 Task: Look for space in Pueblo, United States from 7th July, 2023 to 14th July, 2023 for 1 adult in price range Rs.6000 to Rs.14000. Place can be shared room with 1  bedroom having 1 bed and 1 bathroom. Property type can be house, flat, guest house, hotel. Booking option can be shelf check-in. Required host language is English.
Action: Mouse moved to (483, 94)
Screenshot: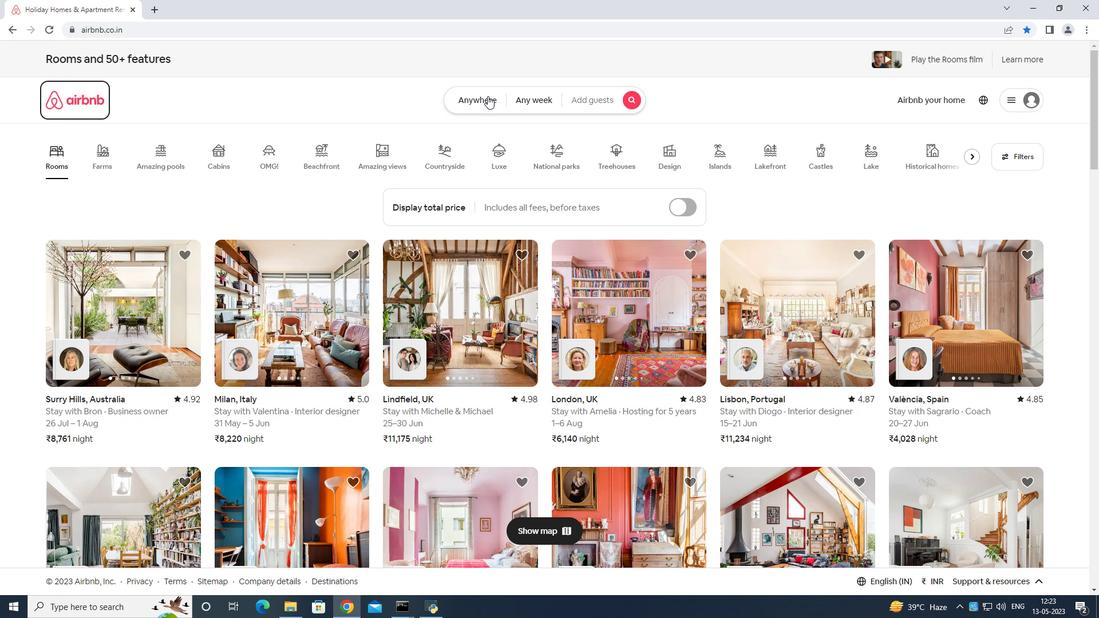 
Action: Mouse pressed left at (483, 94)
Screenshot: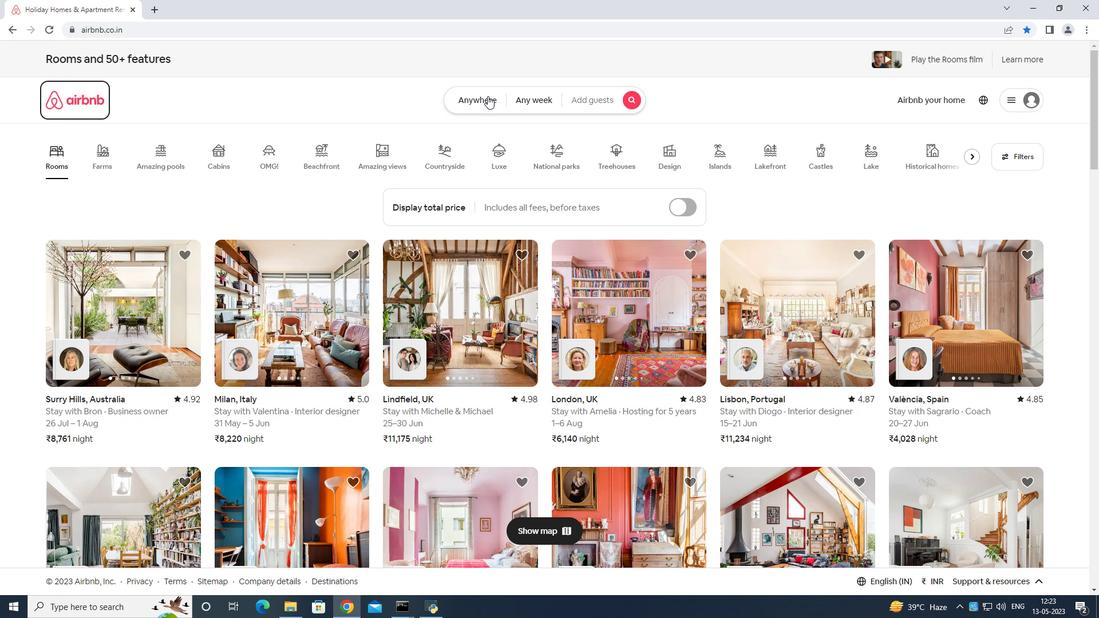 
Action: Mouse moved to (442, 139)
Screenshot: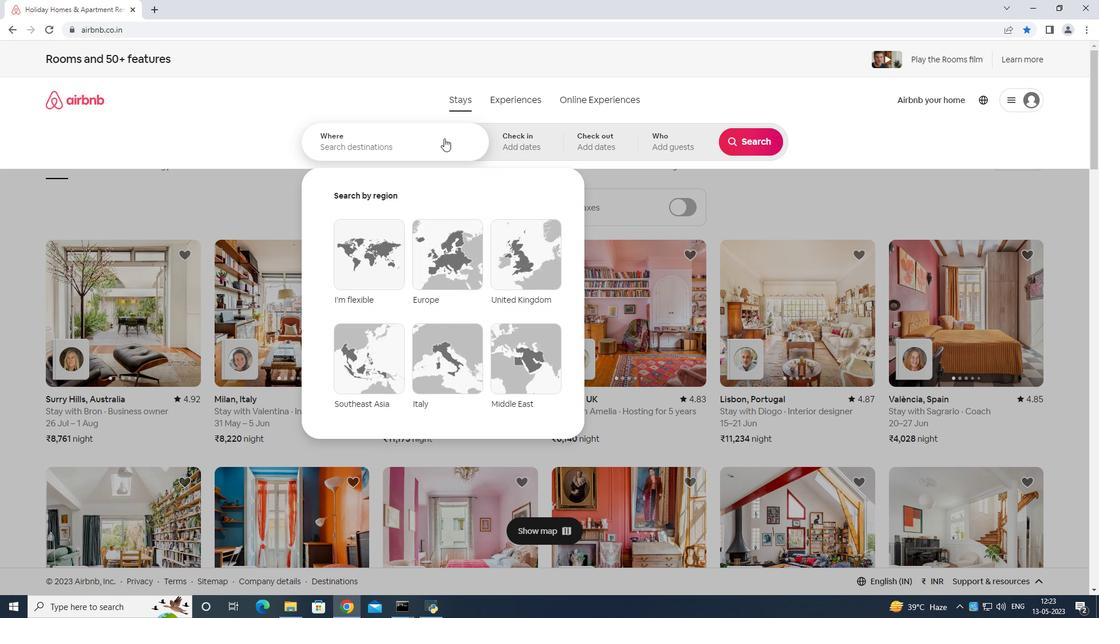 
Action: Mouse pressed left at (442, 139)
Screenshot: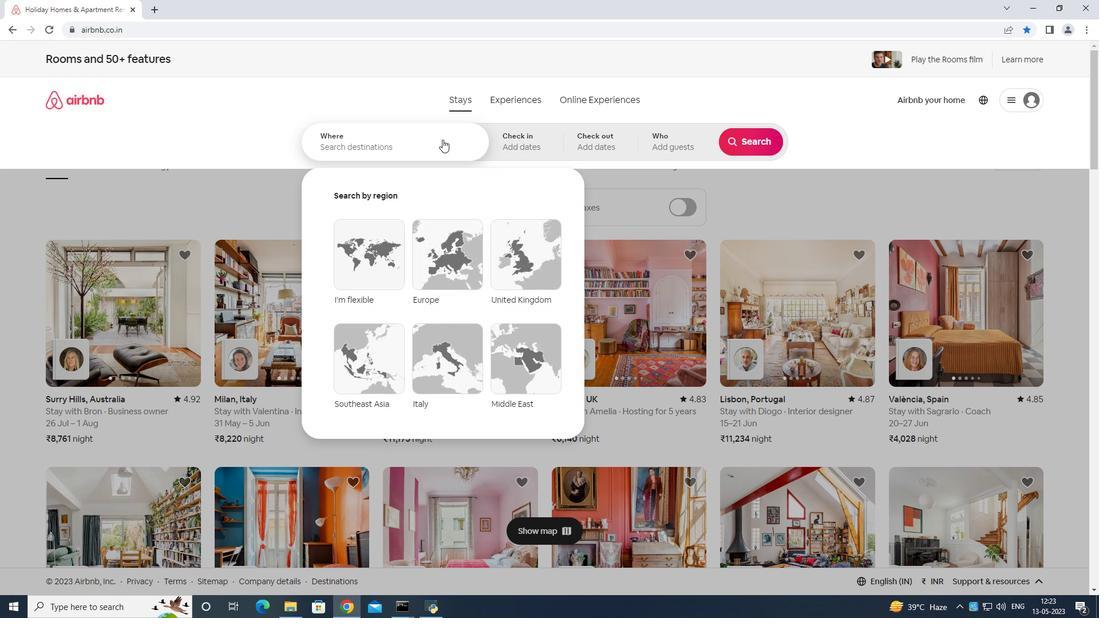 
Action: Mouse moved to (461, 150)
Screenshot: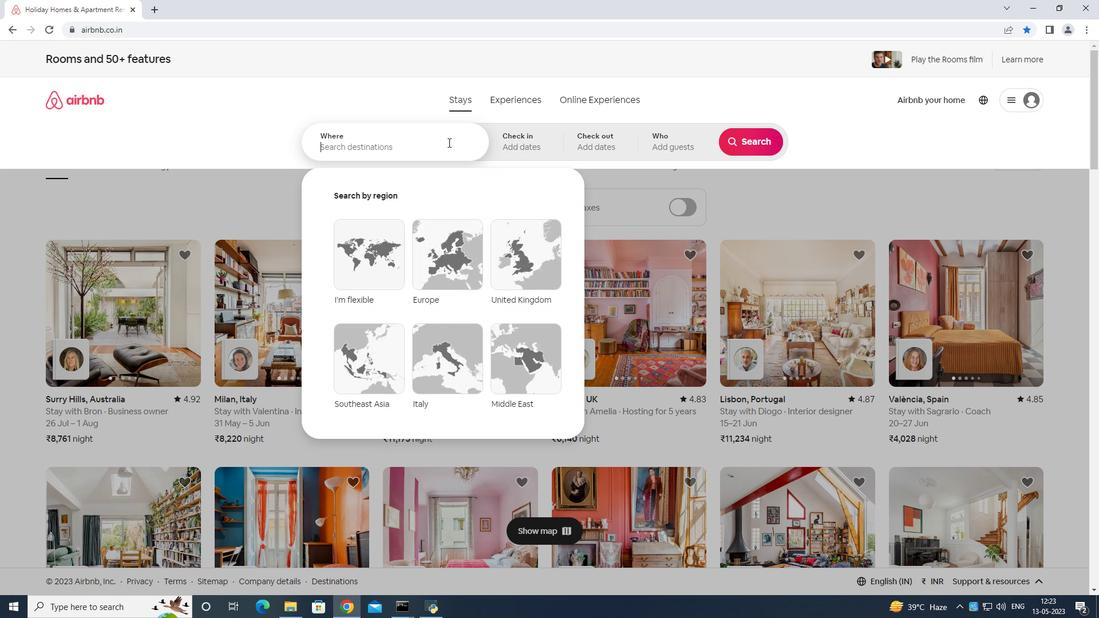 
Action: Key pressed p<Key.shift>ueblo<Key.space>united<Key.space>stated<Key.backspace>s<Key.enter>
Screenshot: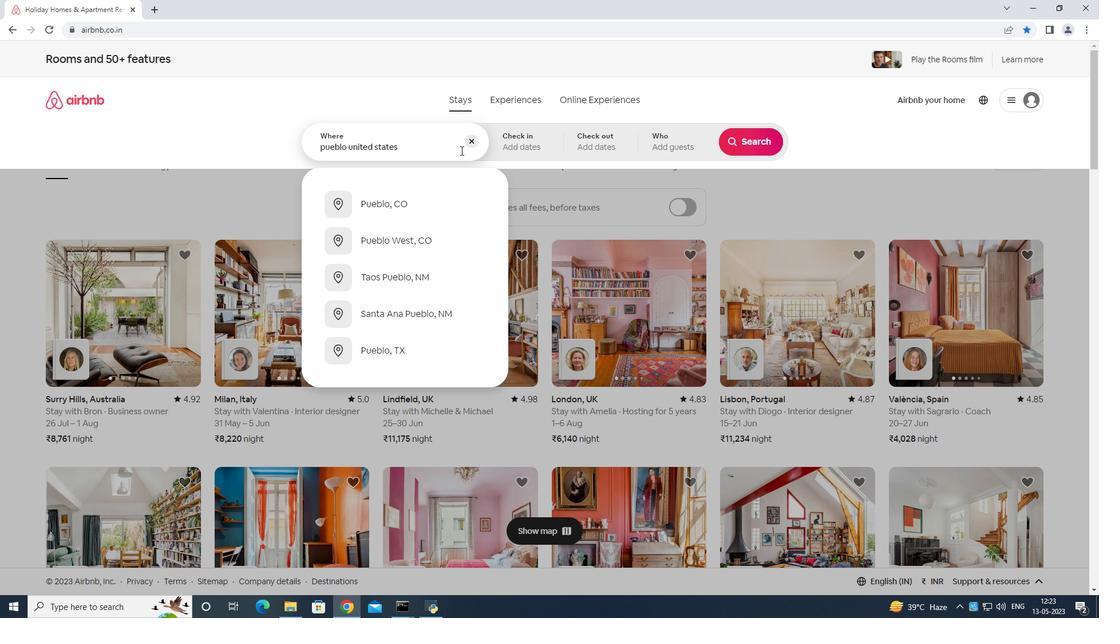 
Action: Mouse moved to (750, 234)
Screenshot: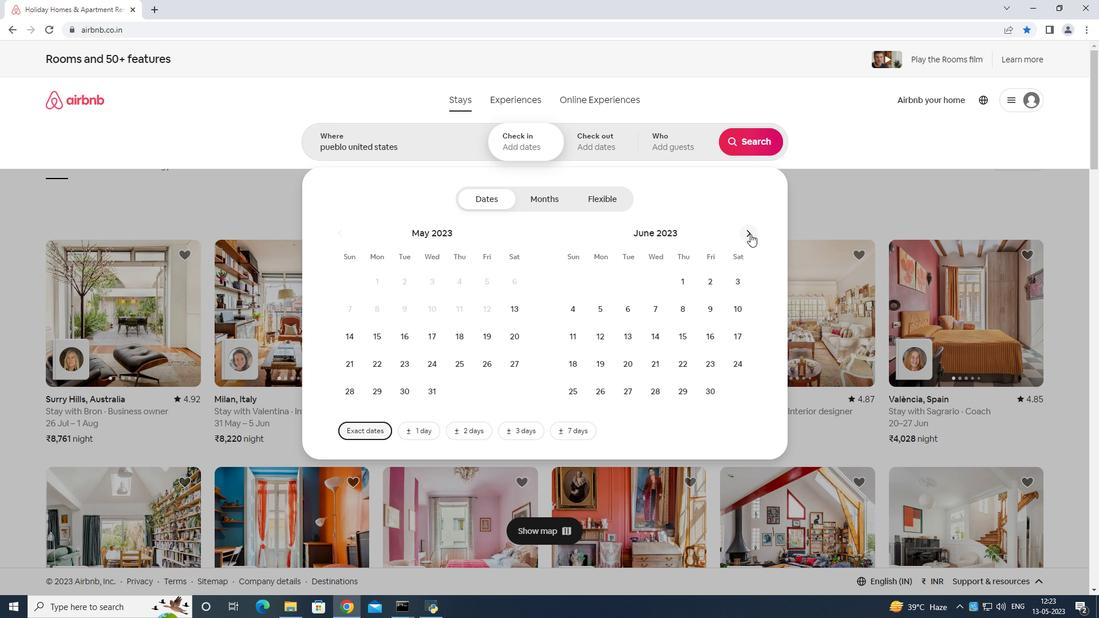 
Action: Mouse pressed left at (750, 234)
Screenshot: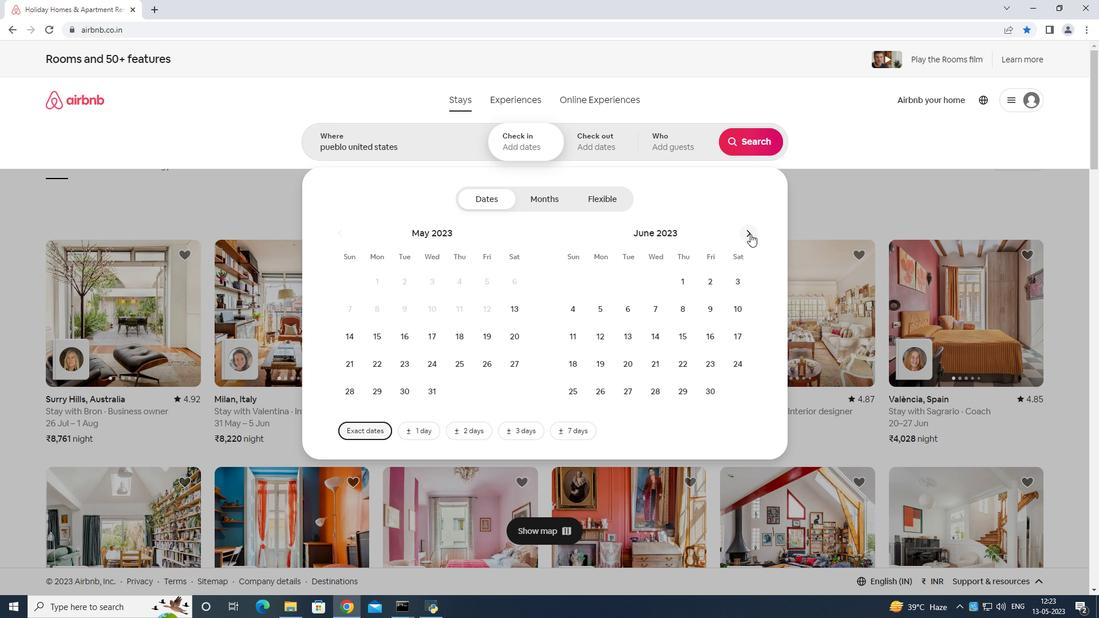 
Action: Mouse moved to (707, 309)
Screenshot: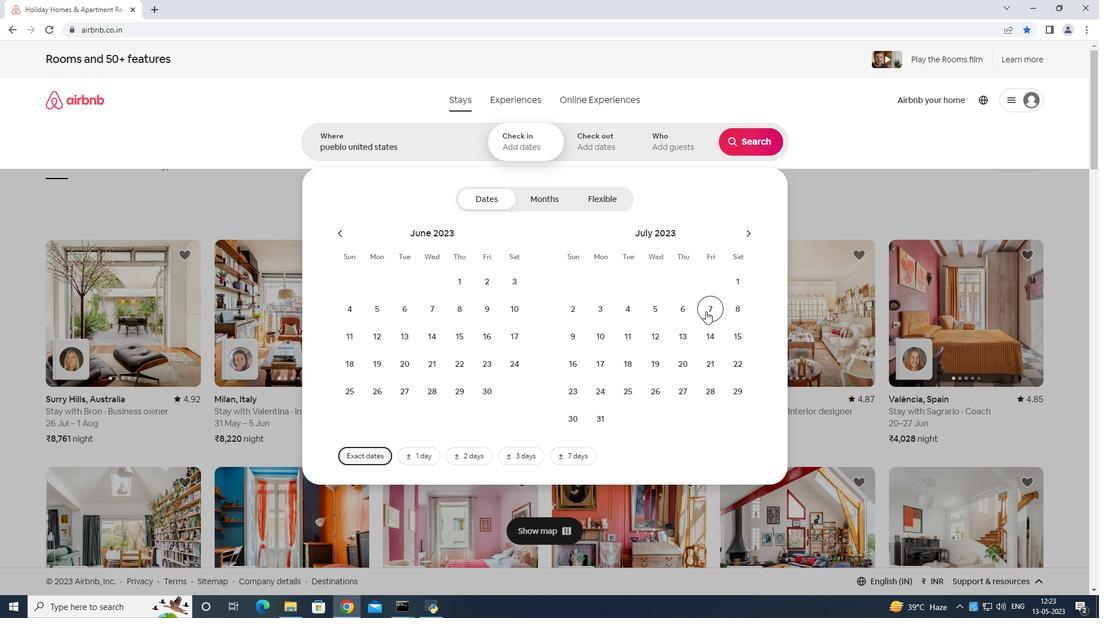
Action: Mouse pressed left at (707, 309)
Screenshot: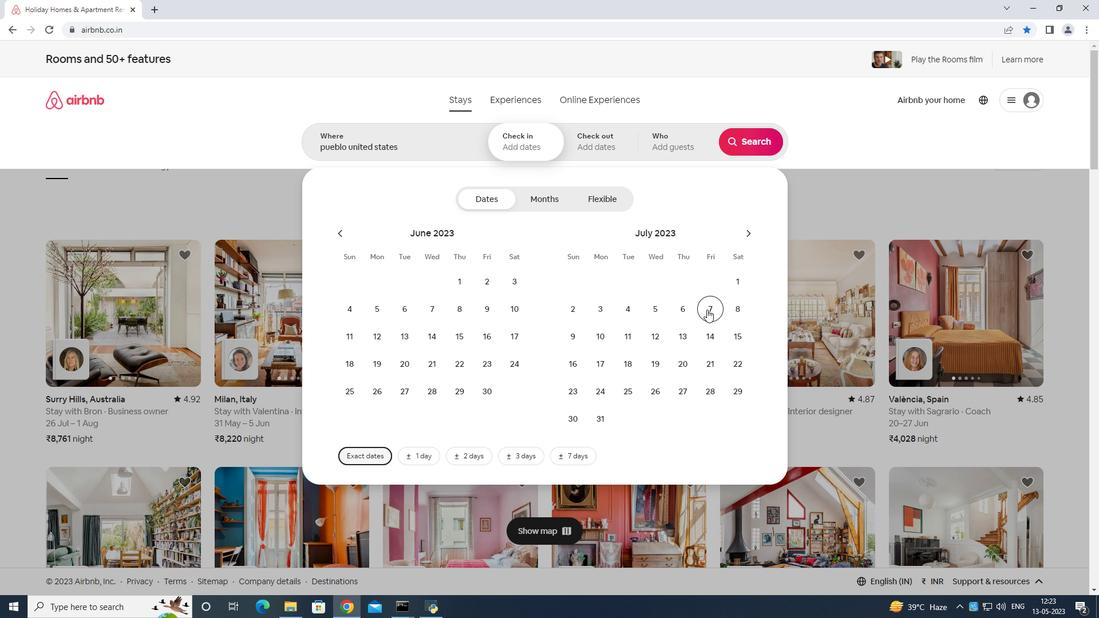 
Action: Mouse moved to (711, 335)
Screenshot: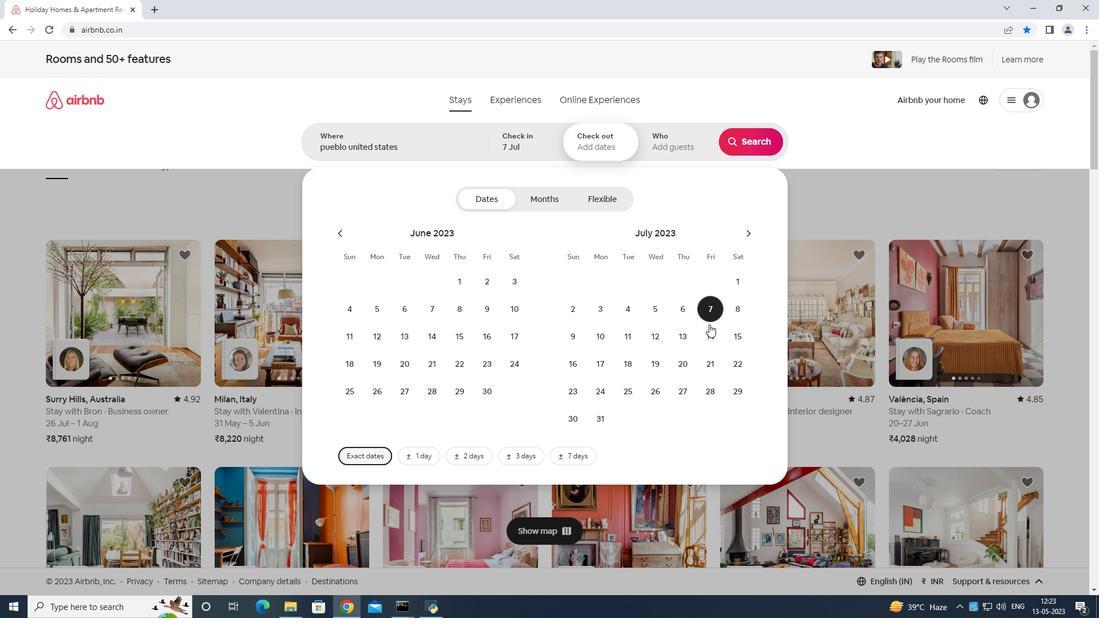 
Action: Mouse pressed left at (711, 335)
Screenshot: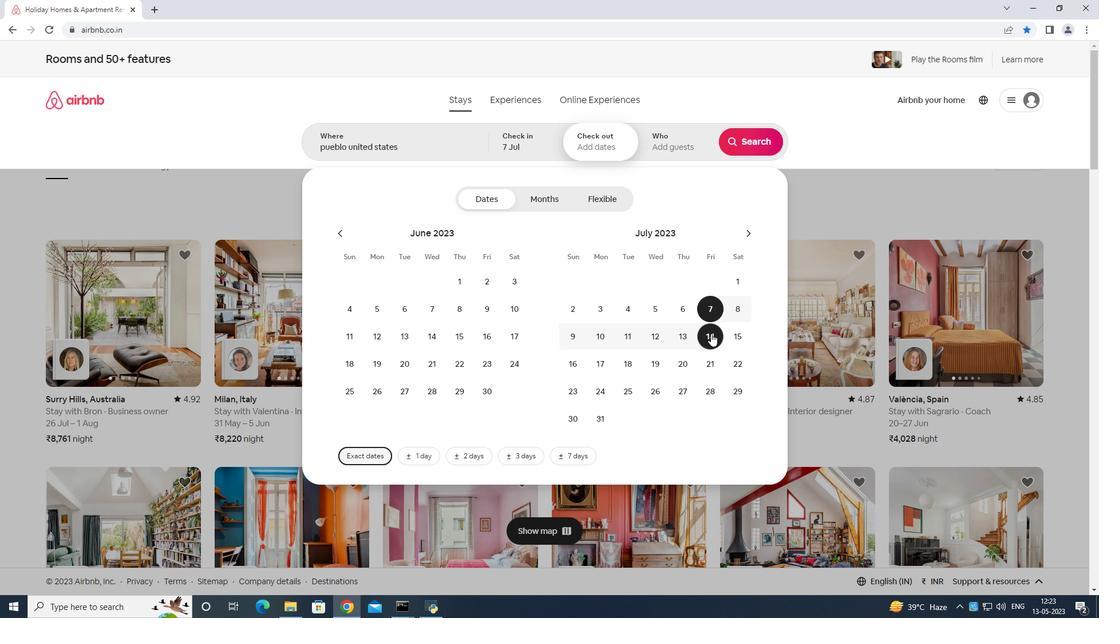 
Action: Mouse moved to (678, 139)
Screenshot: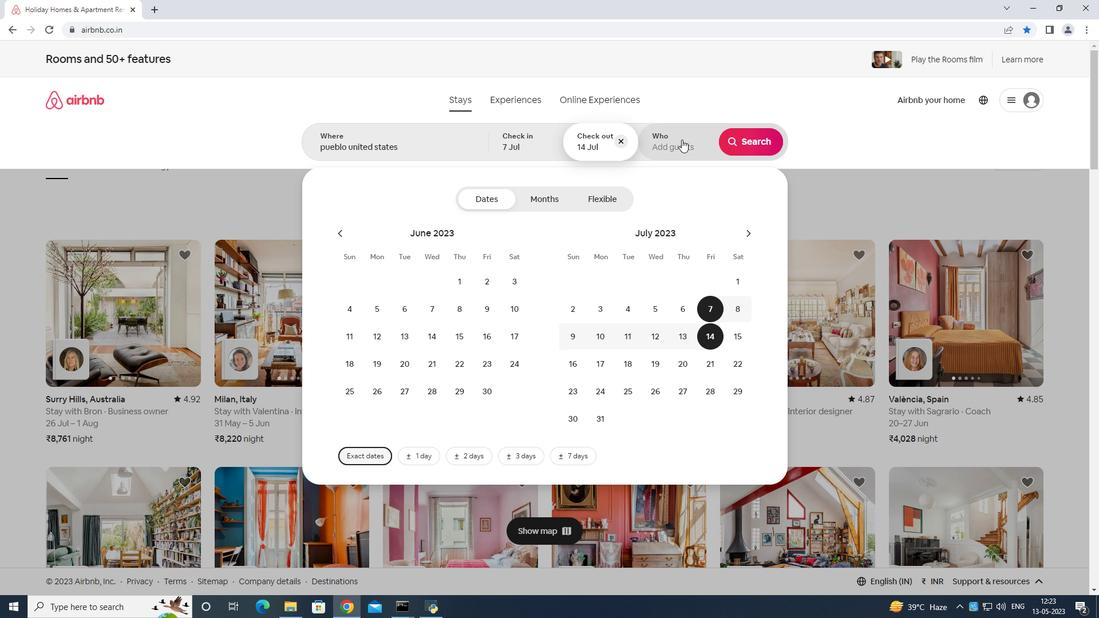 
Action: Mouse pressed left at (678, 139)
Screenshot: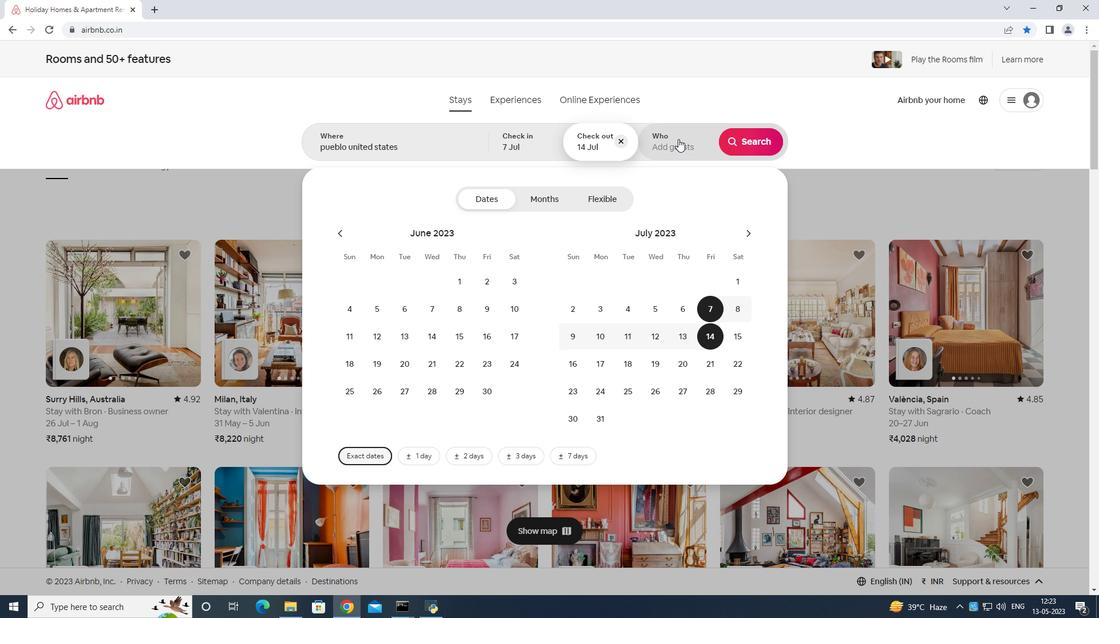 
Action: Mouse moved to (750, 199)
Screenshot: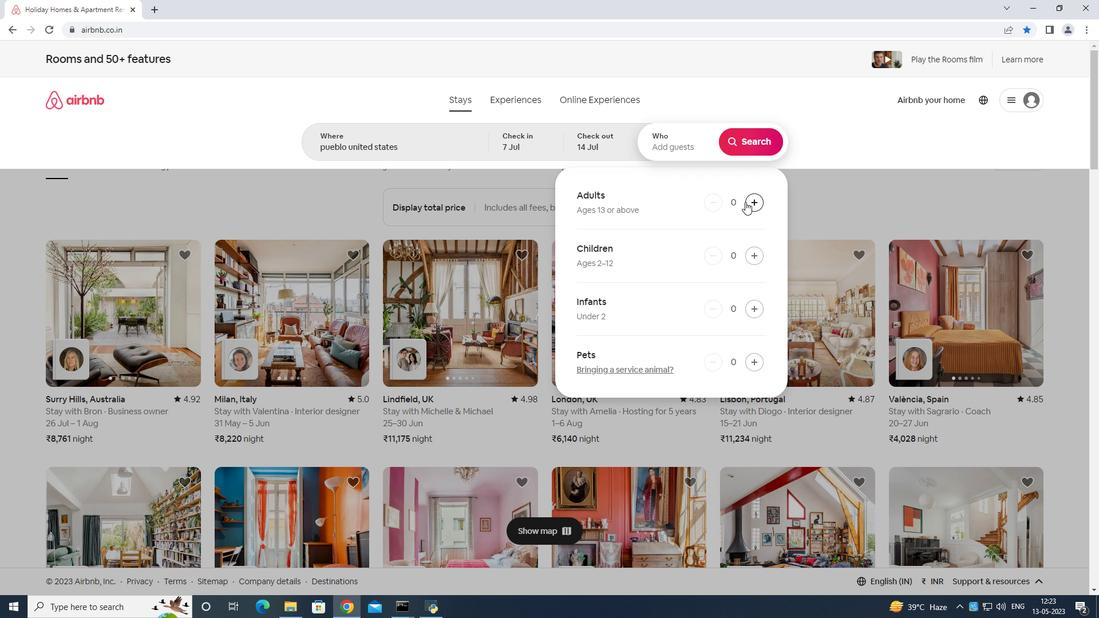 
Action: Mouse pressed left at (750, 199)
Screenshot: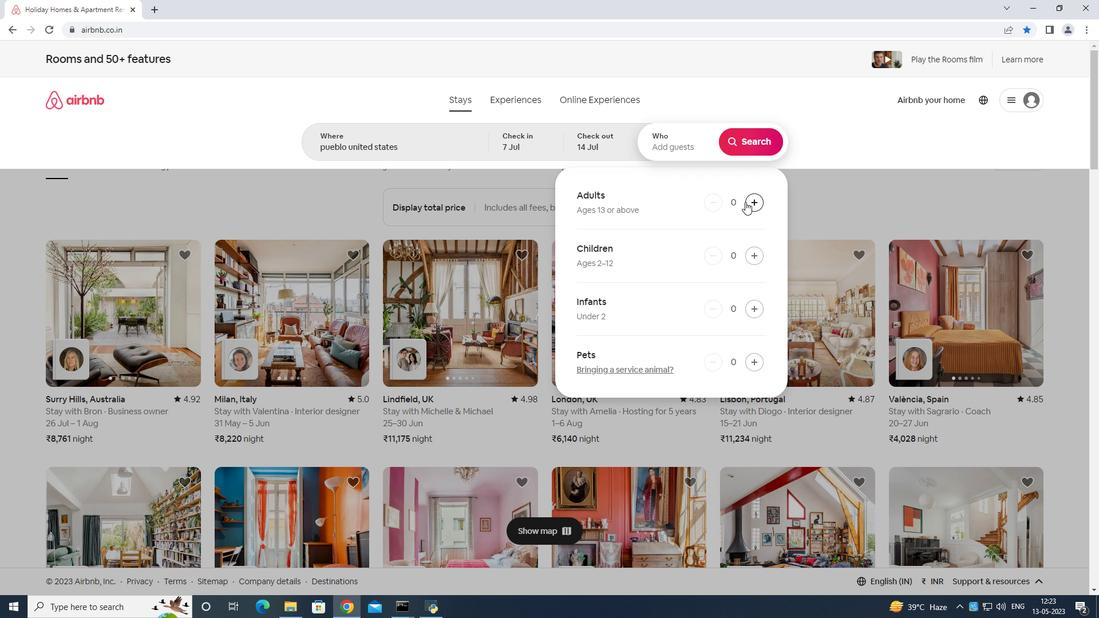
Action: Mouse moved to (735, 136)
Screenshot: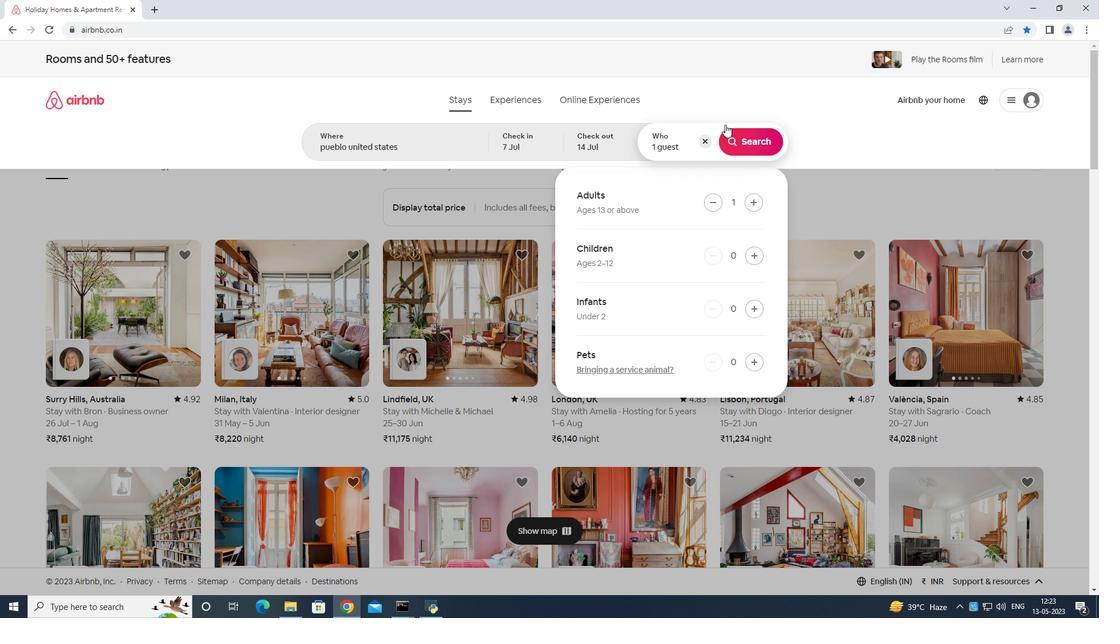 
Action: Mouse pressed left at (735, 136)
Screenshot: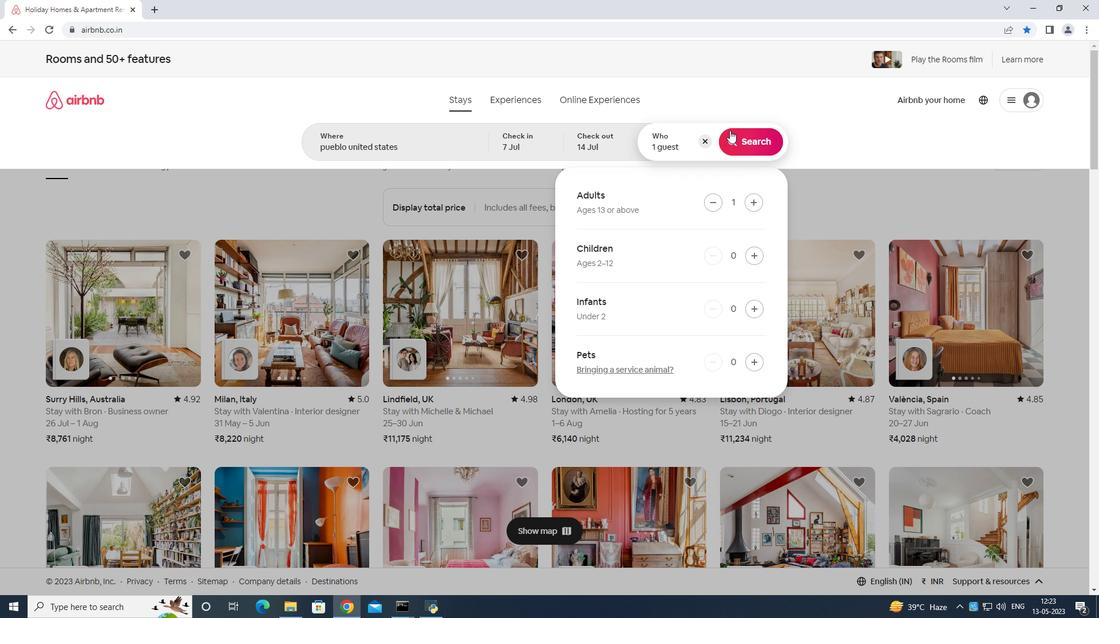 
Action: Mouse moved to (1034, 107)
Screenshot: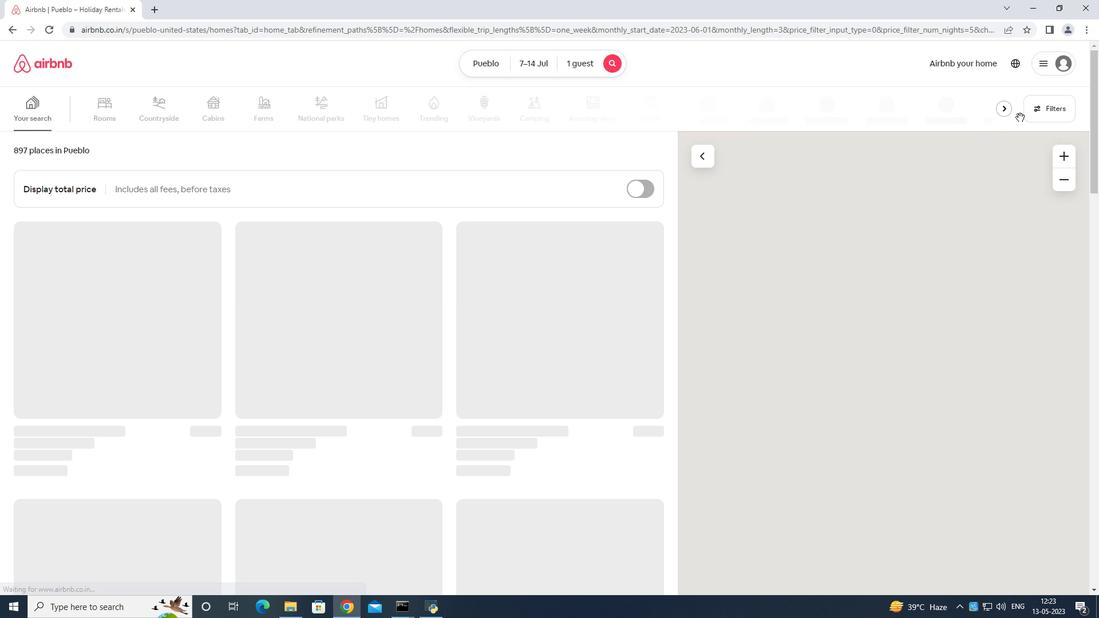 
Action: Mouse pressed left at (1034, 107)
Screenshot: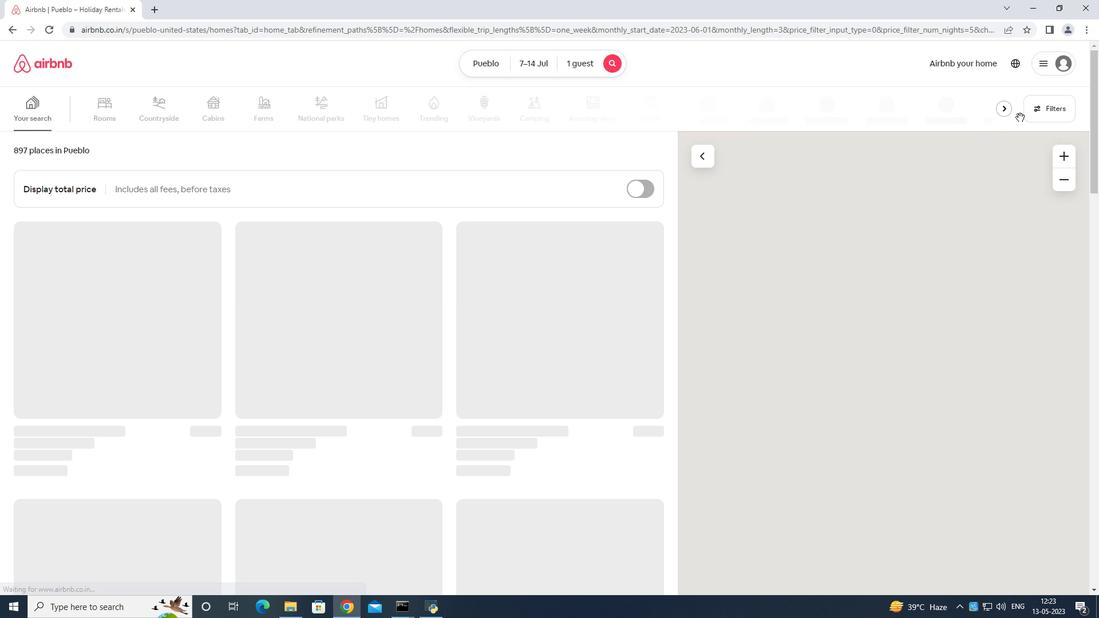 
Action: Mouse moved to (497, 376)
Screenshot: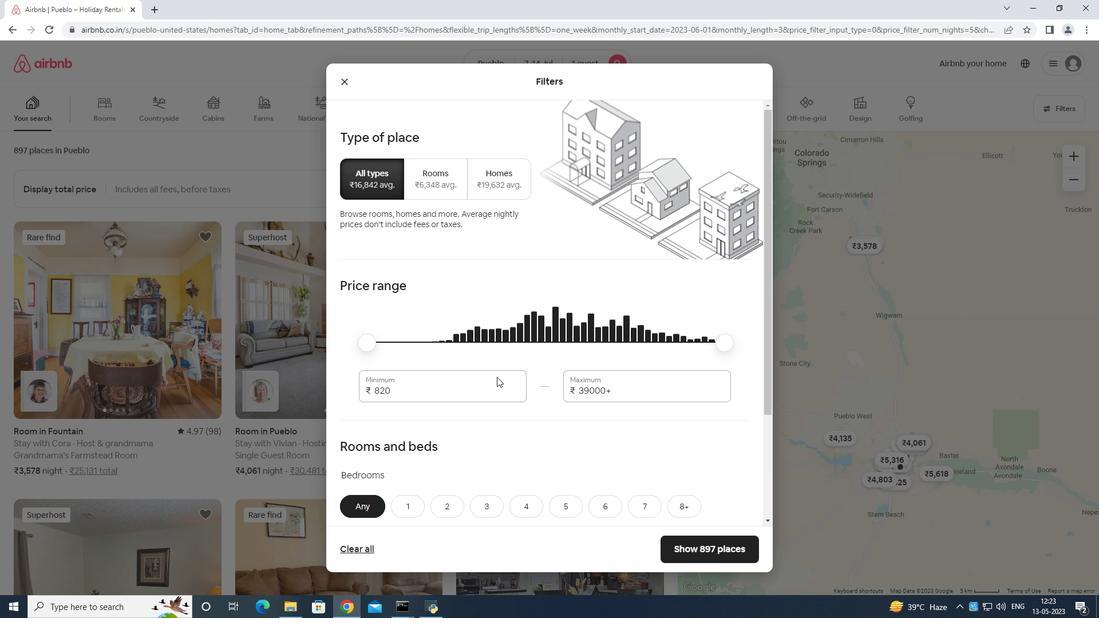 
Action: Mouse pressed left at (497, 376)
Screenshot: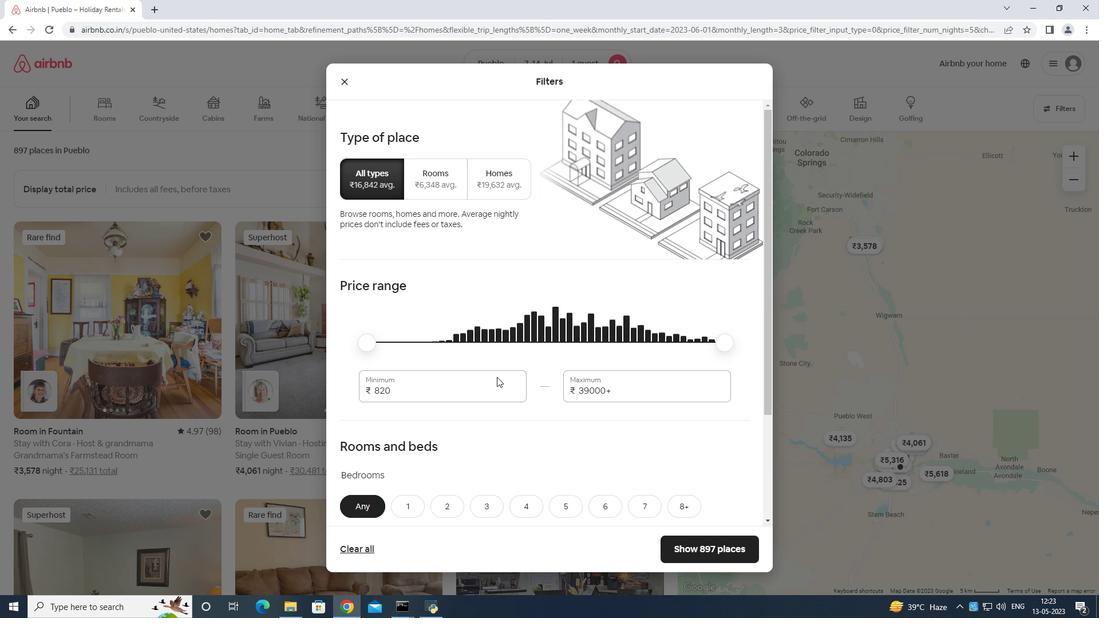 
Action: Mouse moved to (498, 344)
Screenshot: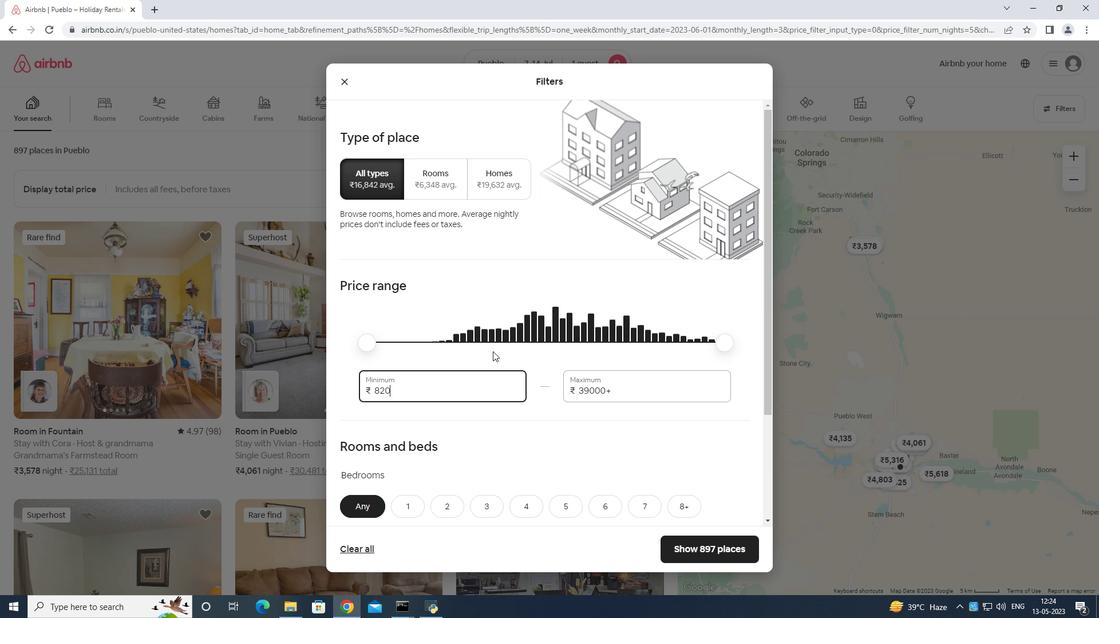 
Action: Key pressed <Key.backspace>
Screenshot: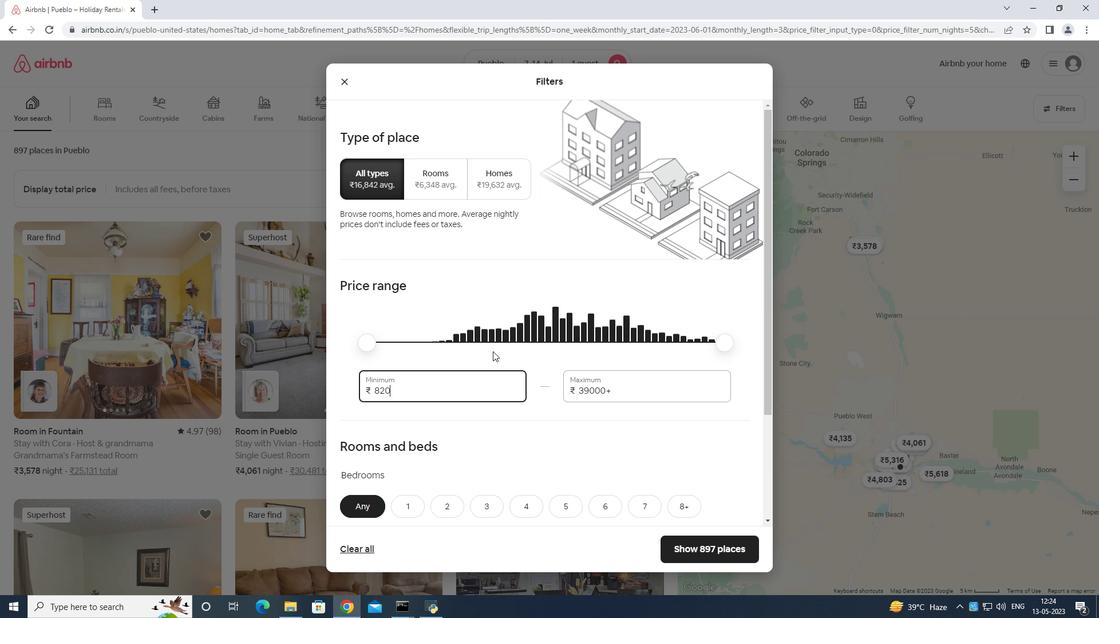 
Action: Mouse moved to (508, 346)
Screenshot: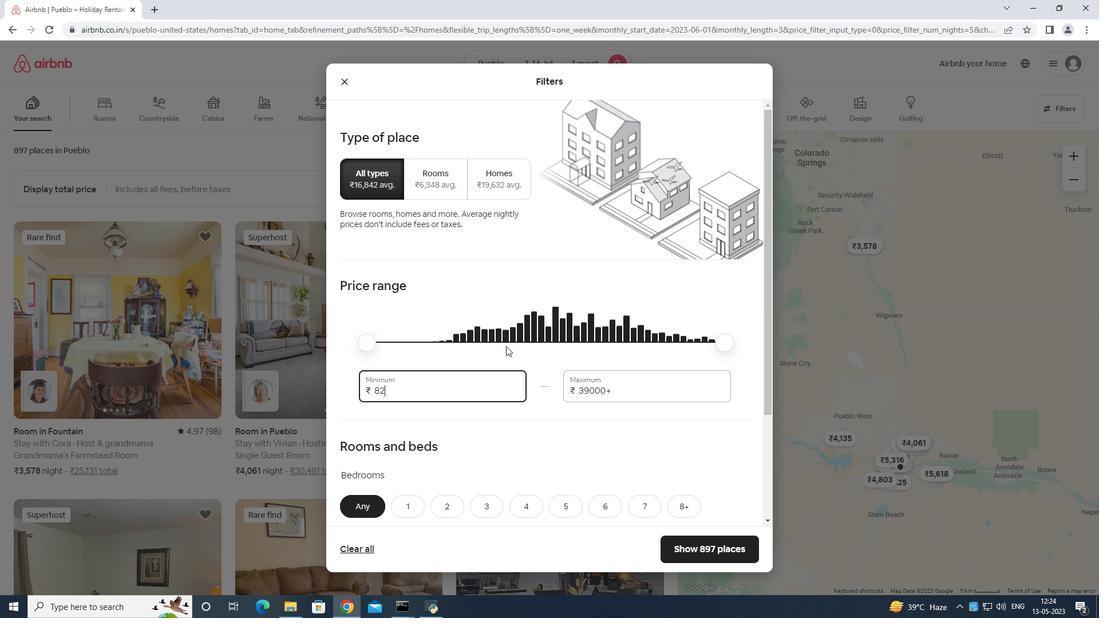 
Action: Key pressed <Key.backspace>
Screenshot: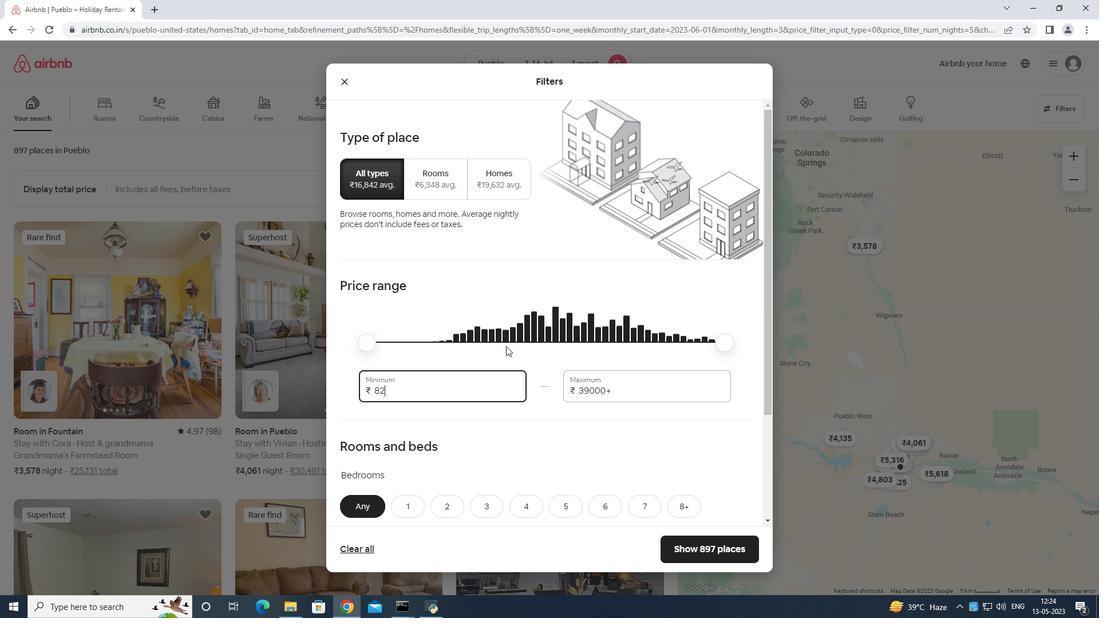 
Action: Mouse moved to (509, 346)
Screenshot: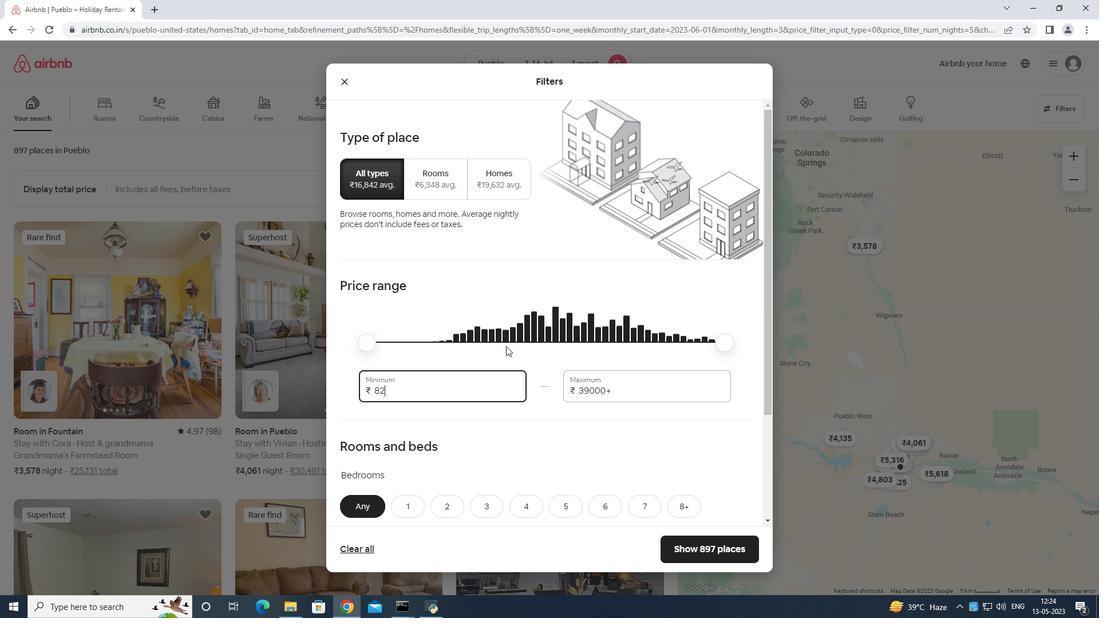
Action: Key pressed <Key.backspace>
Screenshot: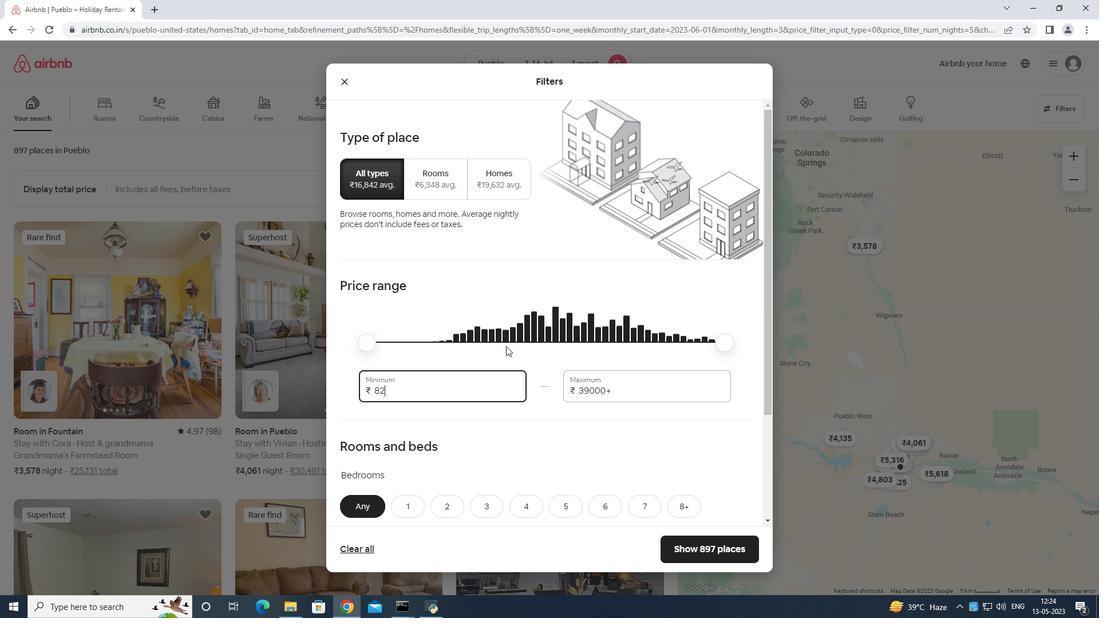 
Action: Mouse moved to (510, 345)
Screenshot: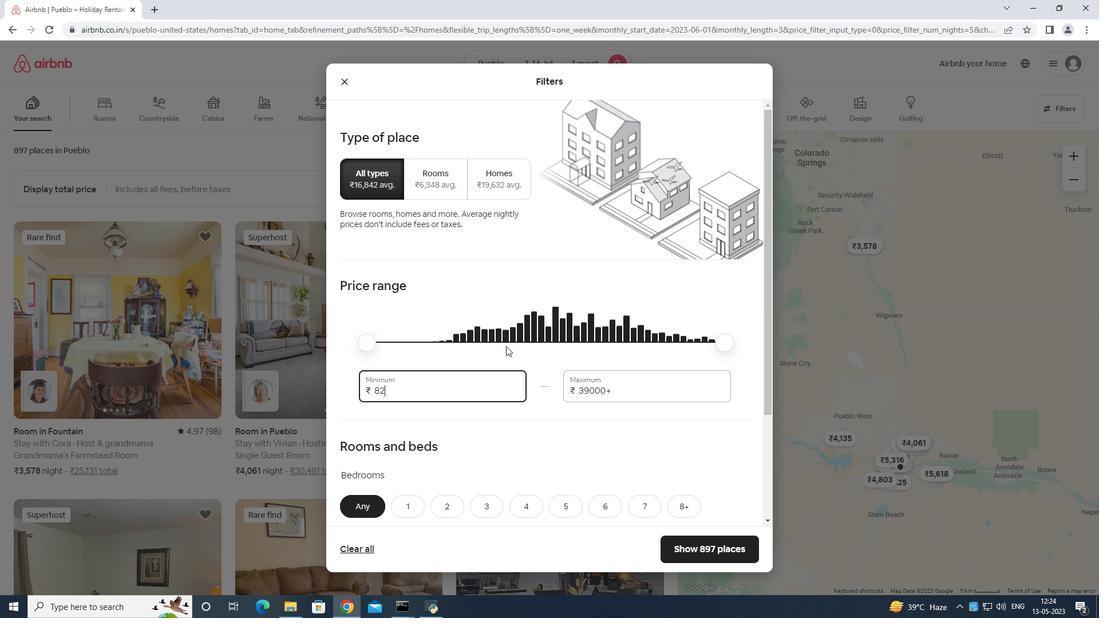 
Action: Key pressed <Key.backspace><Key.backspace>
Screenshot: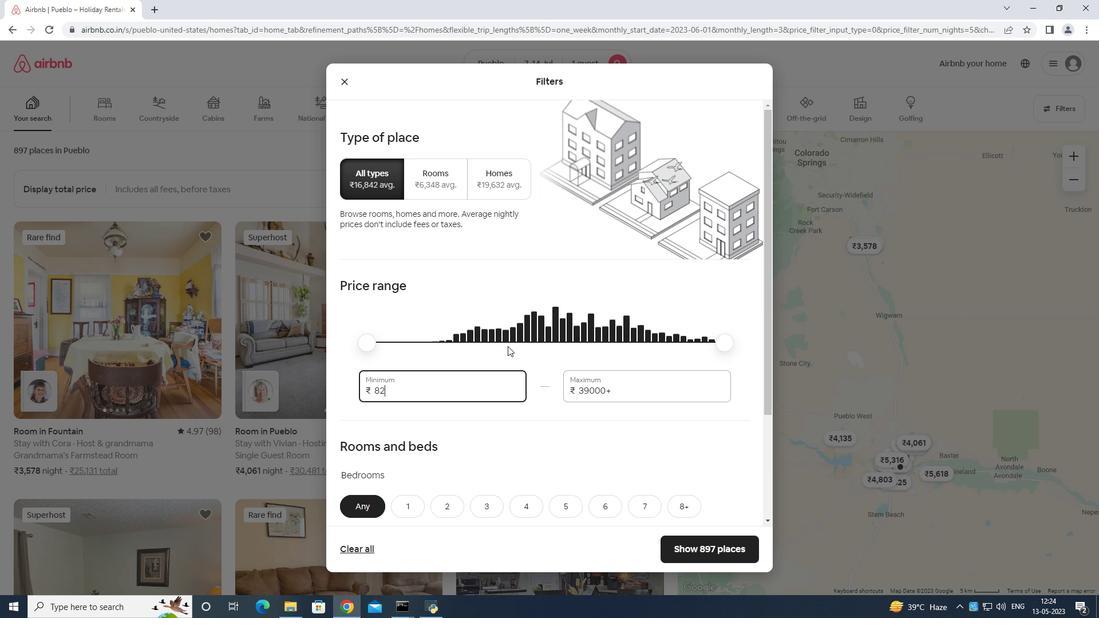 
Action: Mouse moved to (510, 345)
Screenshot: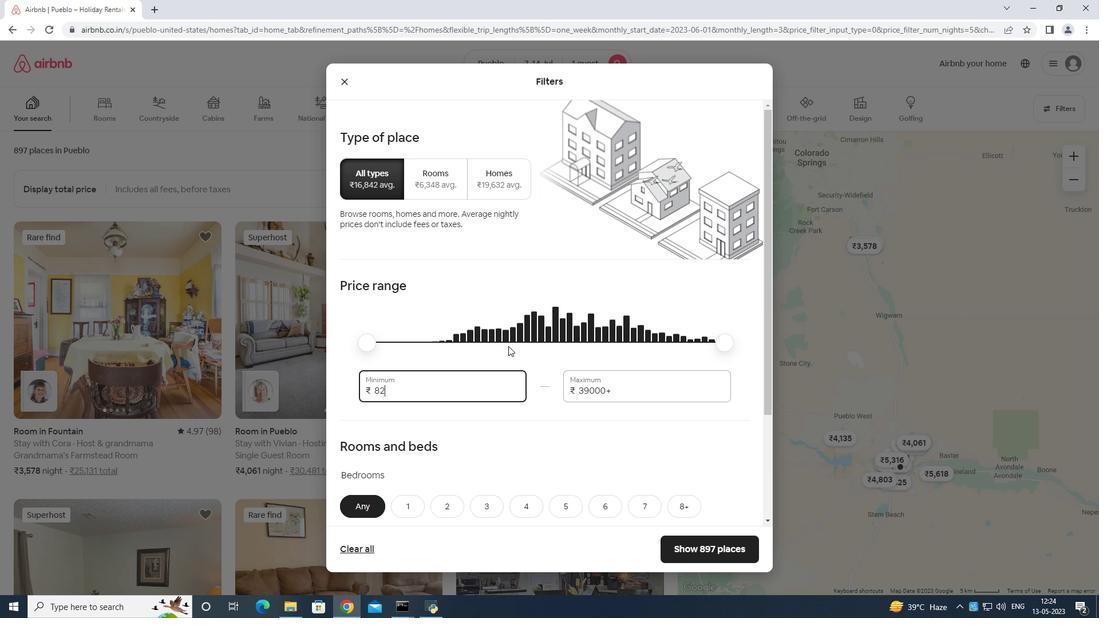 
Action: Key pressed <Key.backspace>
Screenshot: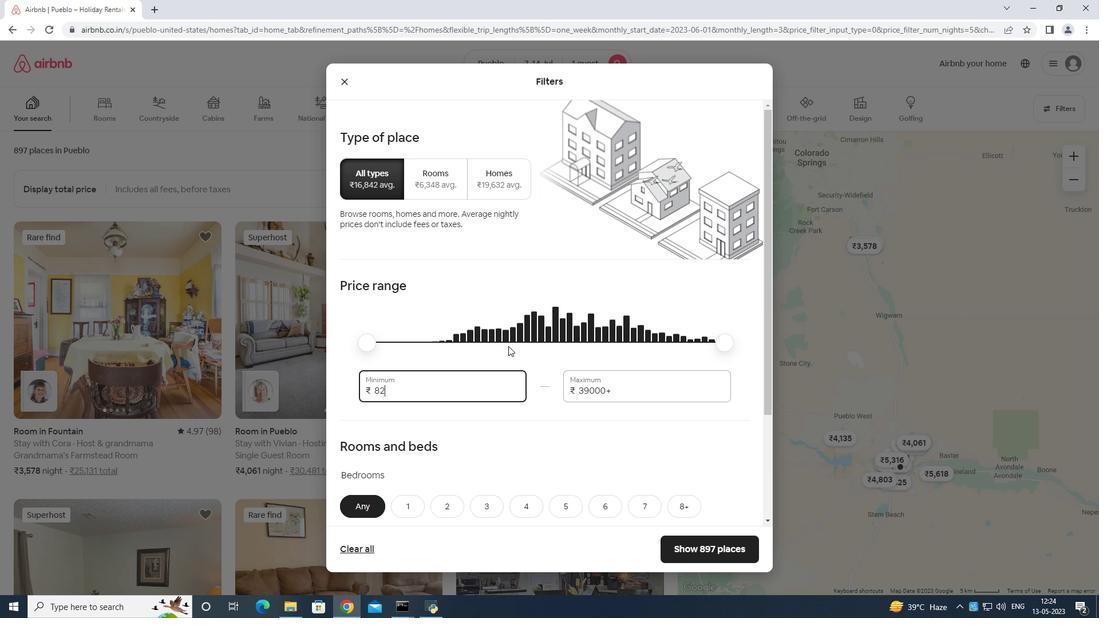 
Action: Mouse moved to (525, 347)
Screenshot: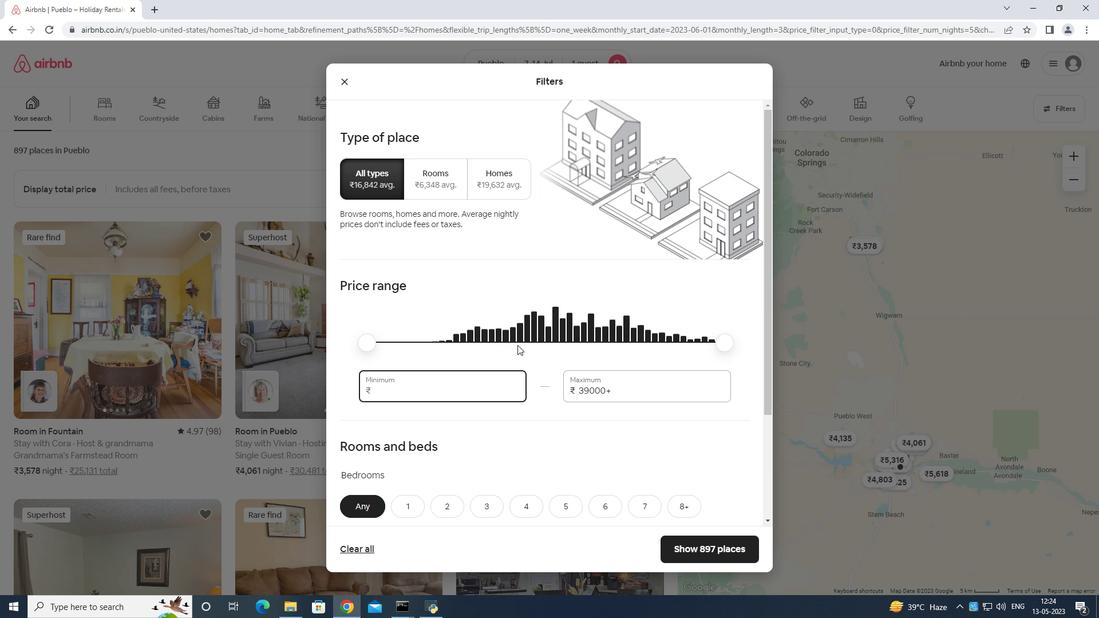 
Action: Key pressed 6
Screenshot: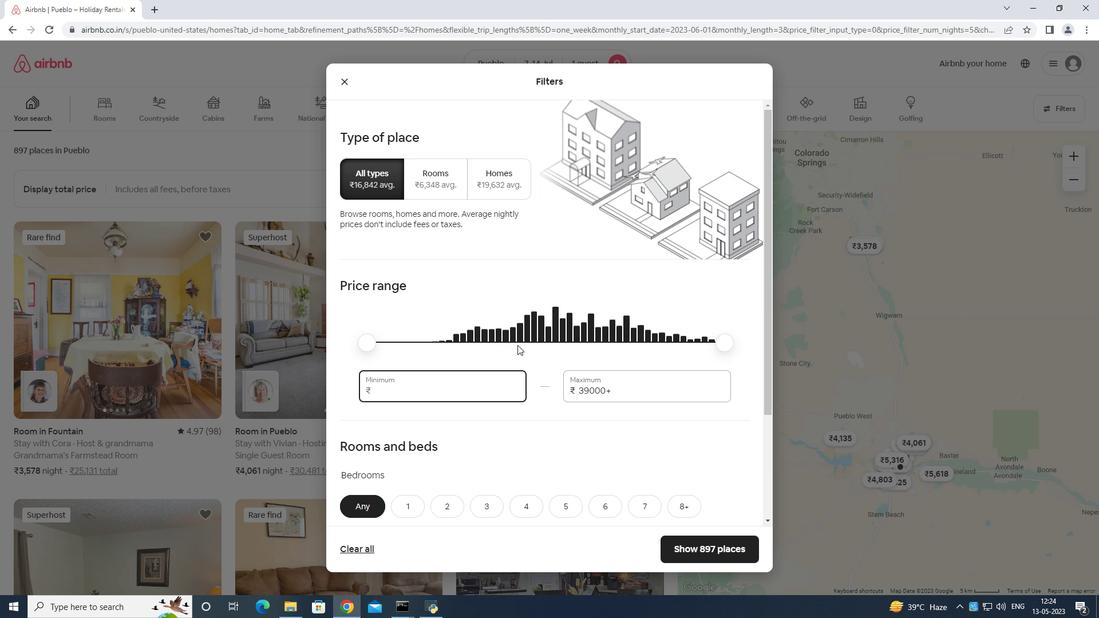 
Action: Mouse moved to (530, 352)
Screenshot: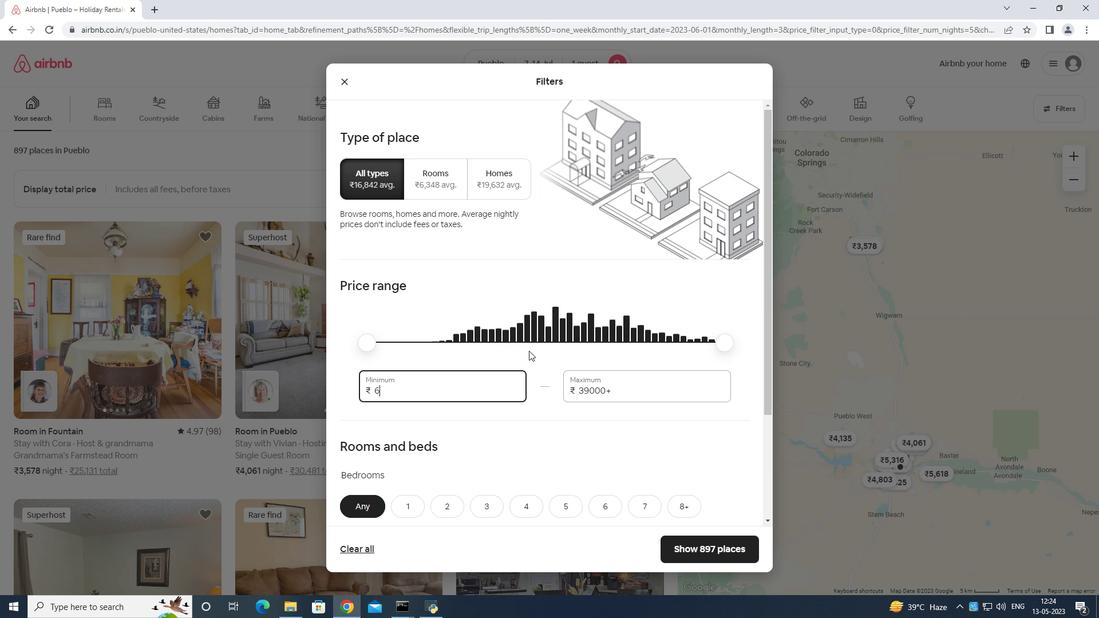 
Action: Key pressed 00
Screenshot: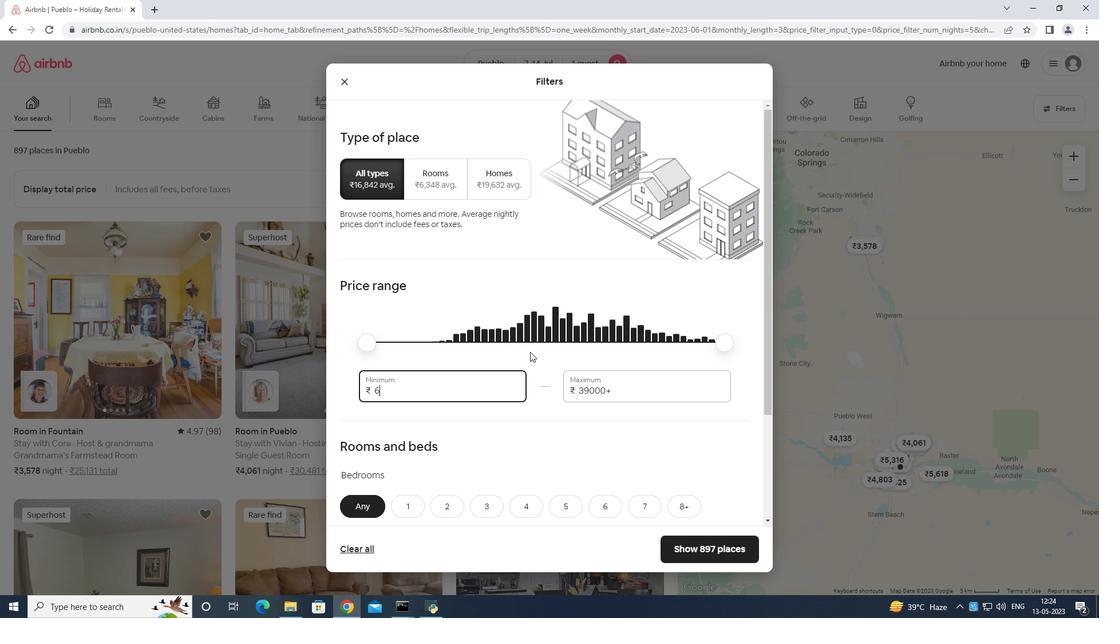 
Action: Mouse moved to (530, 354)
Screenshot: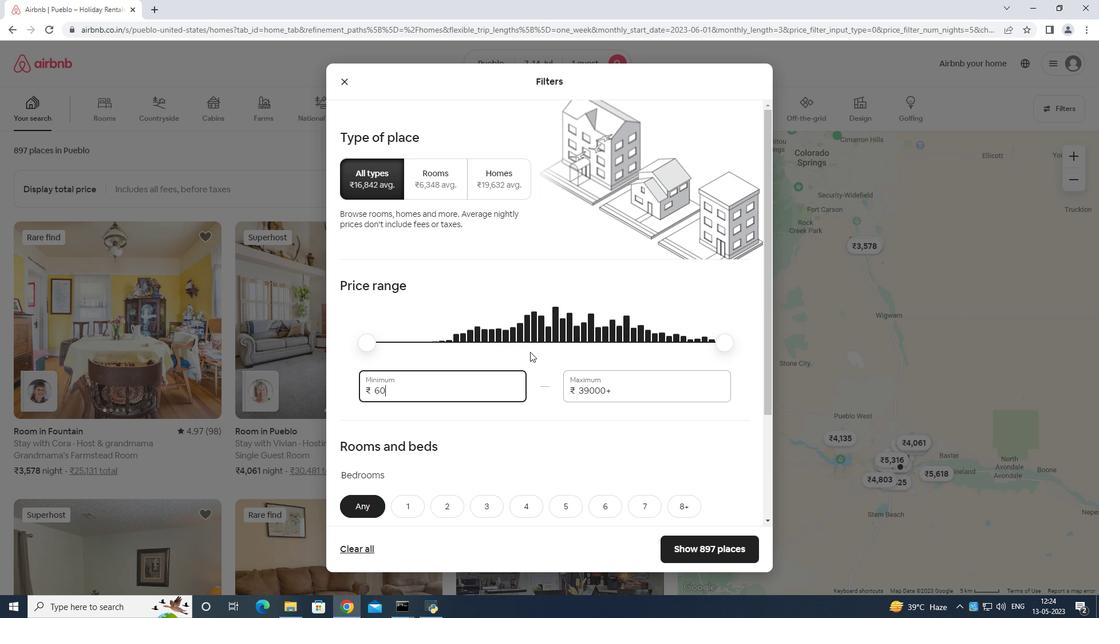 
Action: Key pressed 0
Screenshot: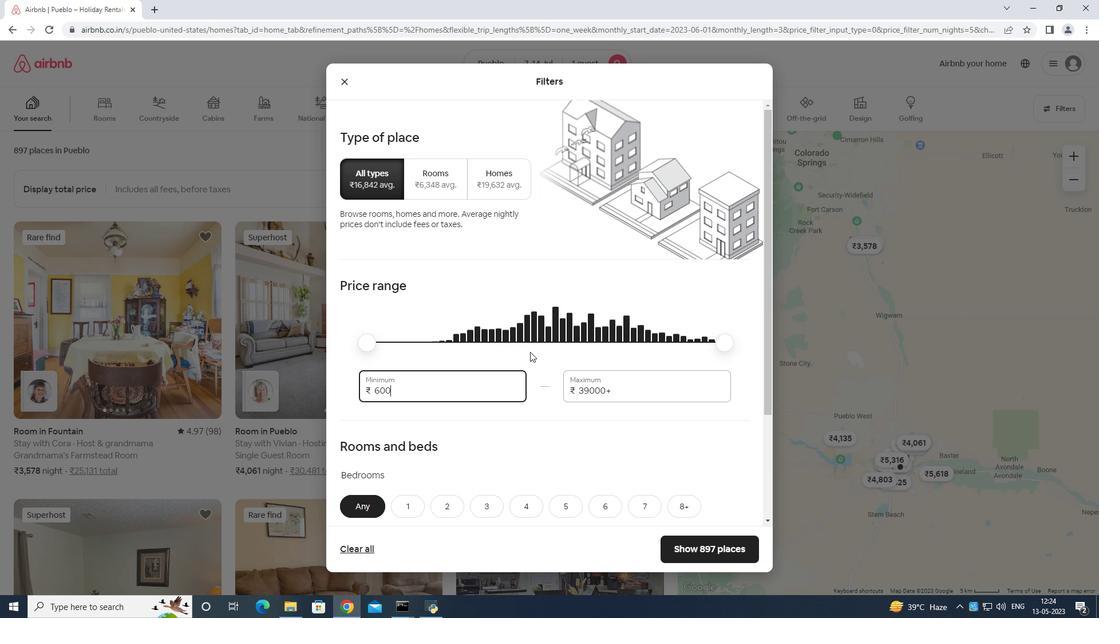 
Action: Mouse moved to (658, 375)
Screenshot: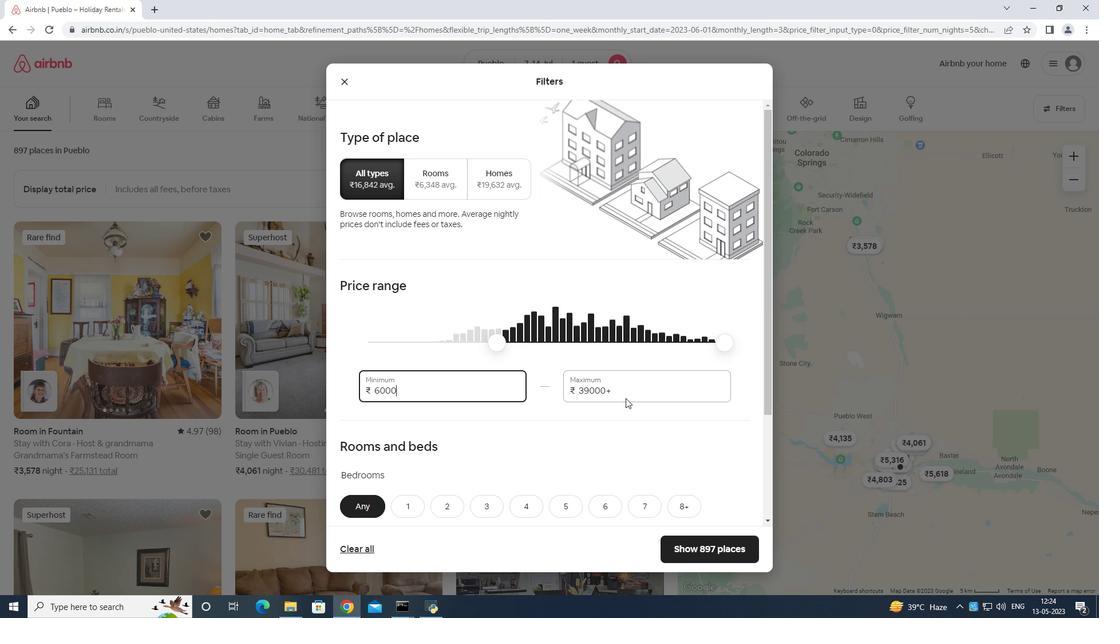 
Action: Mouse pressed left at (658, 375)
Screenshot: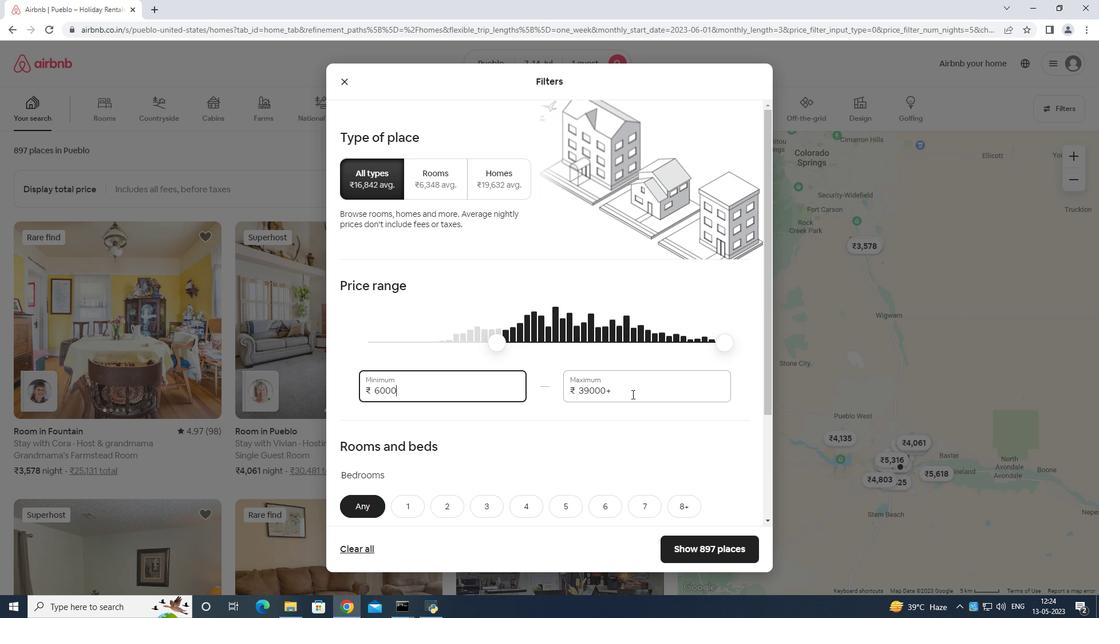 
Action: Mouse moved to (658, 371)
Screenshot: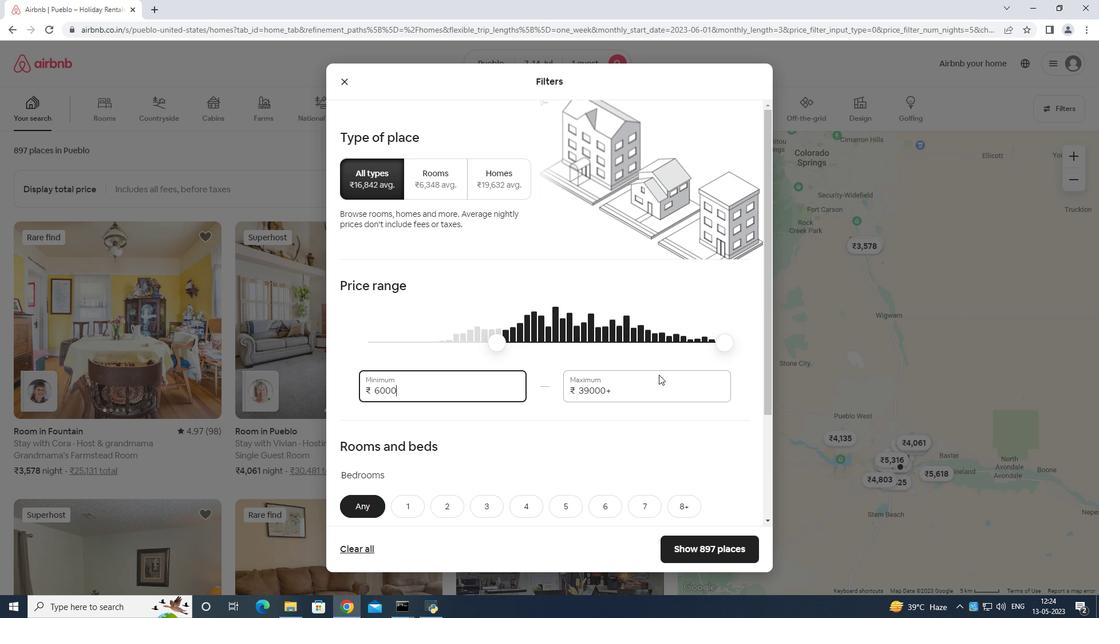 
Action: Key pressed <Key.backspace><Key.backspace><Key.backspace><Key.backspace><Key.backspace><Key.backspace><Key.backspace><Key.backspace><Key.backspace><Key.backspace><Key.backspace>
Screenshot: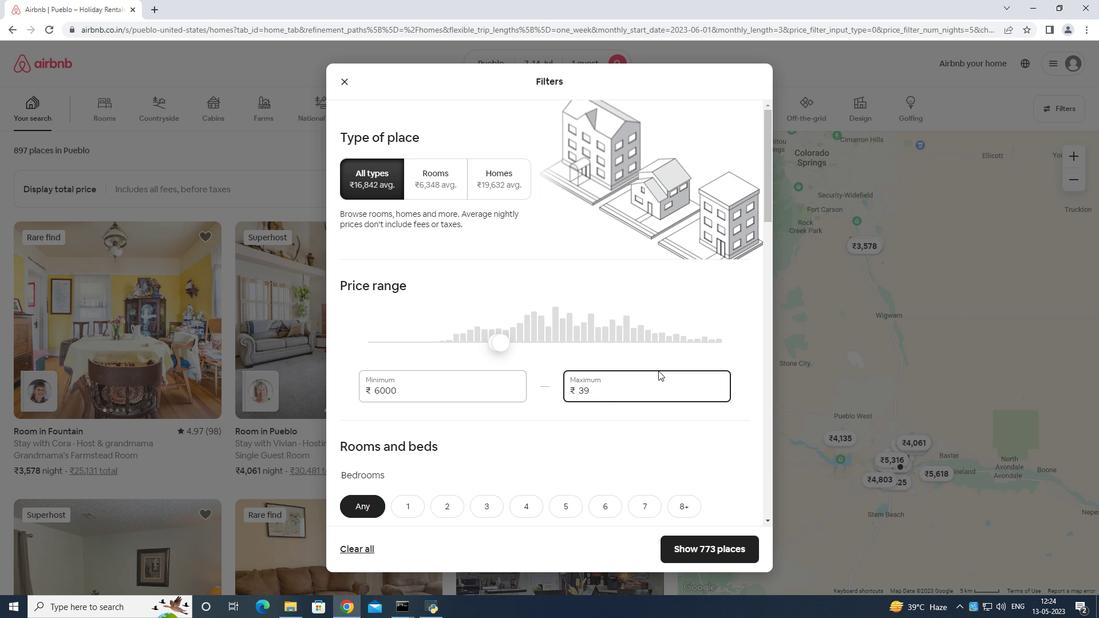 
Action: Mouse moved to (658, 370)
Screenshot: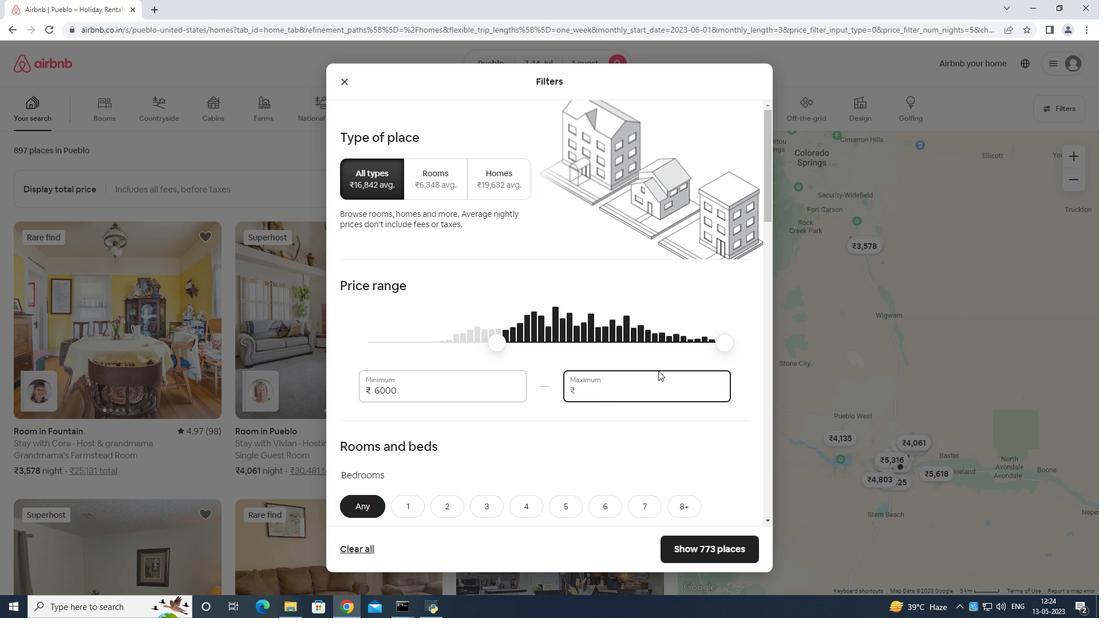 
Action: Key pressed 140
Screenshot: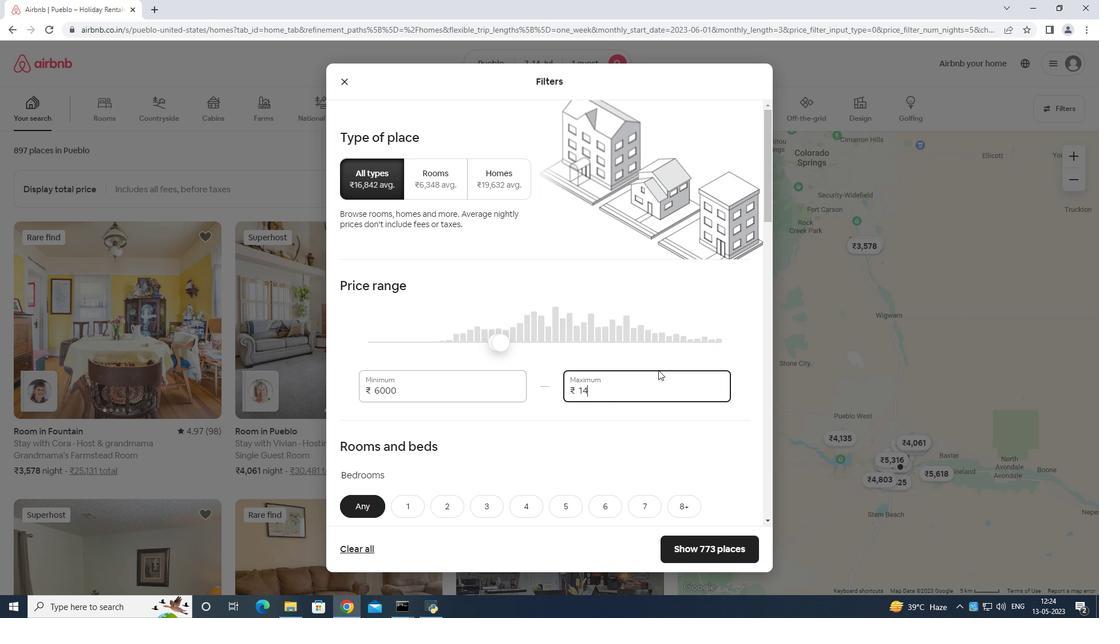 
Action: Mouse moved to (658, 370)
Screenshot: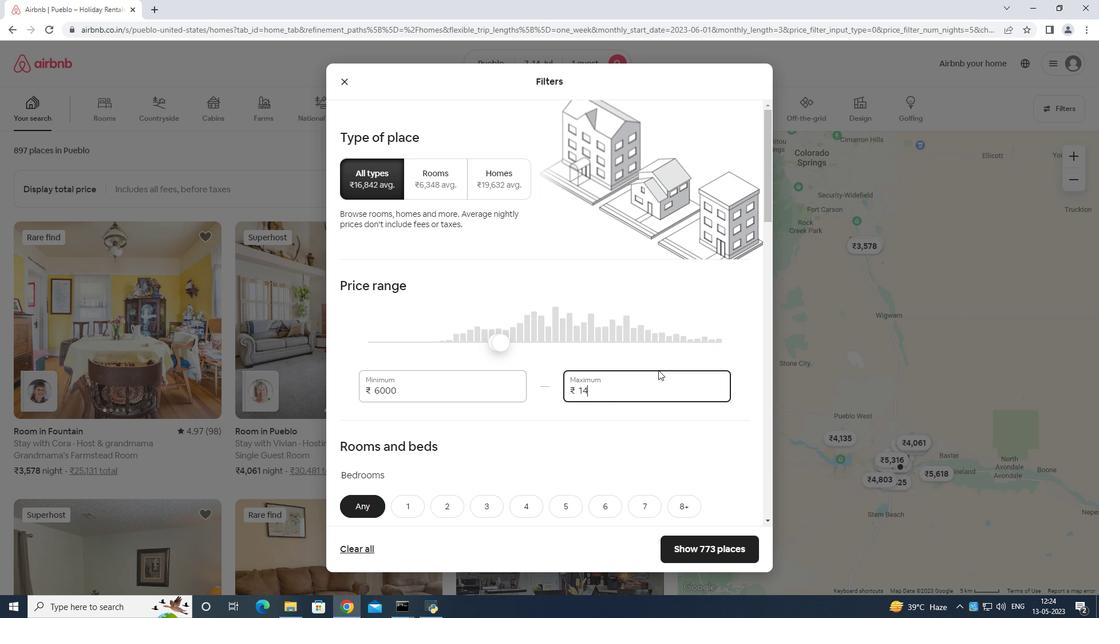 
Action: Key pressed 00
Screenshot: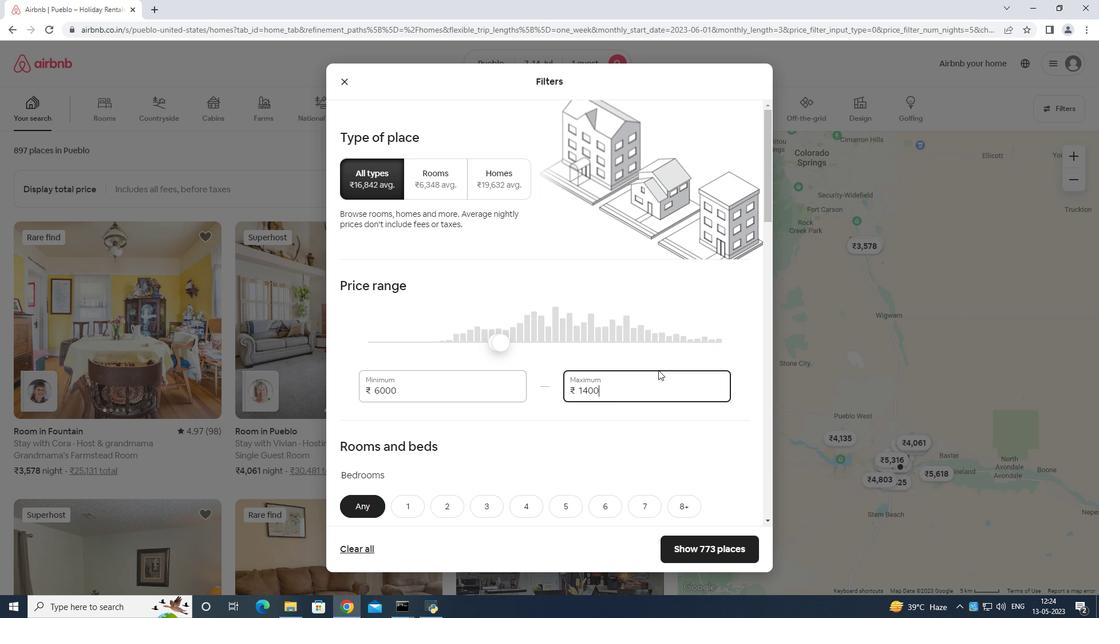 
Action: Mouse moved to (667, 367)
Screenshot: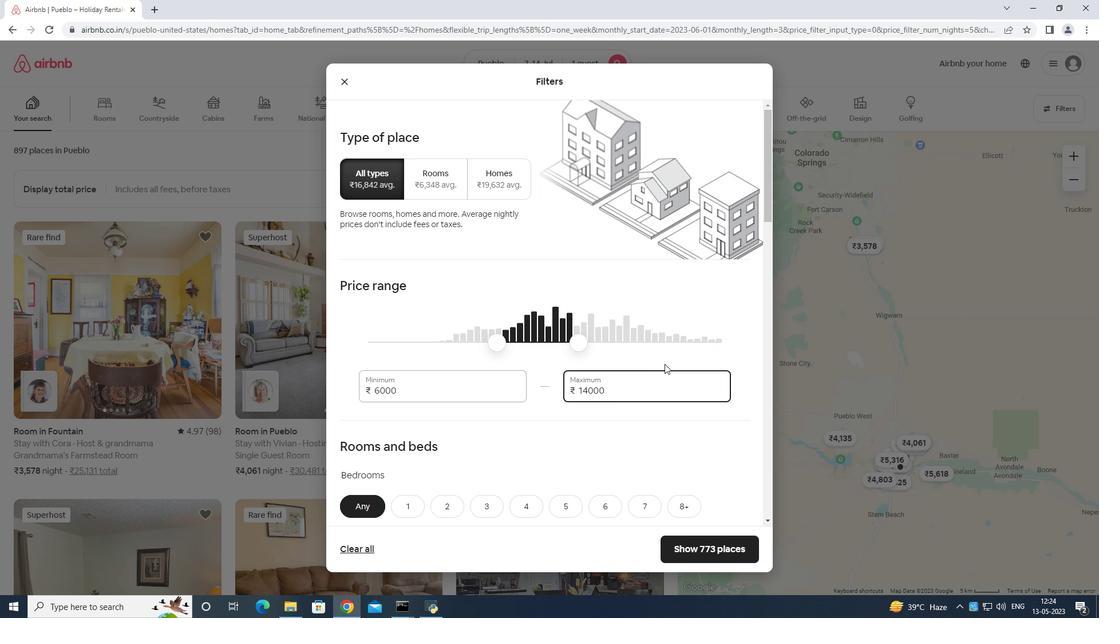 
Action: Mouse scrolled (667, 366) with delta (0, 0)
Screenshot: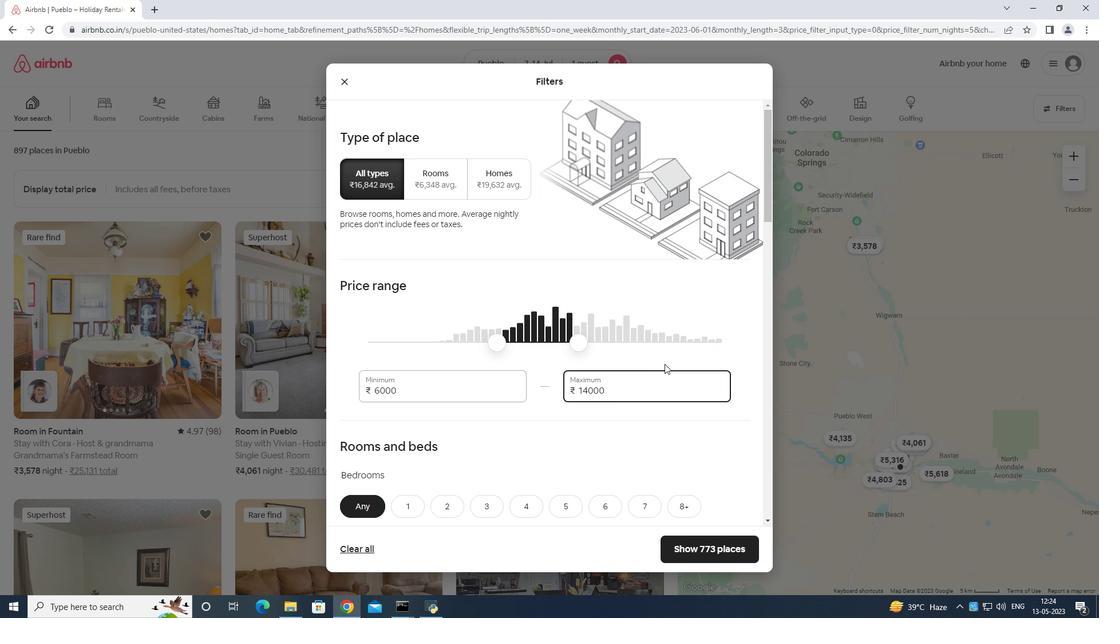 
Action: Mouse moved to (669, 370)
Screenshot: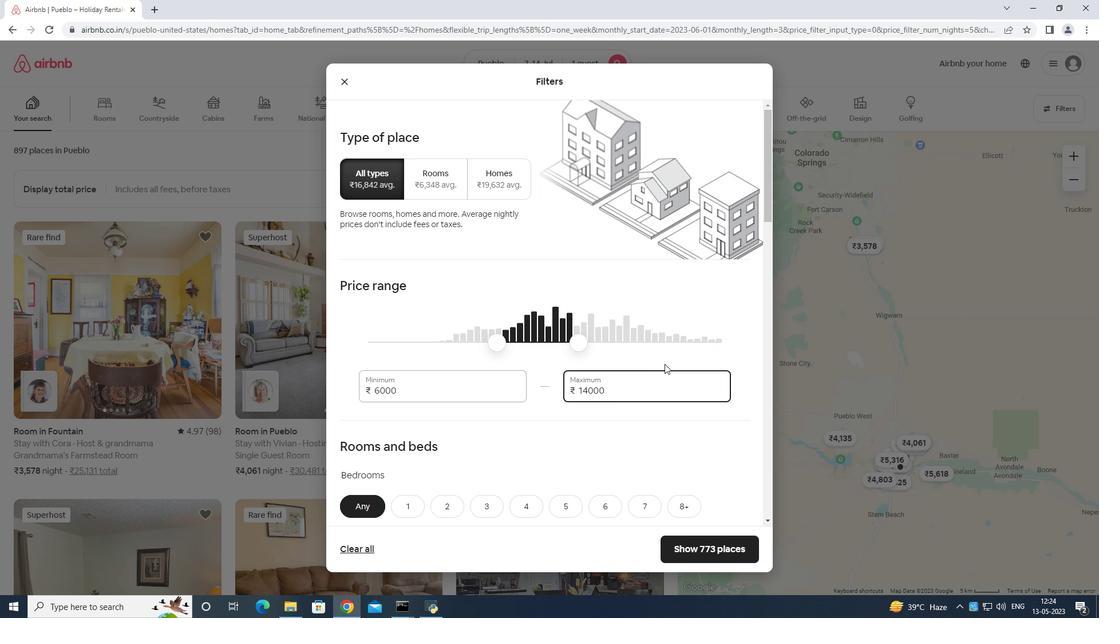 
Action: Mouse scrolled (669, 369) with delta (0, 0)
Screenshot: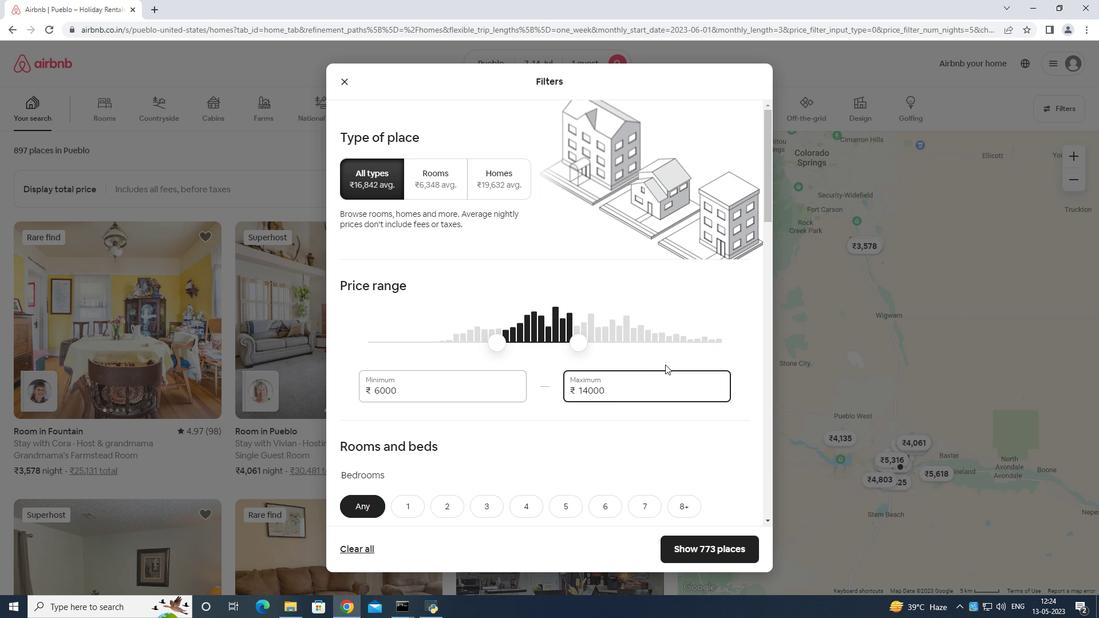 
Action: Mouse scrolled (669, 369) with delta (0, 0)
Screenshot: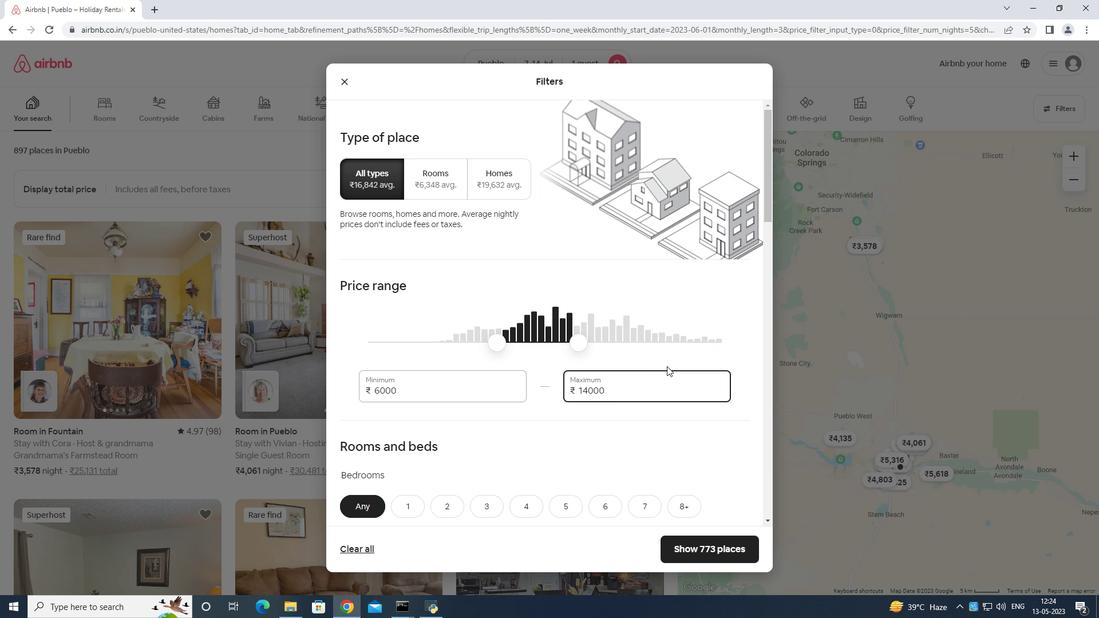 
Action: Mouse moved to (412, 333)
Screenshot: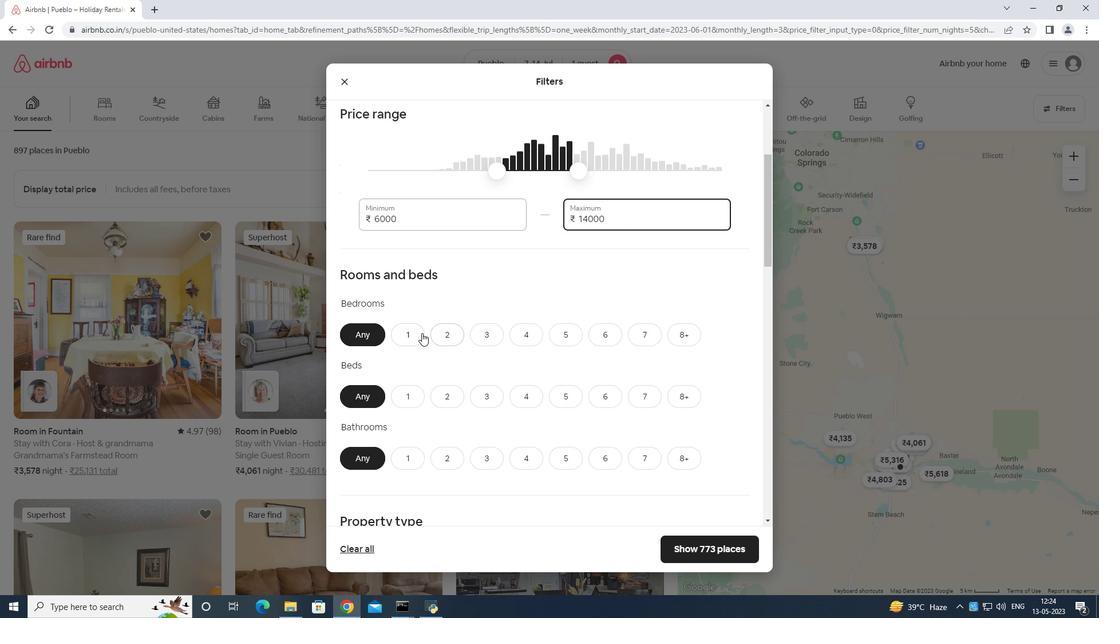 
Action: Mouse pressed left at (412, 333)
Screenshot: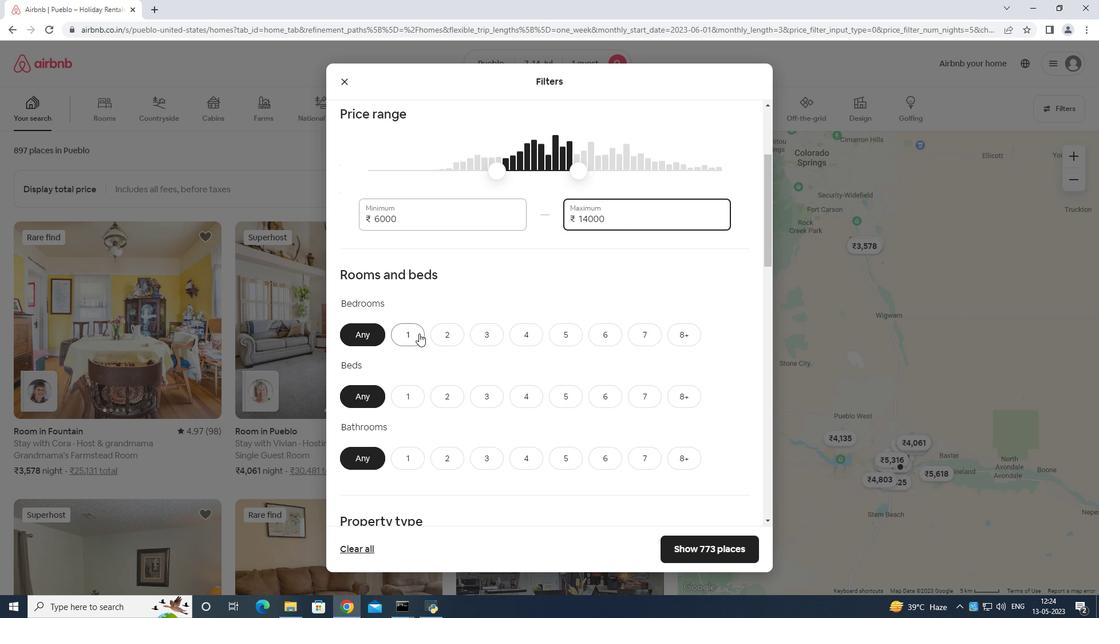 
Action: Mouse moved to (412, 390)
Screenshot: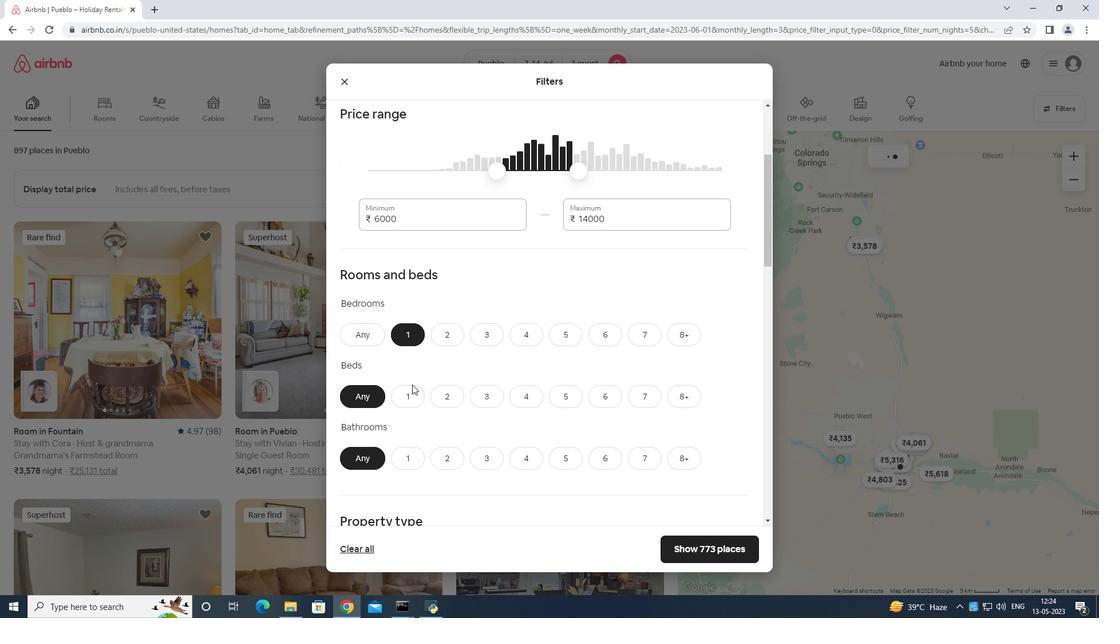
Action: Mouse pressed left at (412, 390)
Screenshot: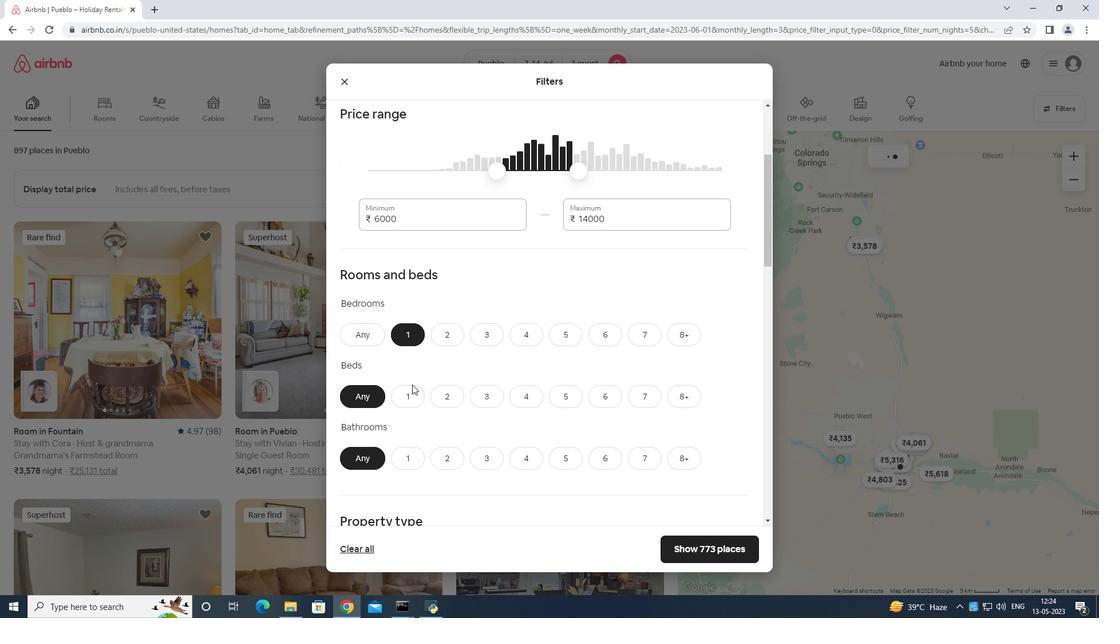 
Action: Mouse moved to (400, 453)
Screenshot: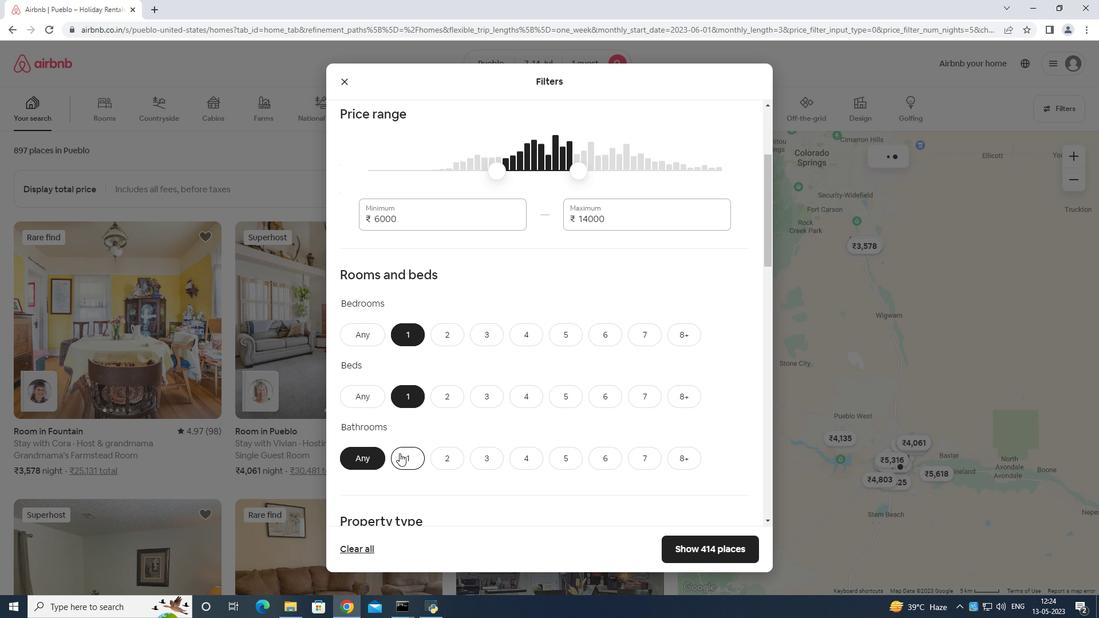 
Action: Mouse pressed left at (400, 453)
Screenshot: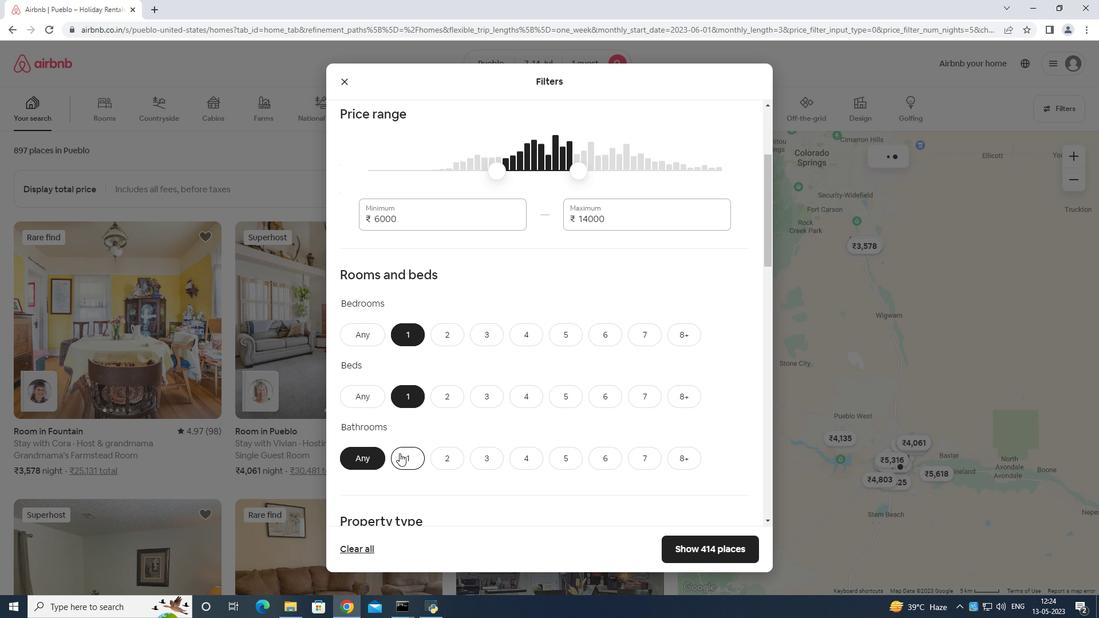 
Action: Mouse moved to (579, 343)
Screenshot: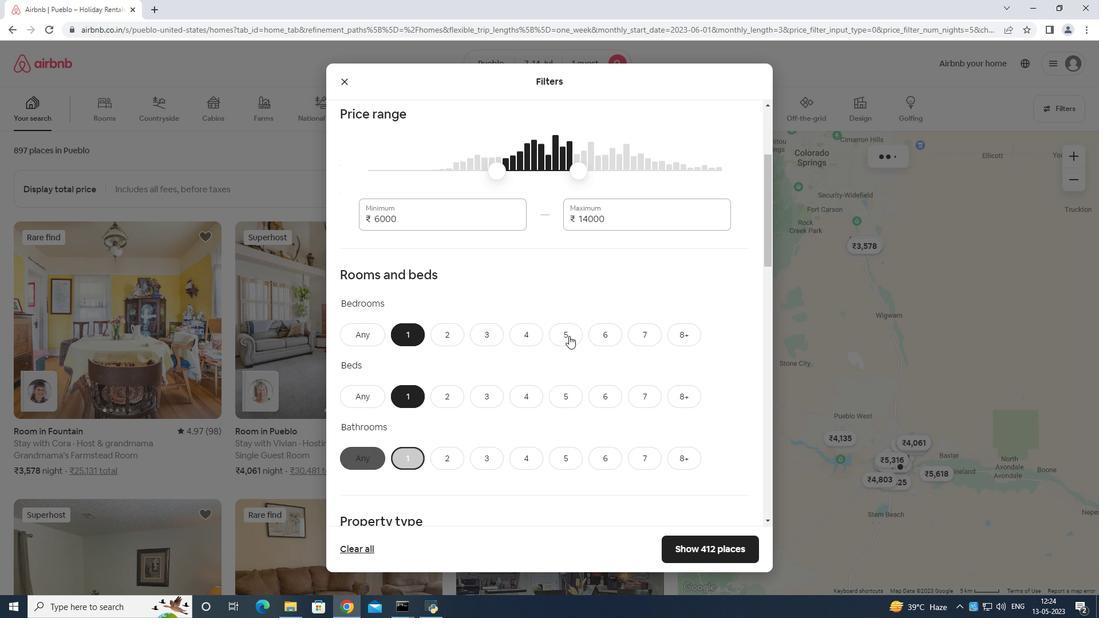 
Action: Mouse scrolled (579, 342) with delta (0, 0)
Screenshot: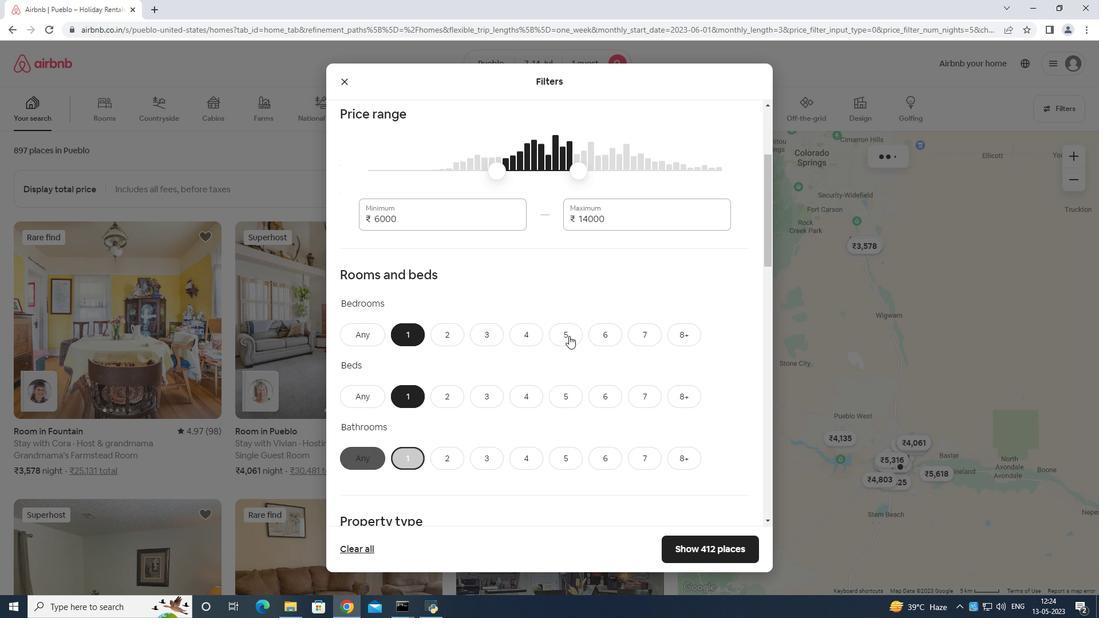 
Action: Mouse moved to (588, 345)
Screenshot: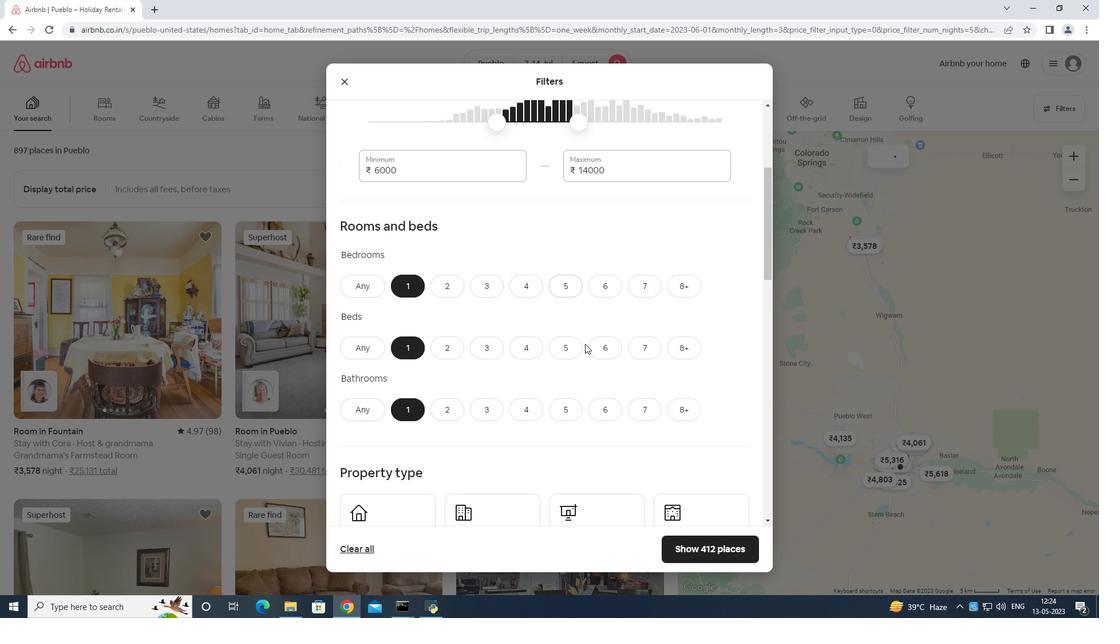 
Action: Mouse scrolled (588, 345) with delta (0, 0)
Screenshot: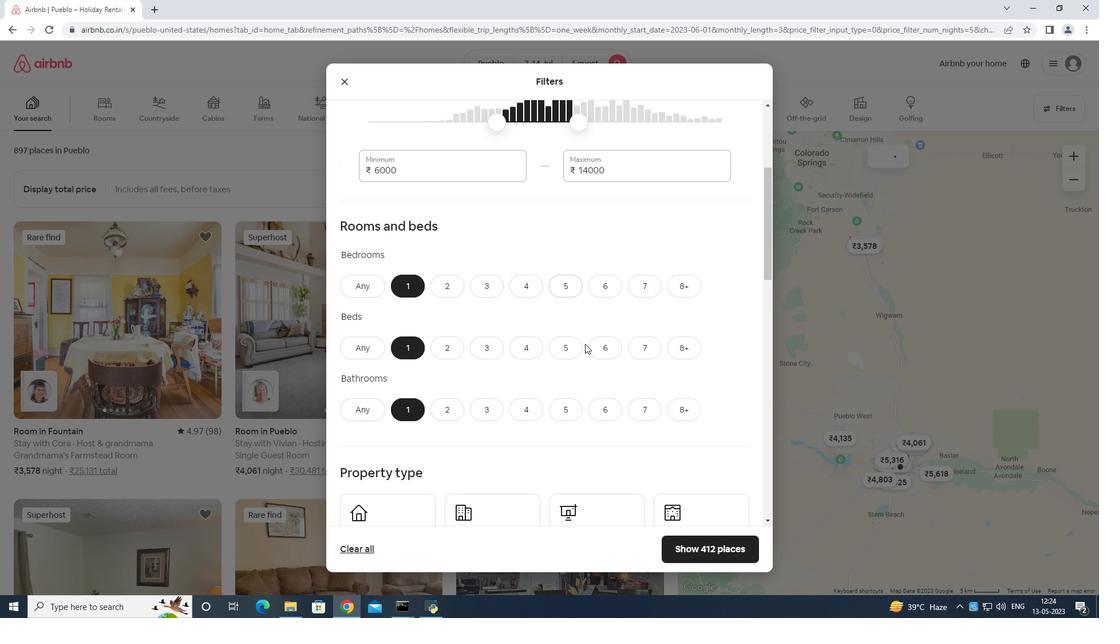 
Action: Mouse moved to (593, 344)
Screenshot: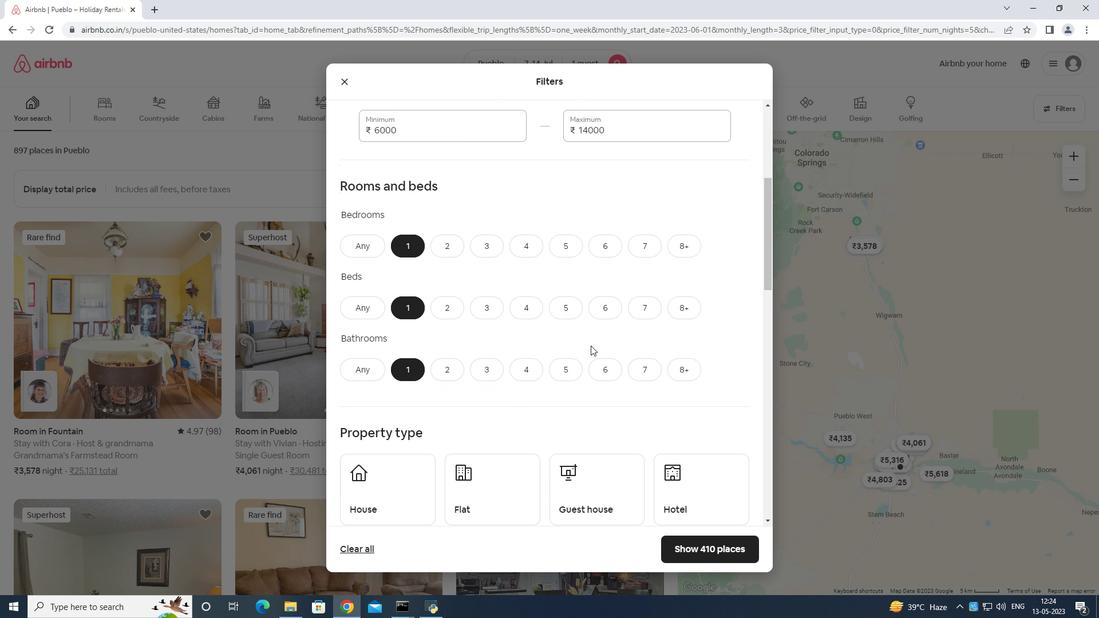 
Action: Mouse scrolled (593, 344) with delta (0, 0)
Screenshot: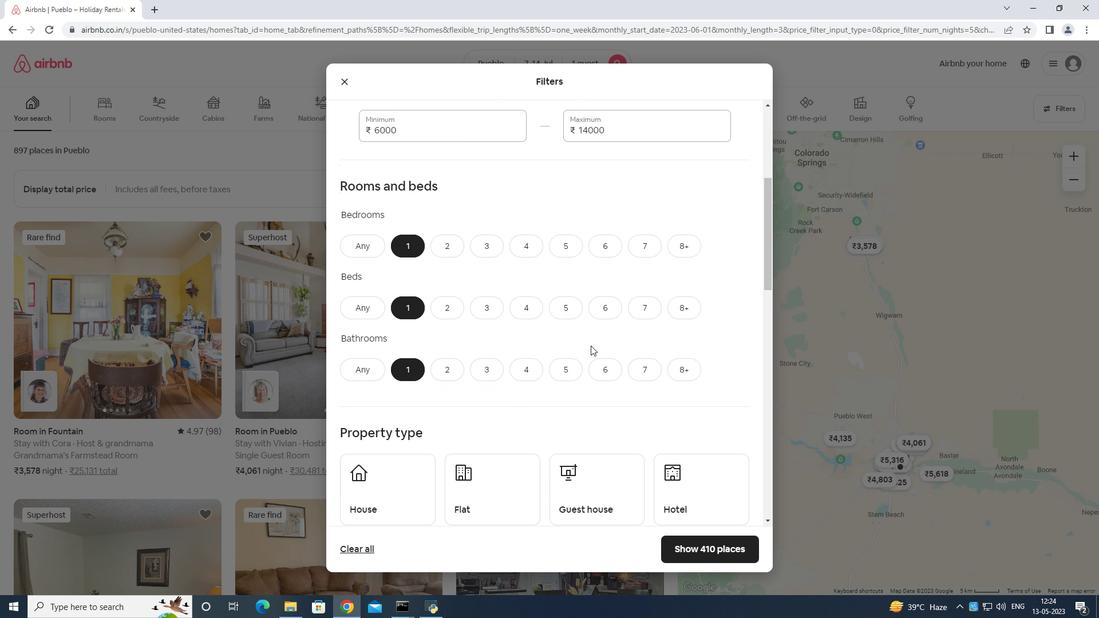 
Action: Mouse moved to (598, 339)
Screenshot: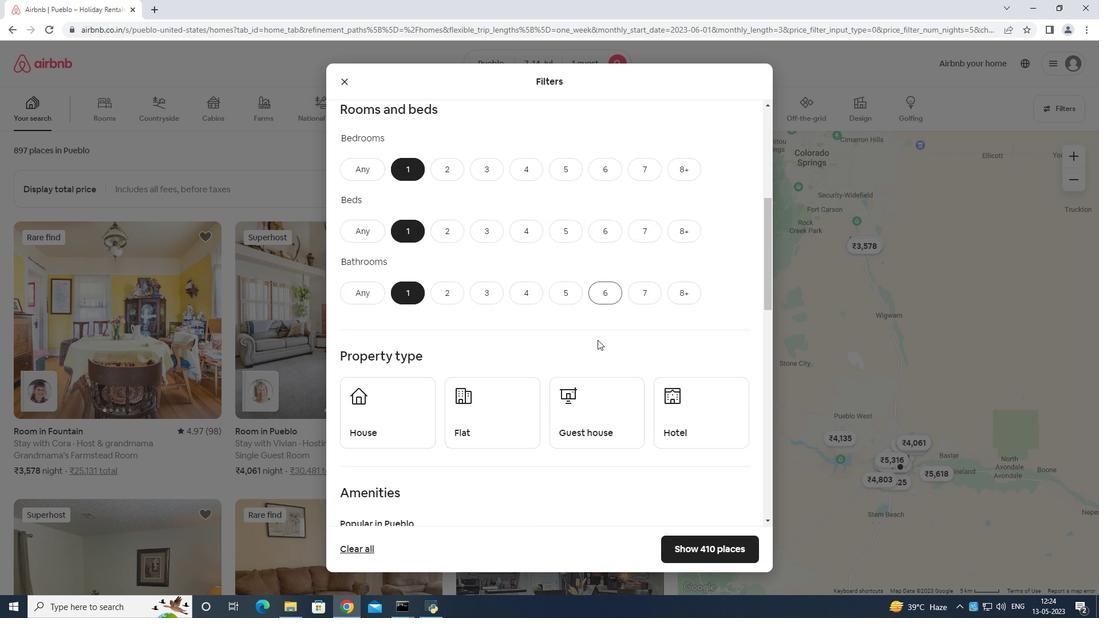 
Action: Mouse scrolled (598, 338) with delta (0, 0)
Screenshot: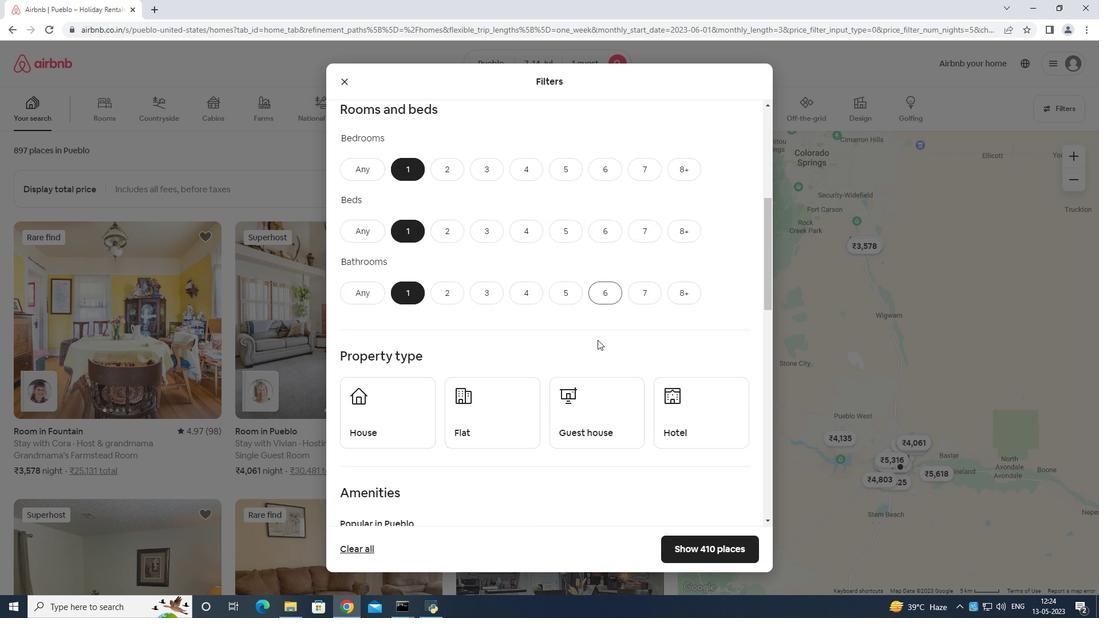 
Action: Mouse moved to (600, 336)
Screenshot: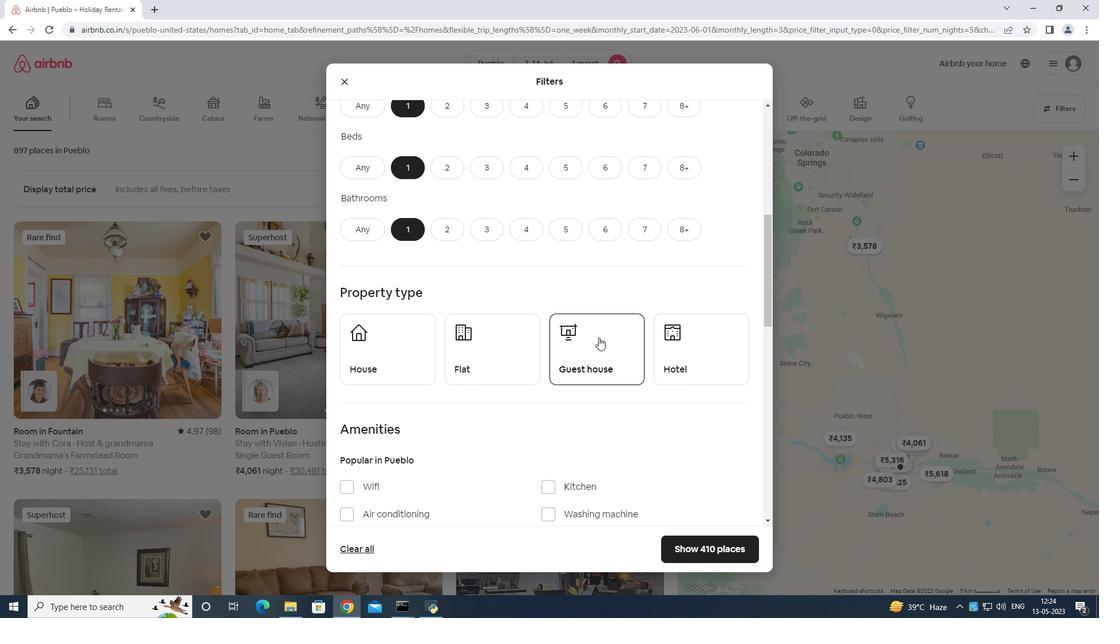 
Action: Mouse scrolled (600, 335) with delta (0, 0)
Screenshot: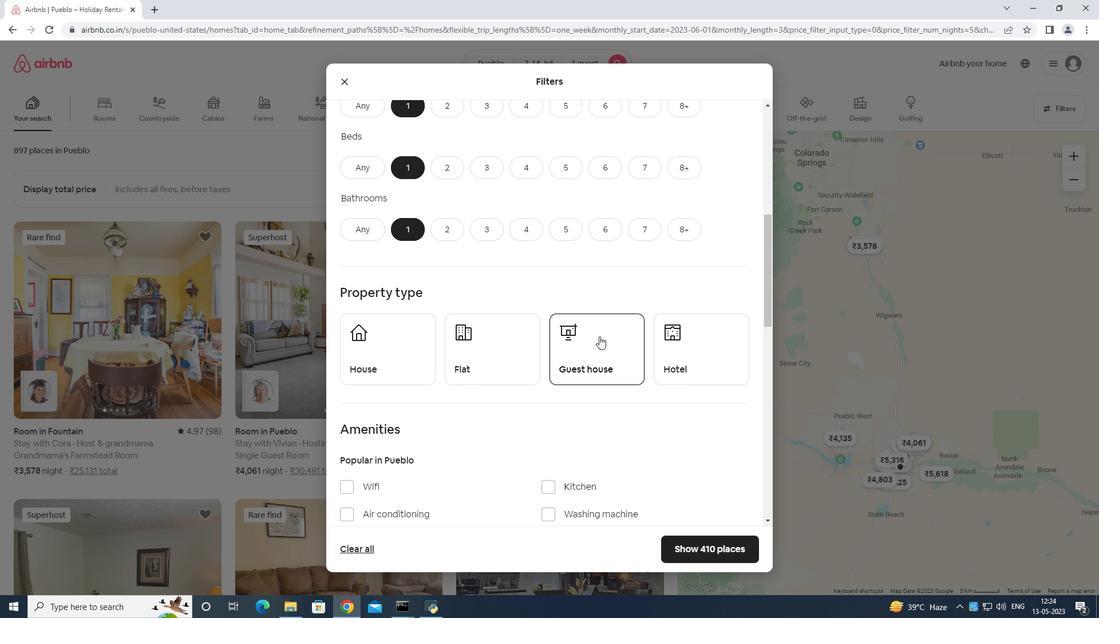 
Action: Mouse moved to (388, 281)
Screenshot: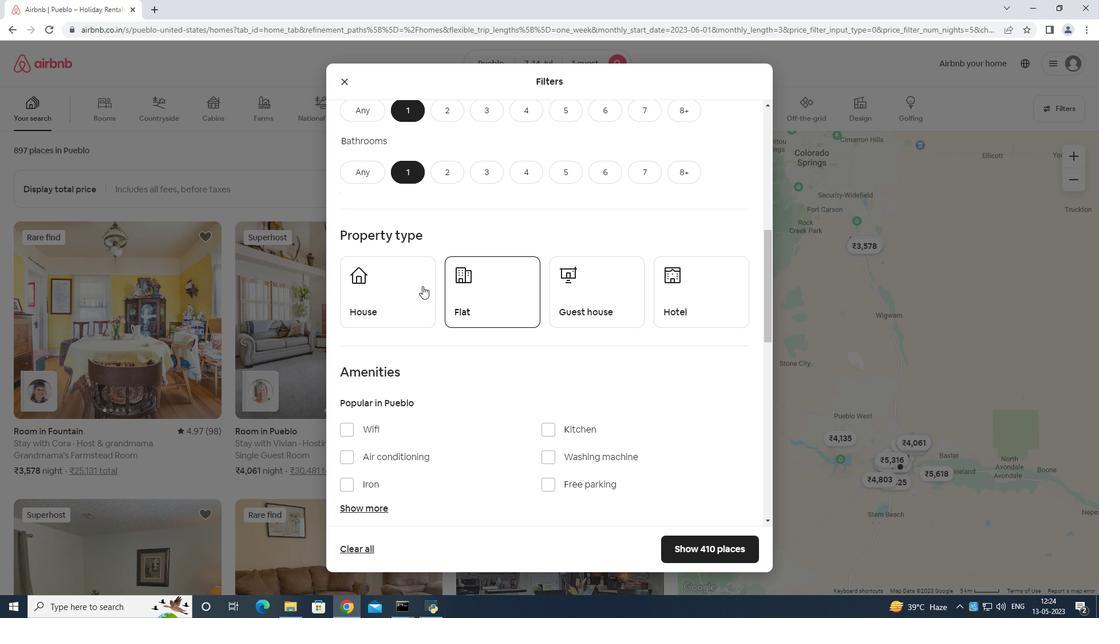 
Action: Mouse pressed left at (388, 281)
Screenshot: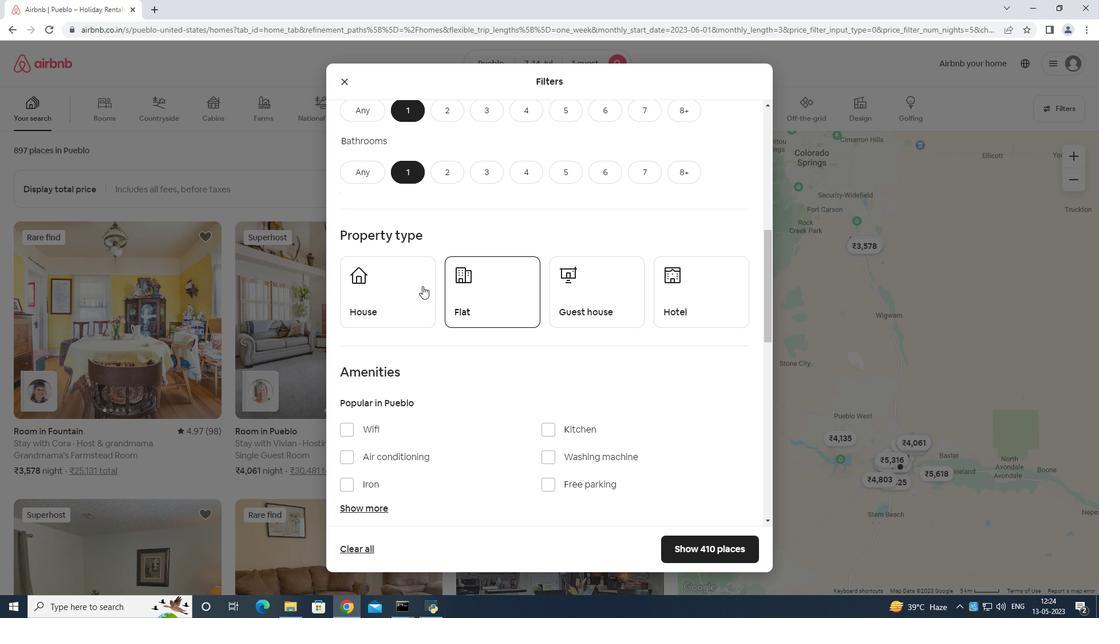 
Action: Mouse moved to (504, 296)
Screenshot: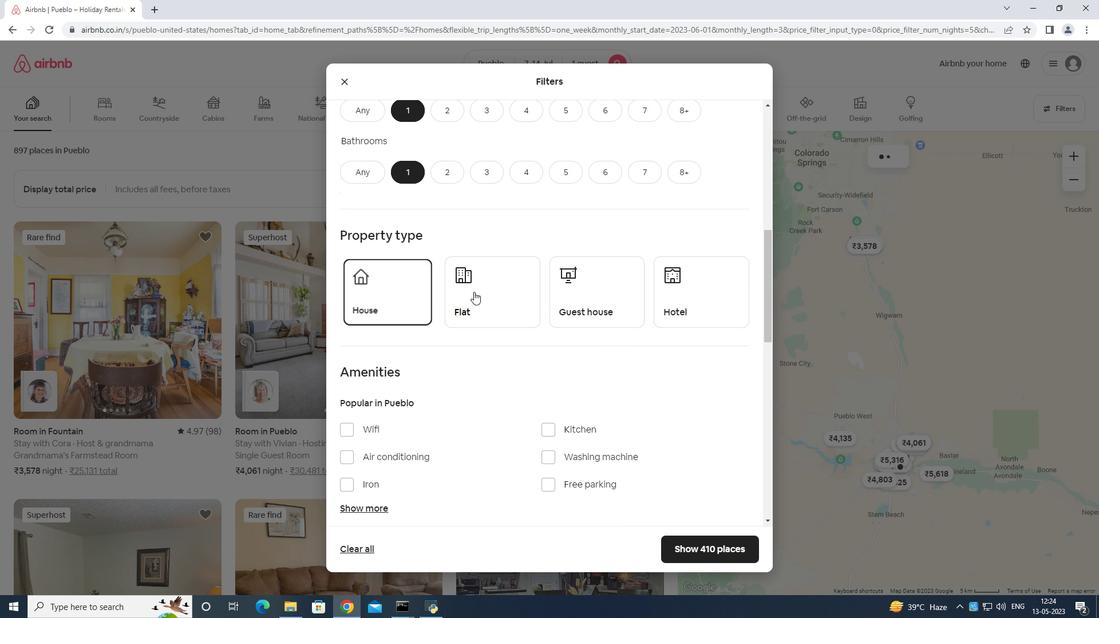 
Action: Mouse pressed left at (504, 296)
Screenshot: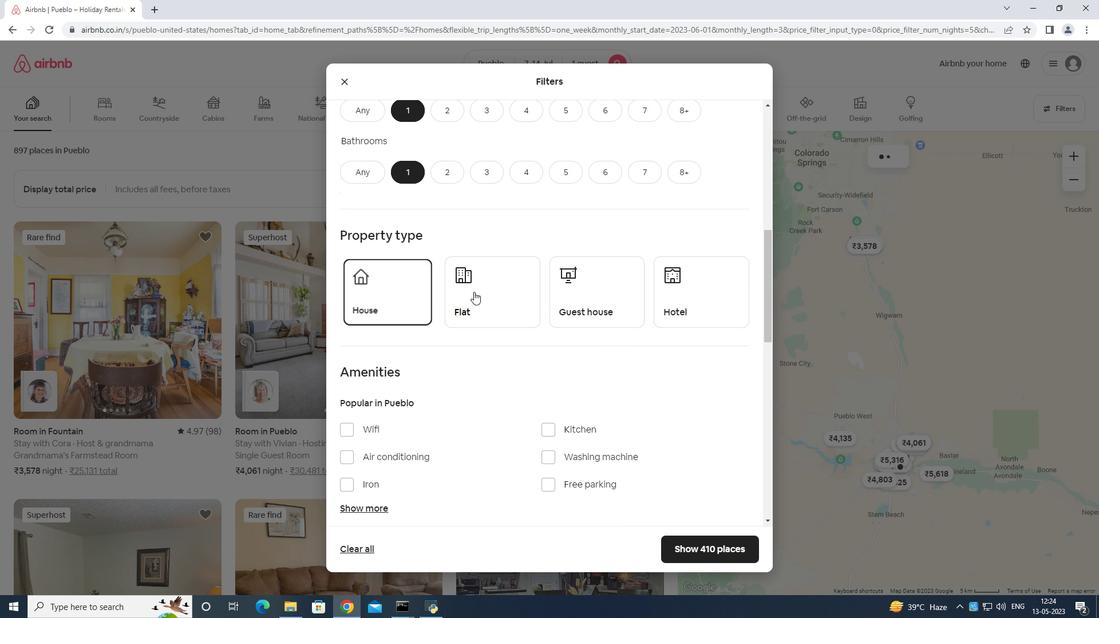 
Action: Mouse moved to (587, 300)
Screenshot: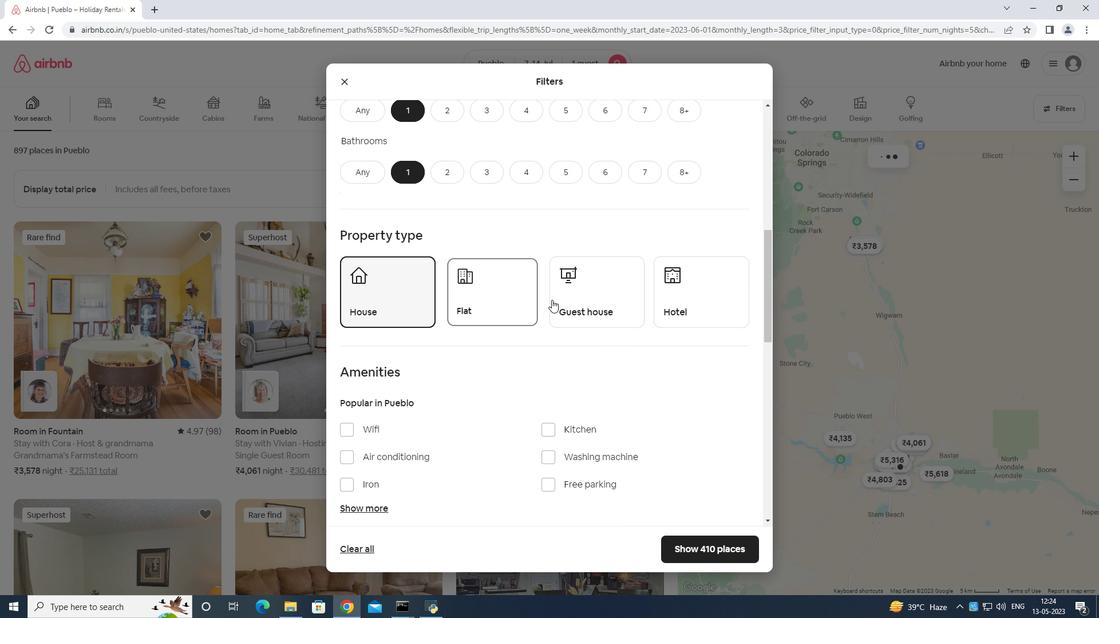 
Action: Mouse pressed left at (587, 300)
Screenshot: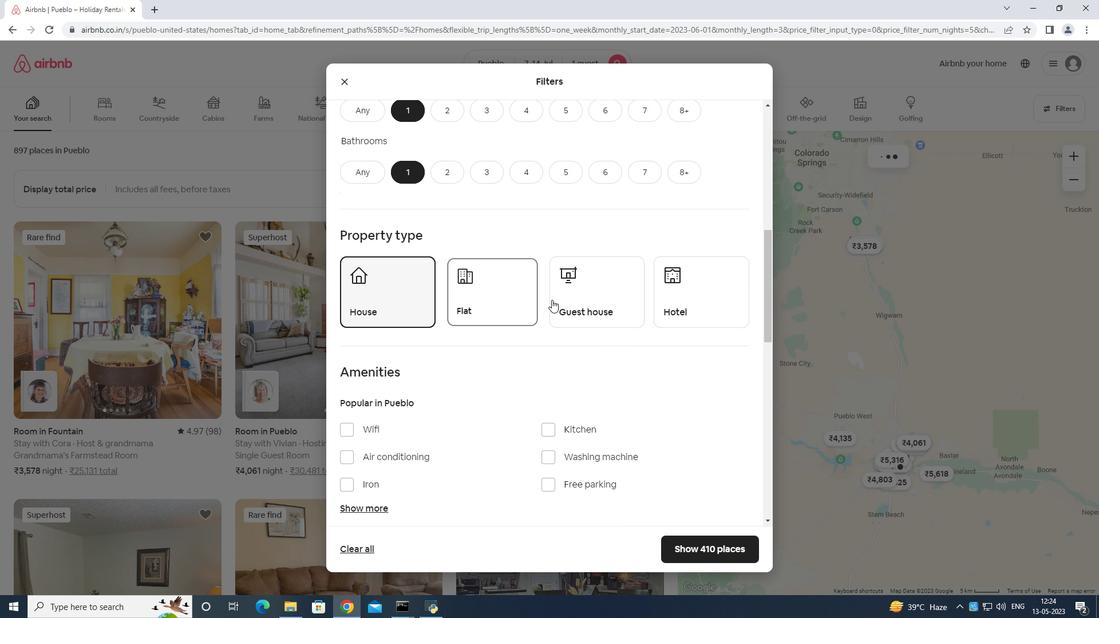 
Action: Mouse moved to (680, 292)
Screenshot: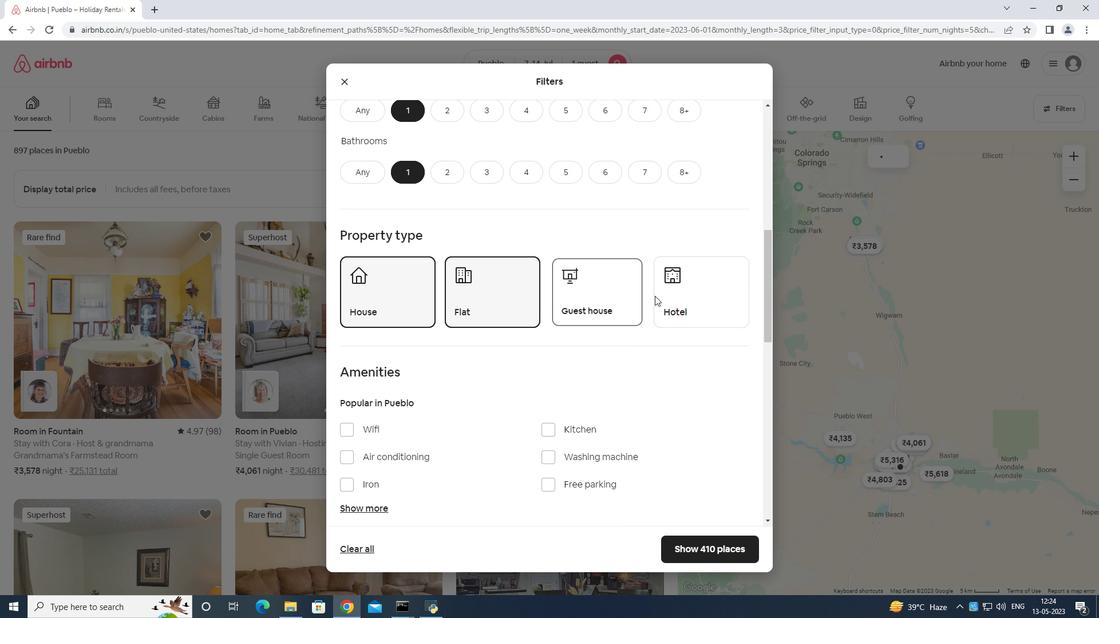 
Action: Mouse pressed left at (680, 292)
Screenshot: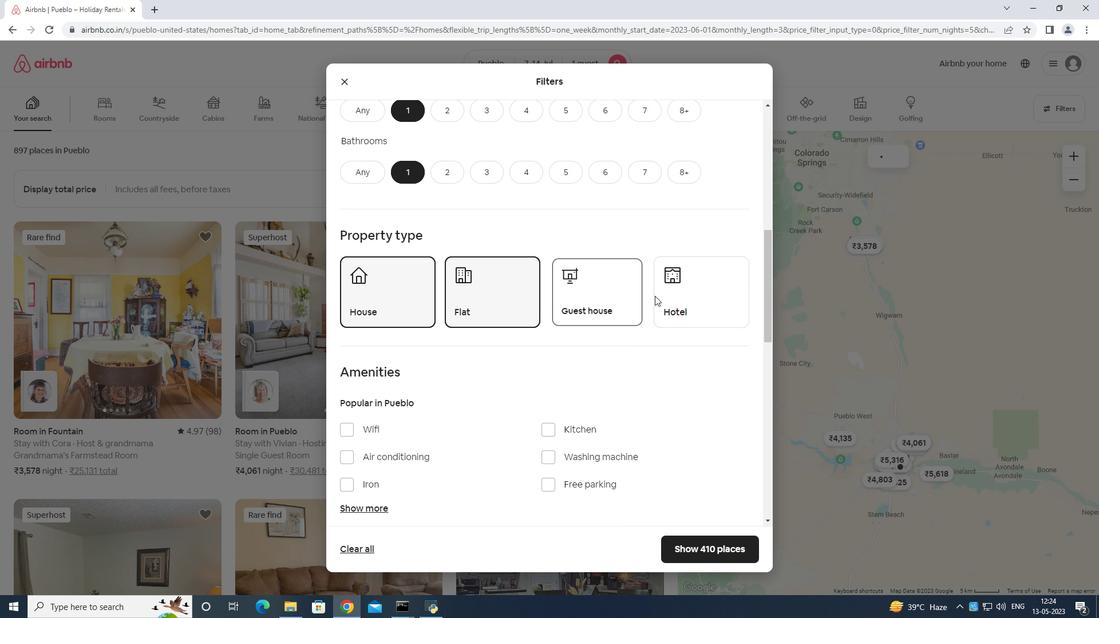 
Action: Mouse moved to (732, 265)
Screenshot: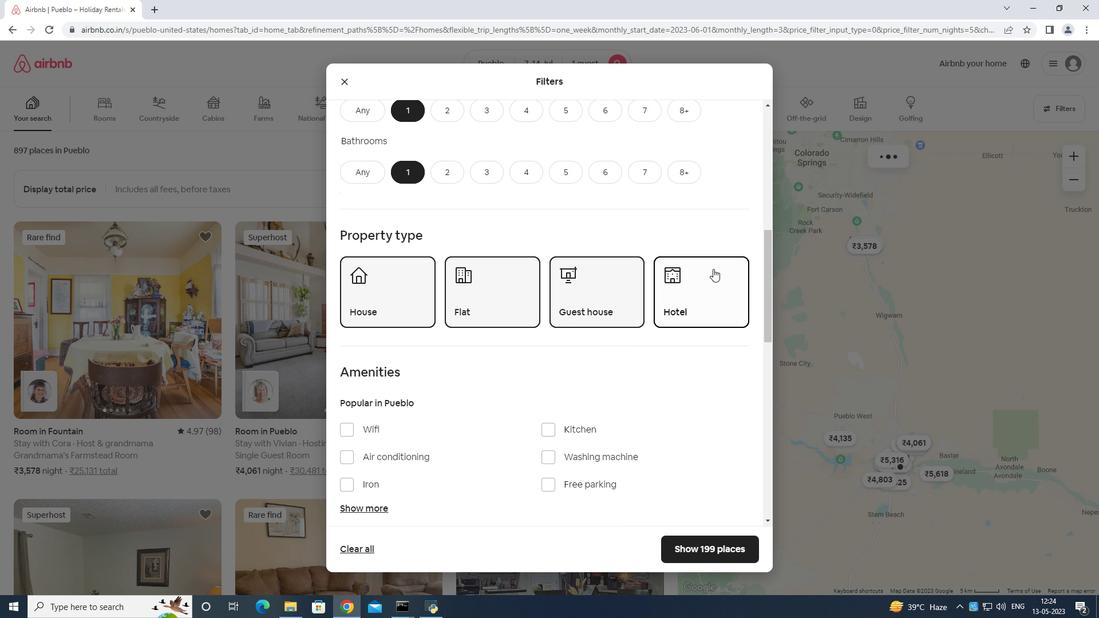 
Action: Mouse scrolled (732, 265) with delta (0, 0)
Screenshot: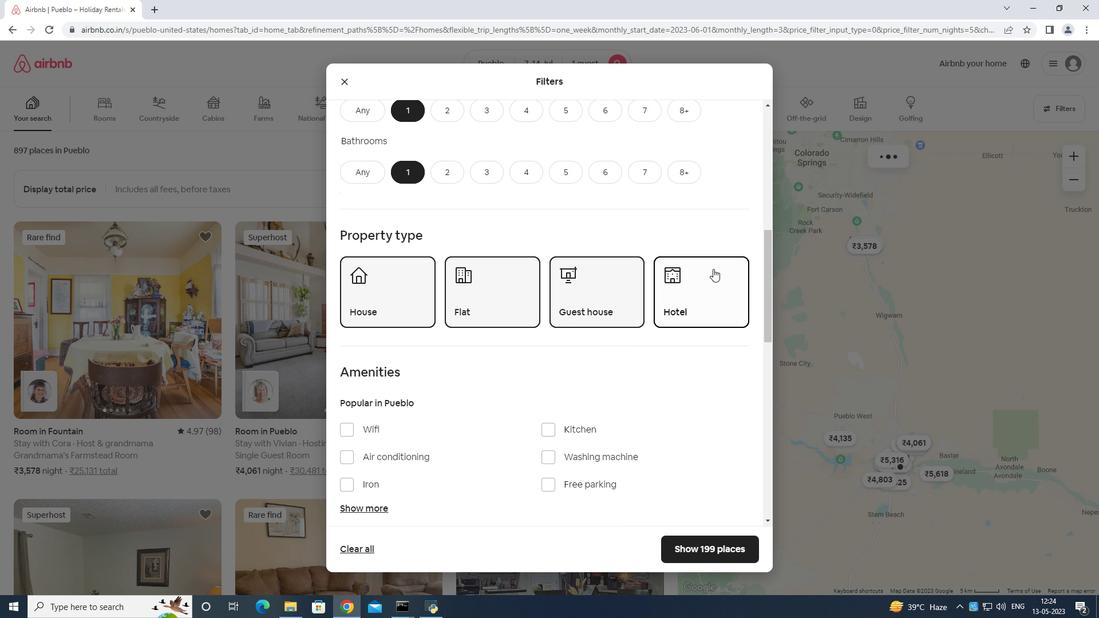 
Action: Mouse moved to (731, 276)
Screenshot: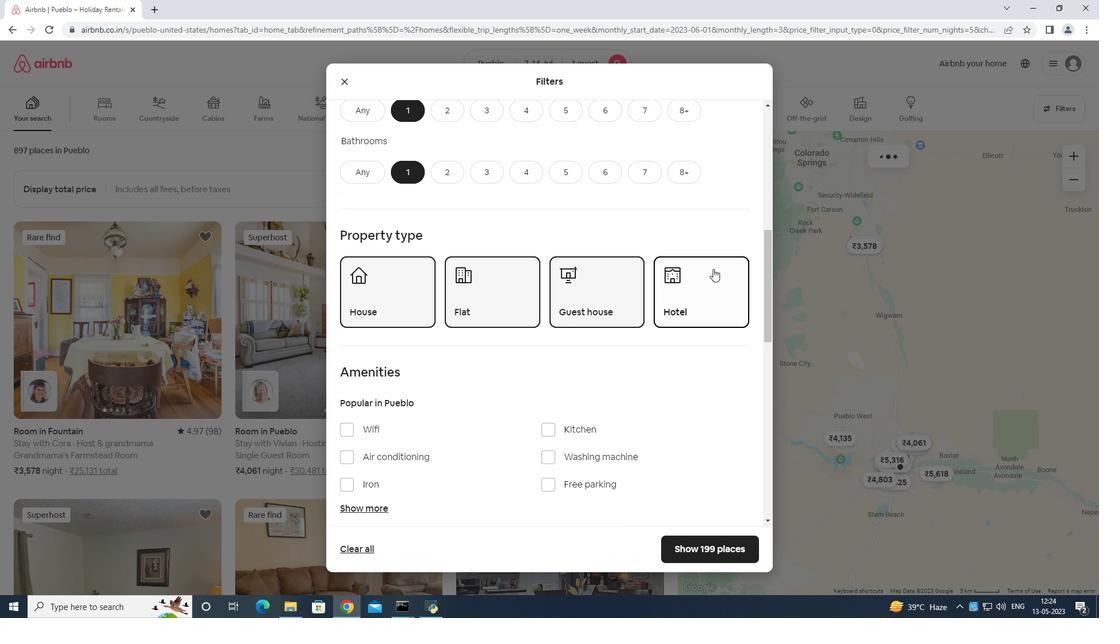 
Action: Mouse scrolled (731, 275) with delta (0, 0)
Screenshot: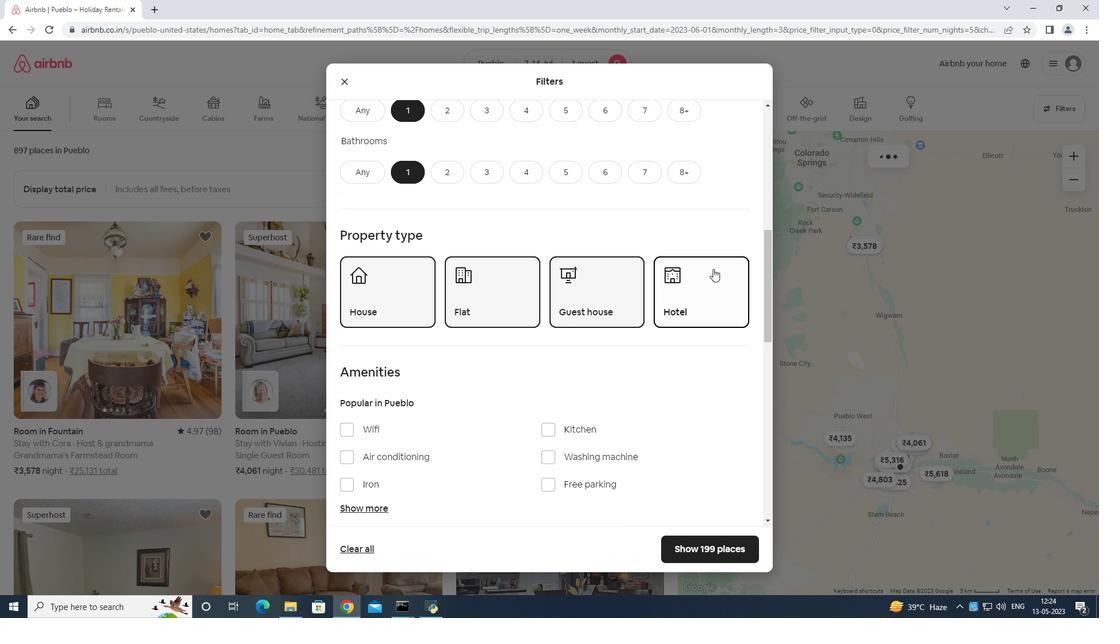 
Action: Mouse moved to (731, 277)
Screenshot: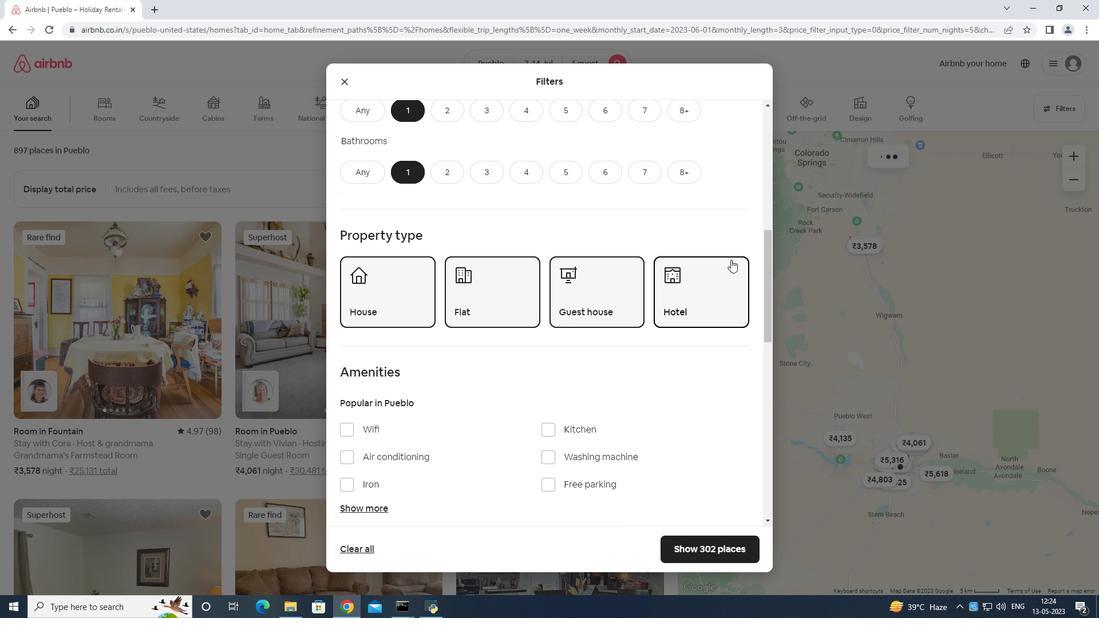 
Action: Mouse scrolled (731, 277) with delta (0, 0)
Screenshot: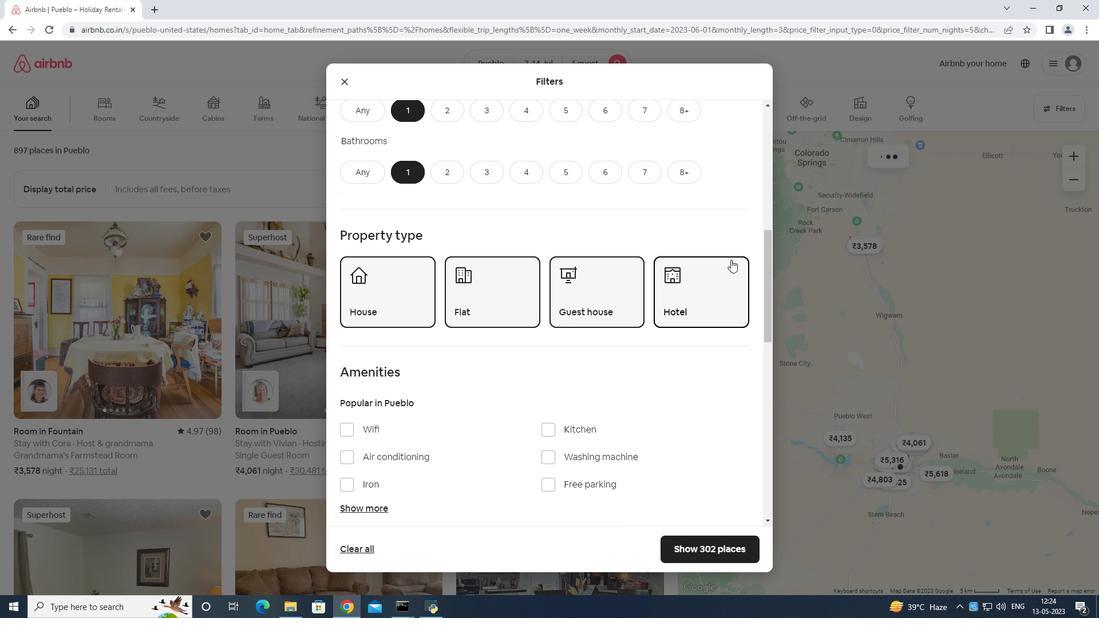 
Action: Mouse moved to (730, 277)
Screenshot: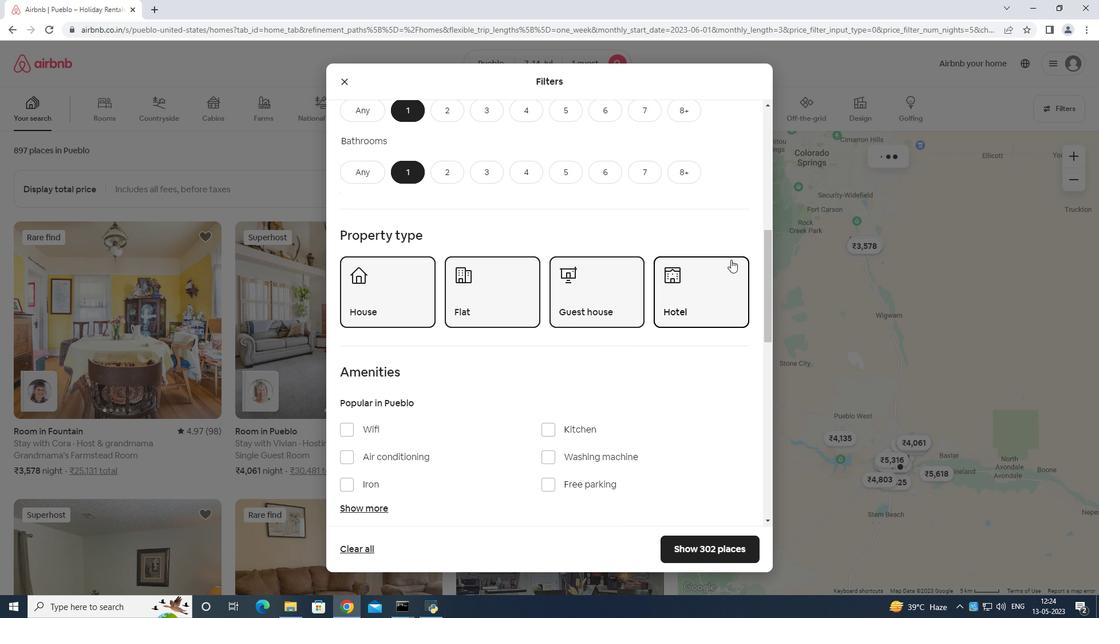 
Action: Mouse scrolled (730, 277) with delta (0, 0)
Screenshot: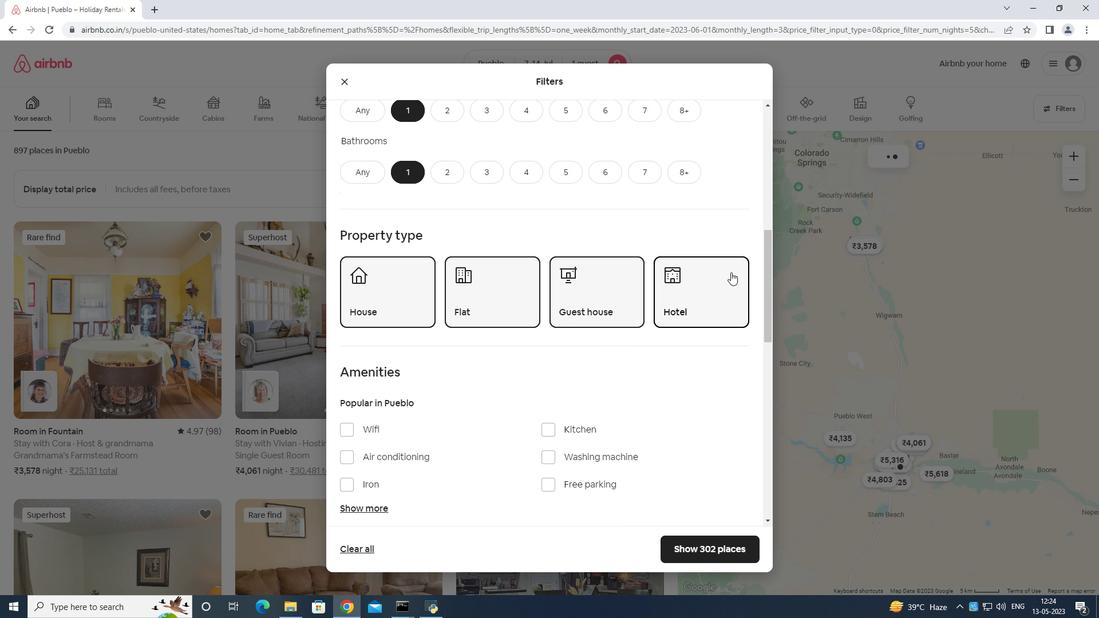 
Action: Mouse moved to (729, 281)
Screenshot: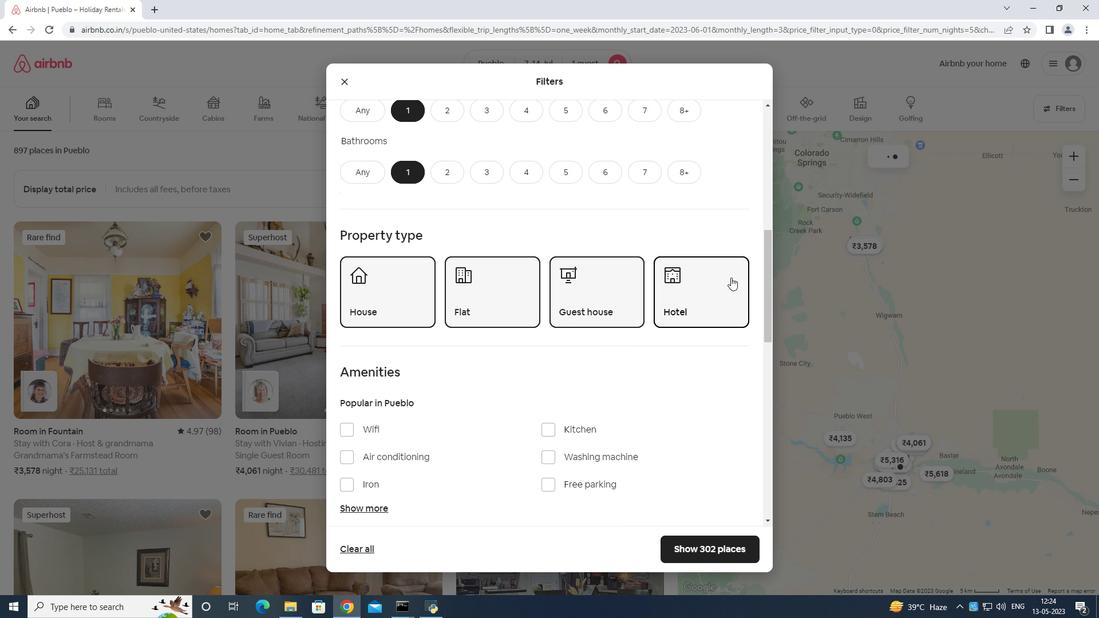 
Action: Mouse scrolled (729, 281) with delta (0, 0)
Screenshot: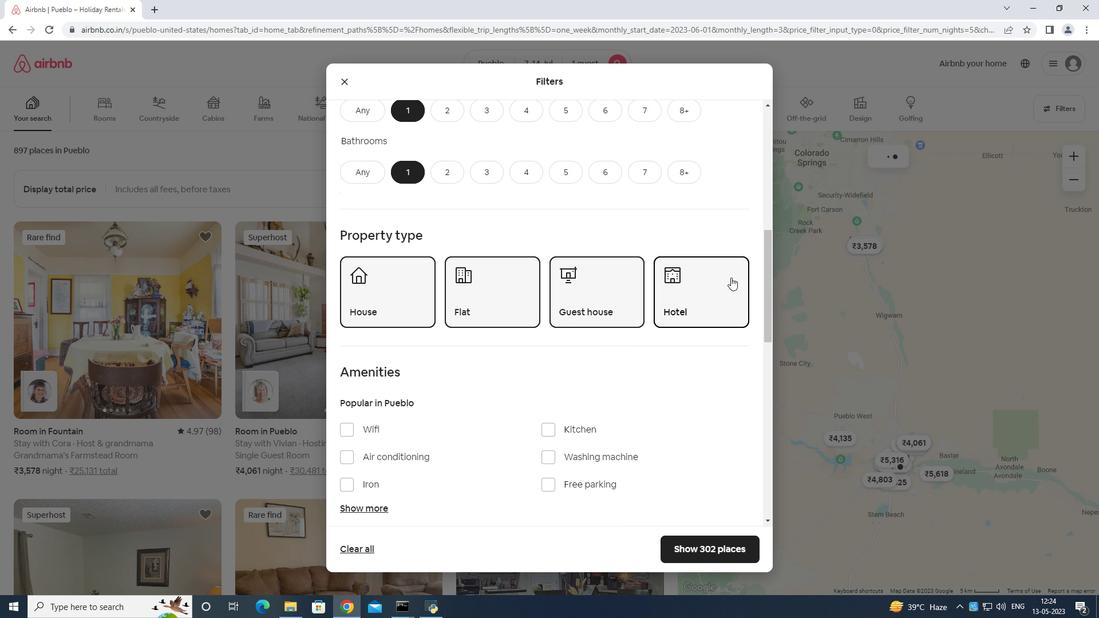 
Action: Mouse moved to (731, 341)
Screenshot: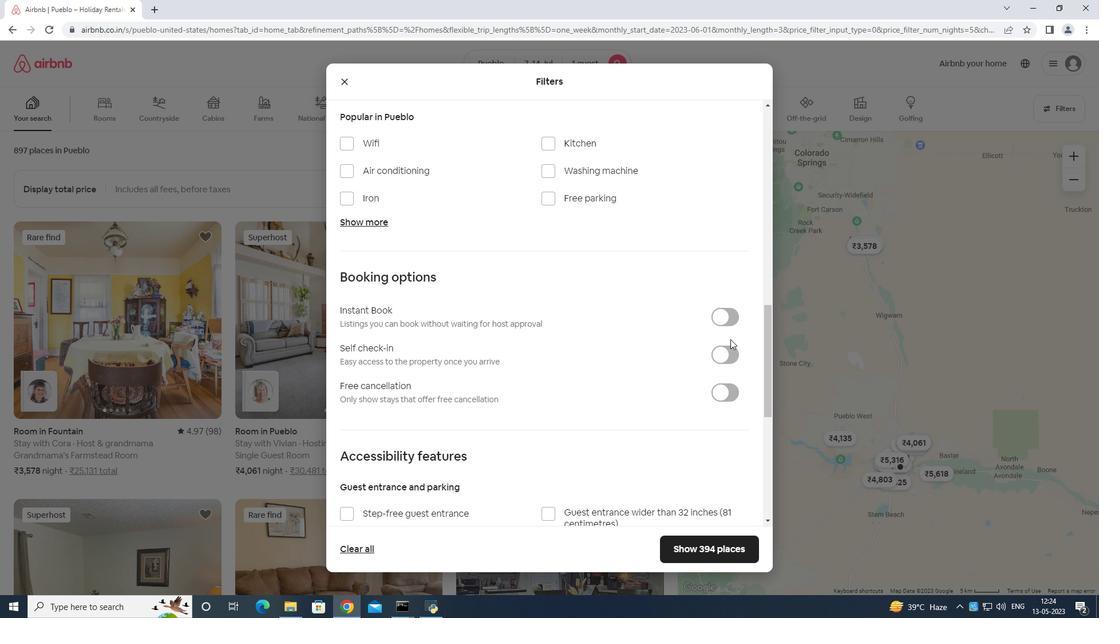
Action: Mouse pressed left at (731, 341)
Screenshot: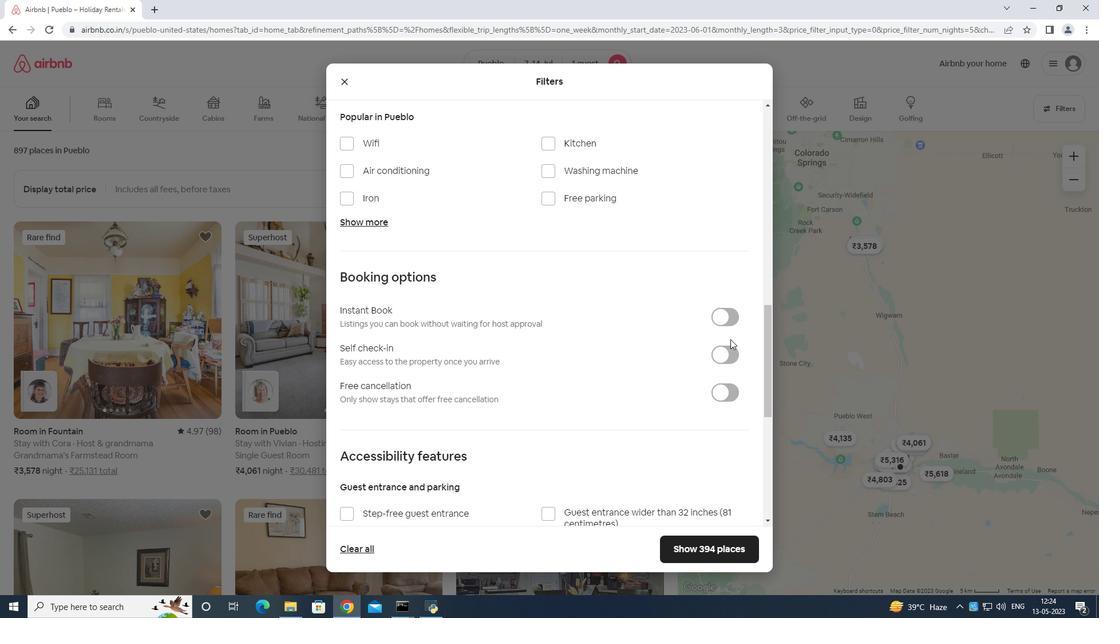 
Action: Mouse moved to (725, 348)
Screenshot: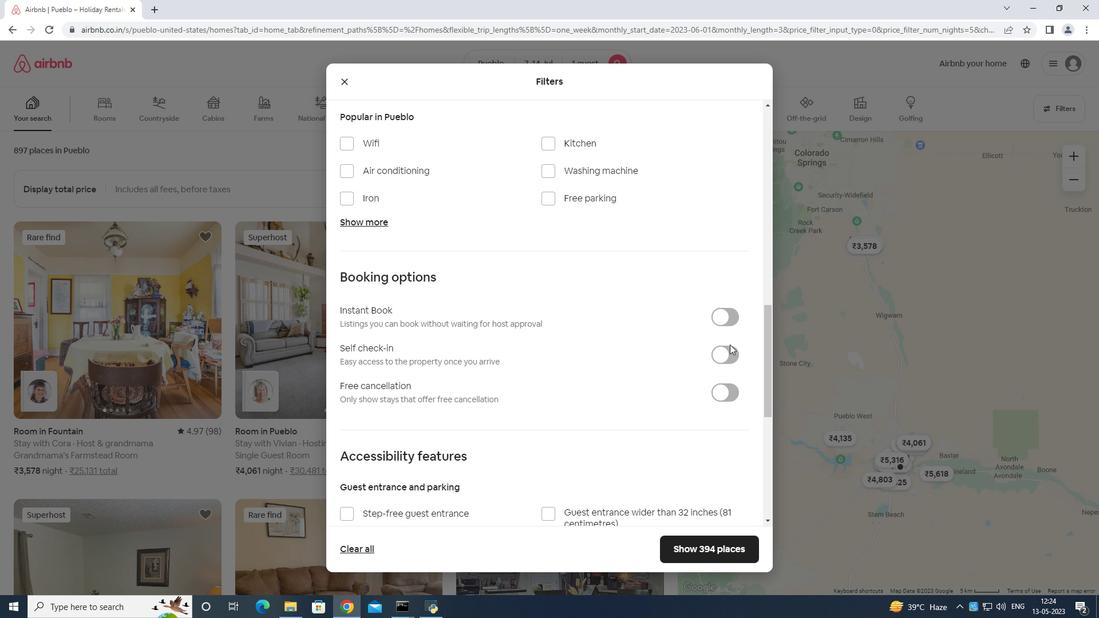 
Action: Mouse pressed left at (725, 348)
Screenshot: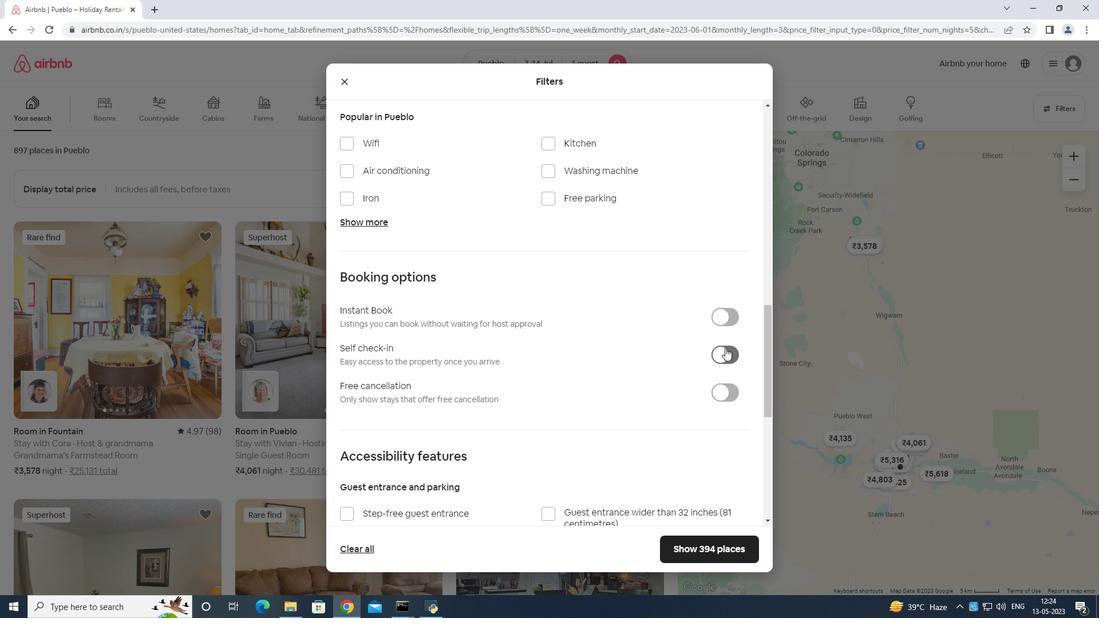 
Action: Mouse moved to (749, 303)
Screenshot: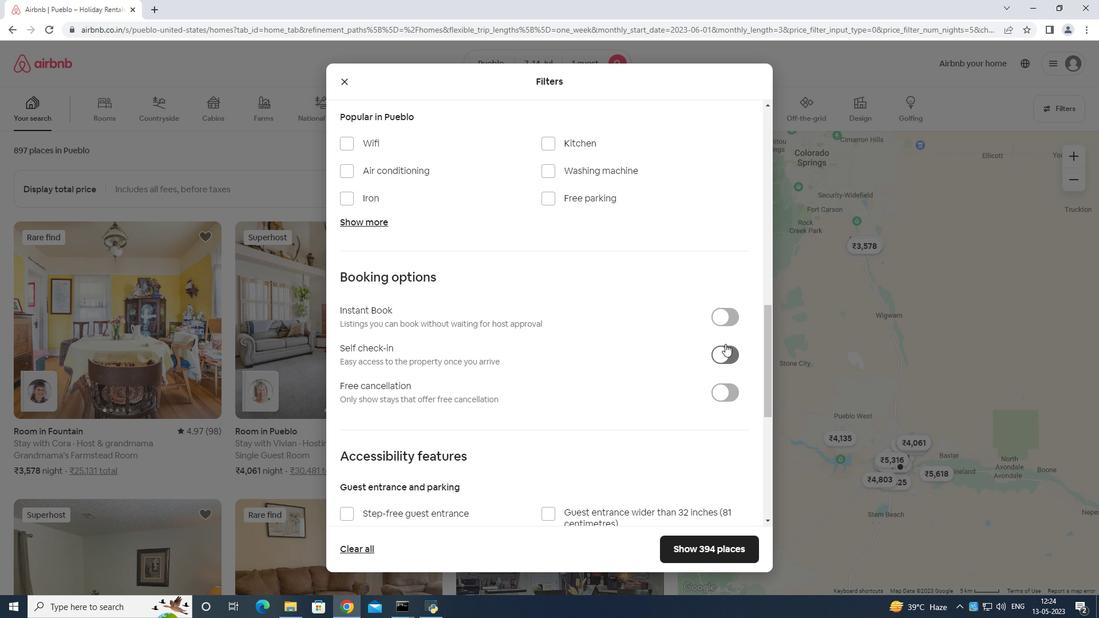 
Action: Mouse scrolled (749, 302) with delta (0, 0)
Screenshot: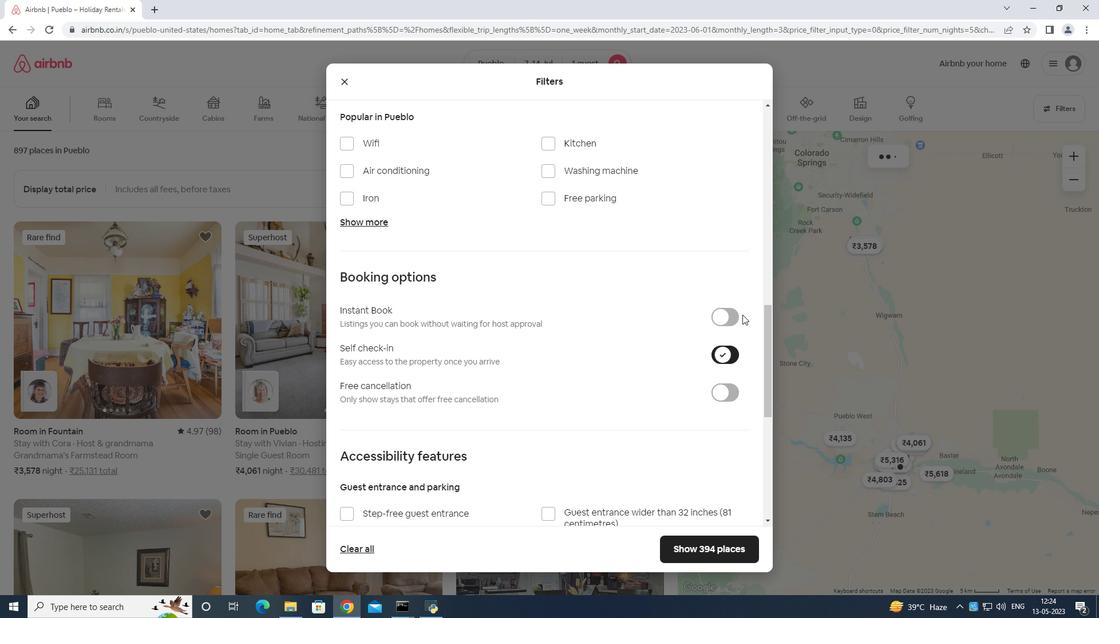 
Action: Mouse moved to (746, 305)
Screenshot: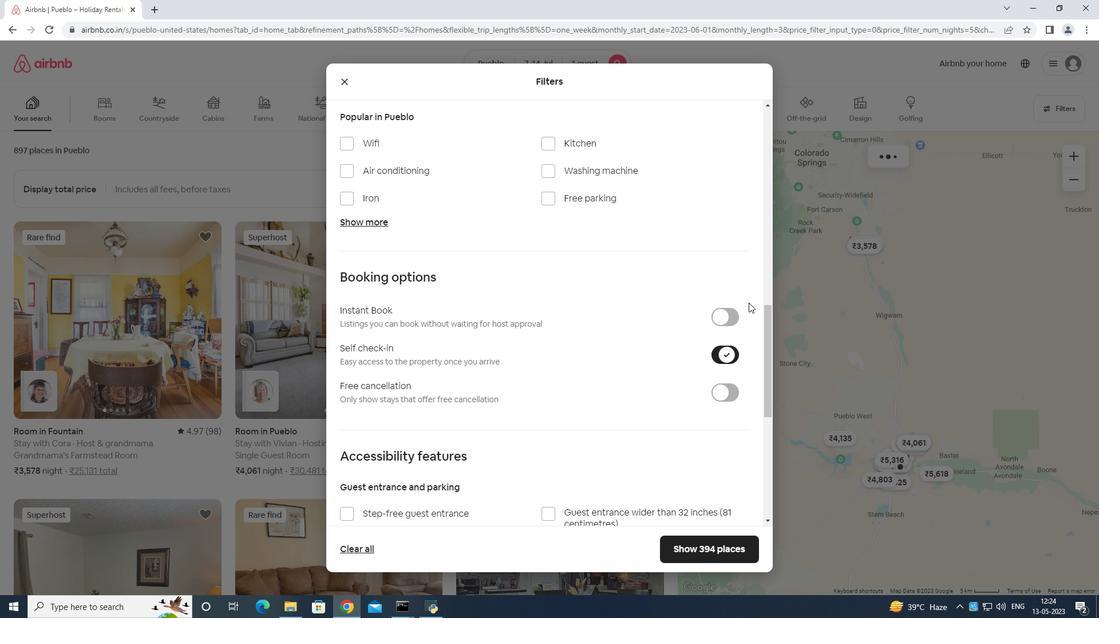 
Action: Mouse scrolled (746, 304) with delta (0, 0)
Screenshot: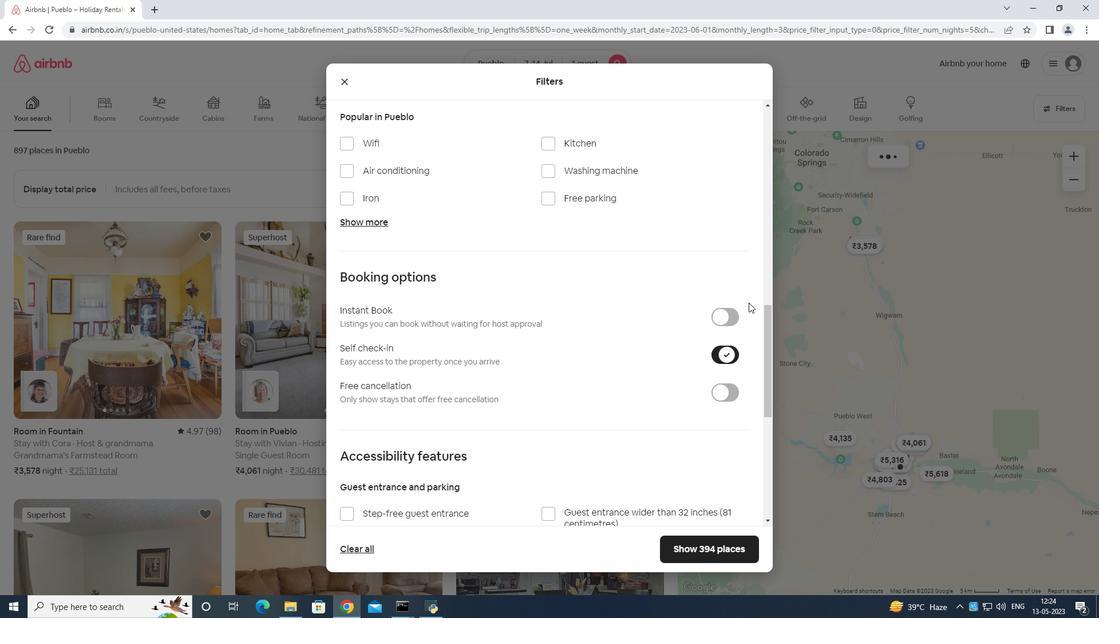 
Action: Mouse moved to (744, 307)
Screenshot: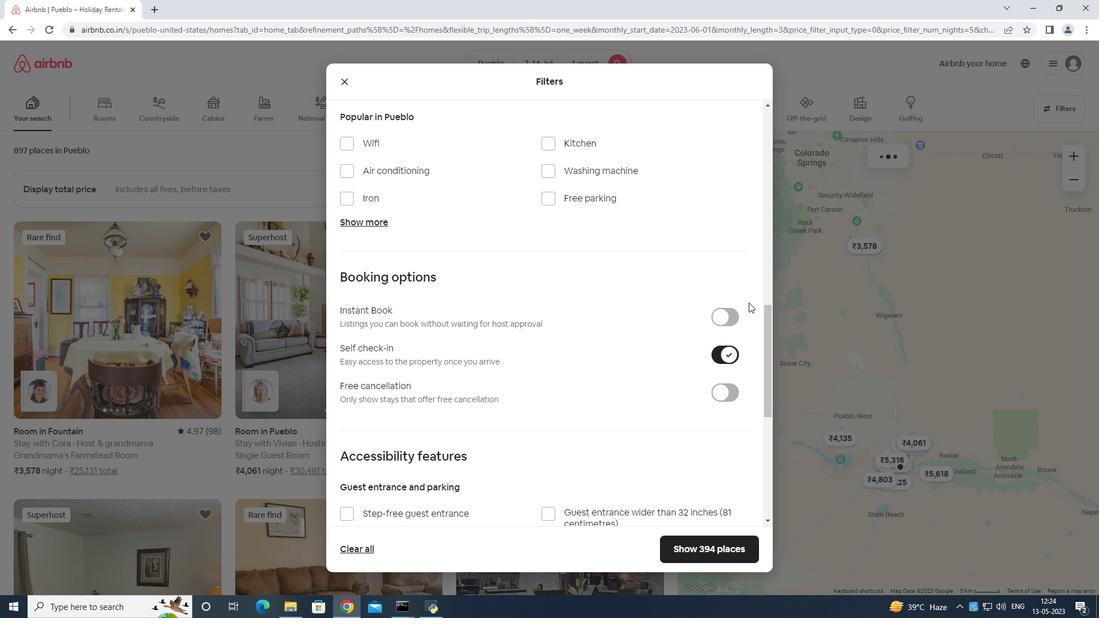 
Action: Mouse scrolled (744, 306) with delta (0, 0)
Screenshot: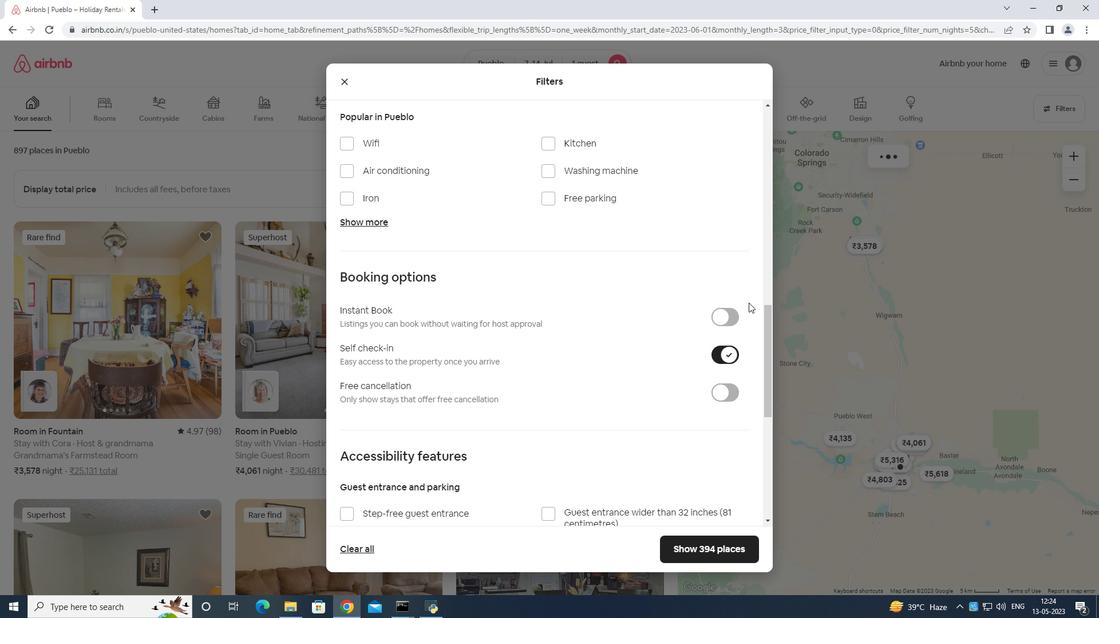 
Action: Mouse moved to (678, 277)
Screenshot: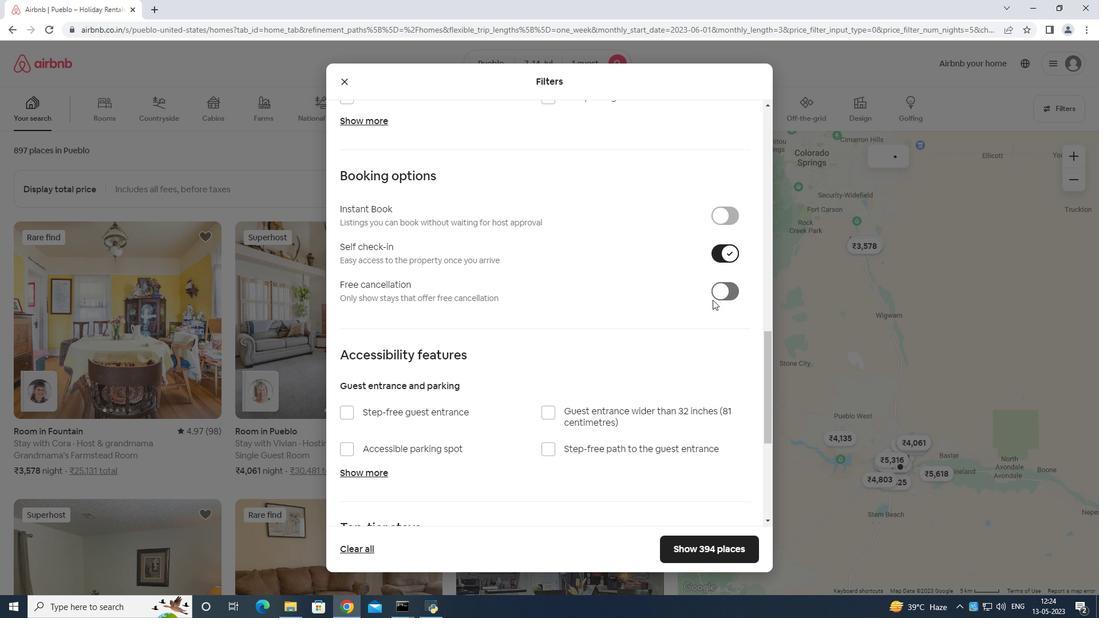 
Action: Mouse scrolled (678, 276) with delta (0, 0)
Screenshot: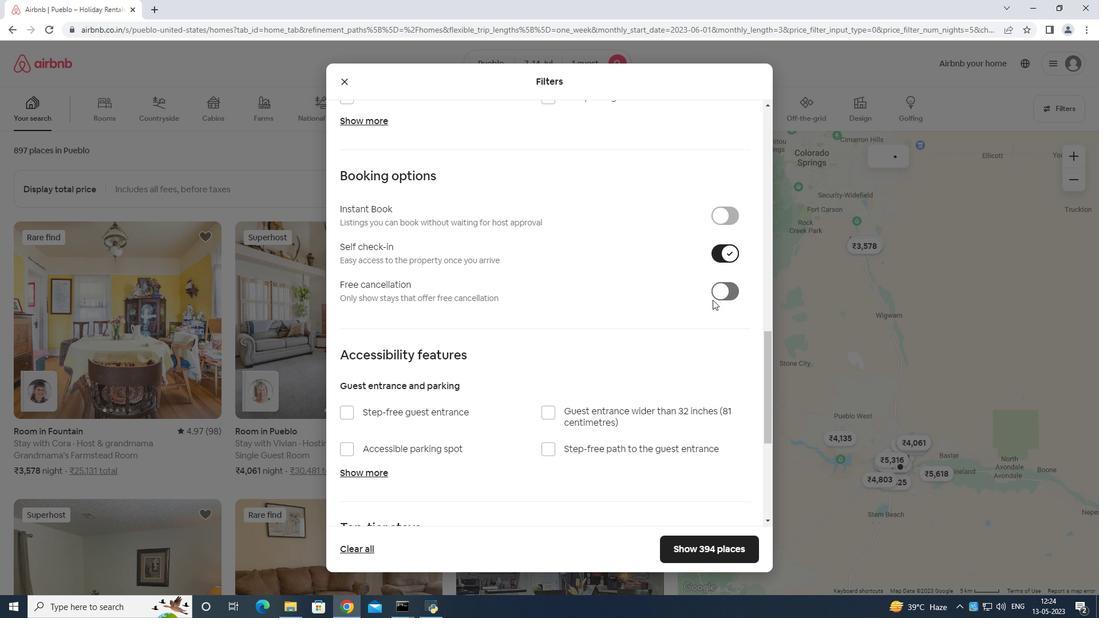 
Action: Mouse moved to (675, 281)
Screenshot: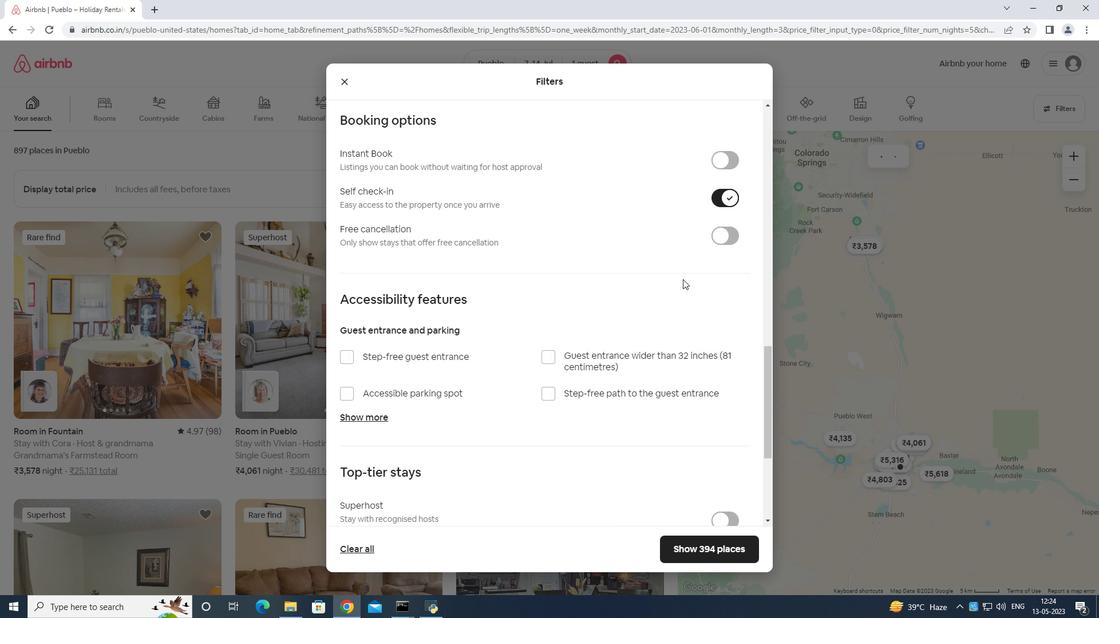 
Action: Mouse scrolled (675, 280) with delta (0, 0)
Screenshot: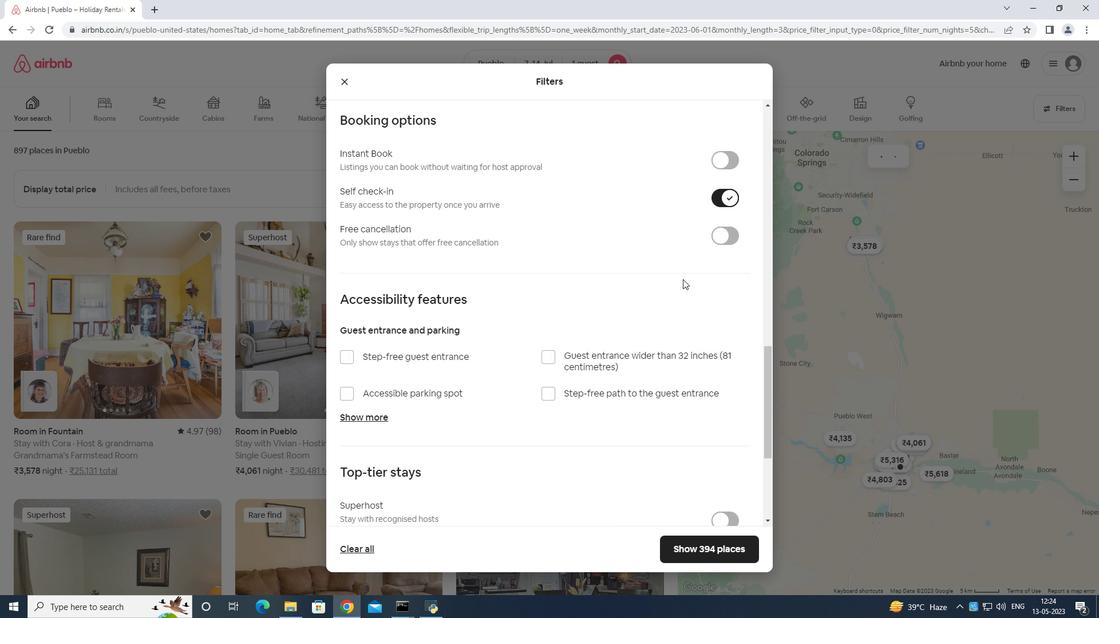 
Action: Mouse moved to (674, 282)
Screenshot: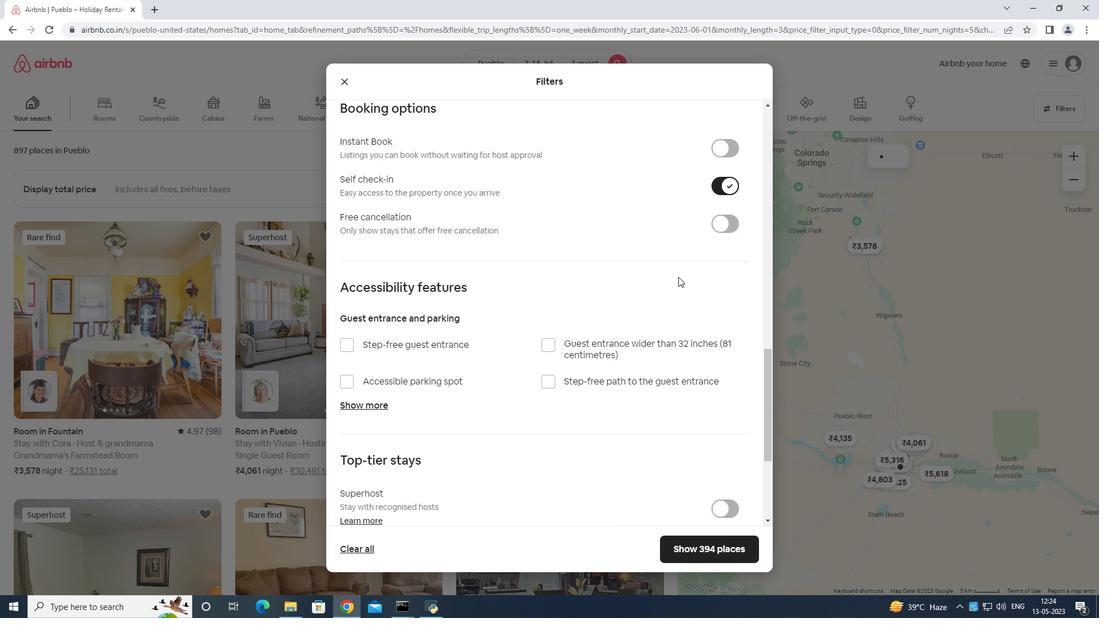 
Action: Mouse scrolled (674, 281) with delta (0, 0)
Screenshot: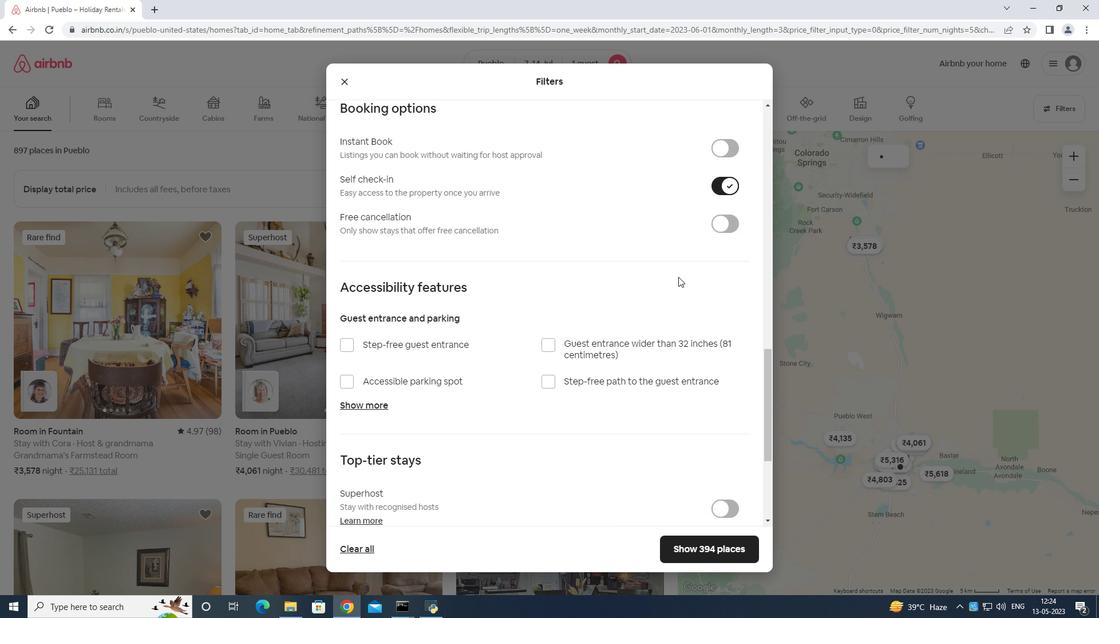 
Action: Mouse moved to (673, 284)
Screenshot: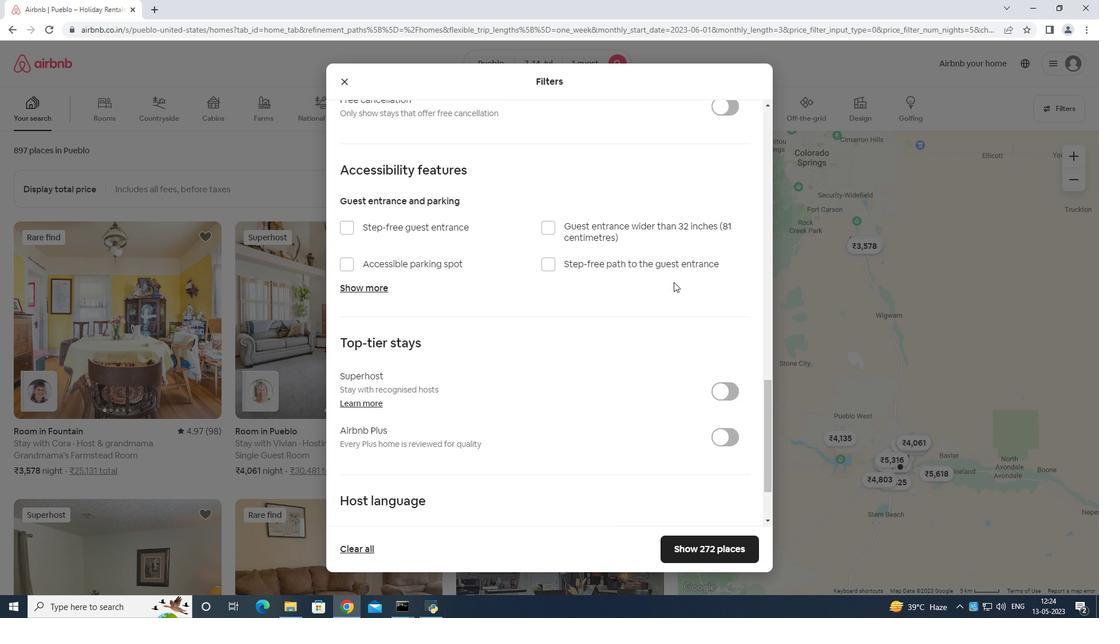 
Action: Mouse scrolled (673, 284) with delta (0, 0)
Screenshot: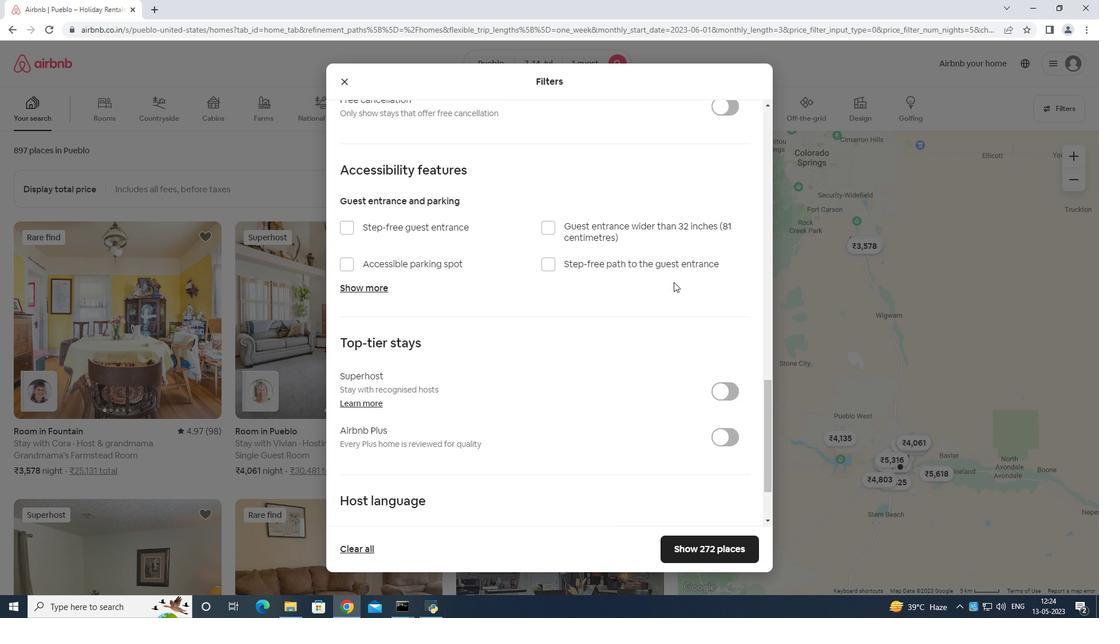 
Action: Mouse moved to (666, 301)
Screenshot: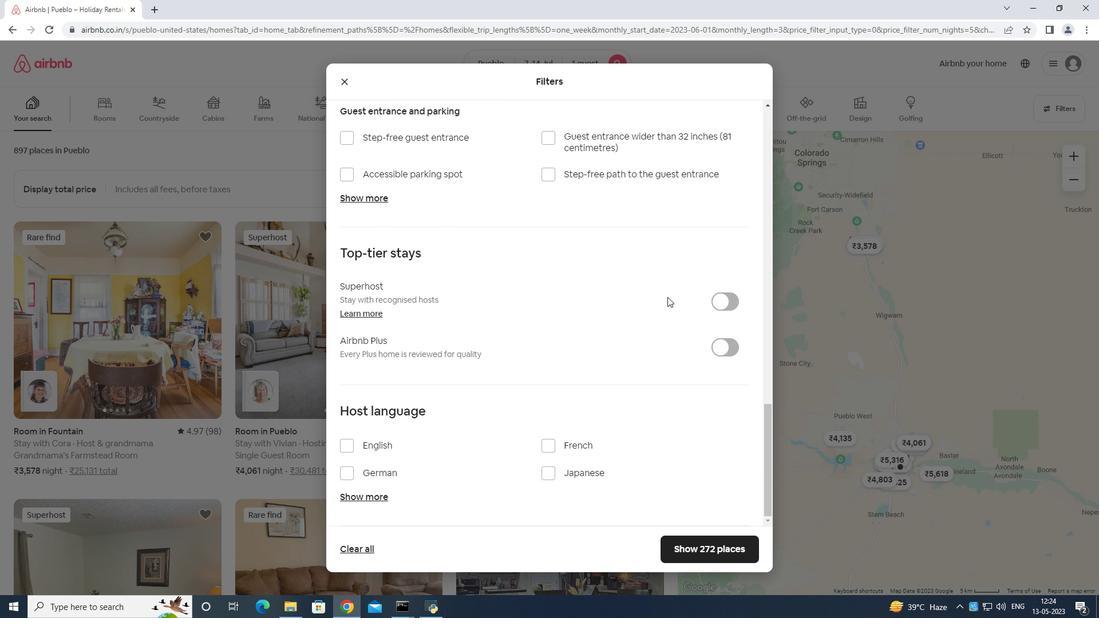 
Action: Mouse scrolled (666, 301) with delta (0, 0)
Screenshot: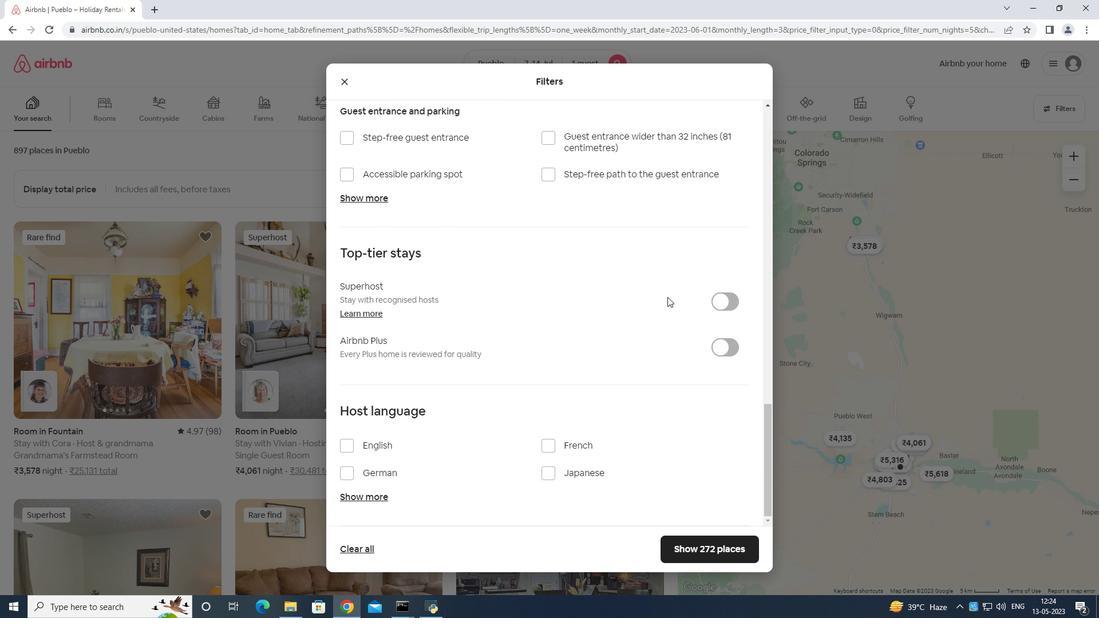 
Action: Mouse moved to (654, 325)
Screenshot: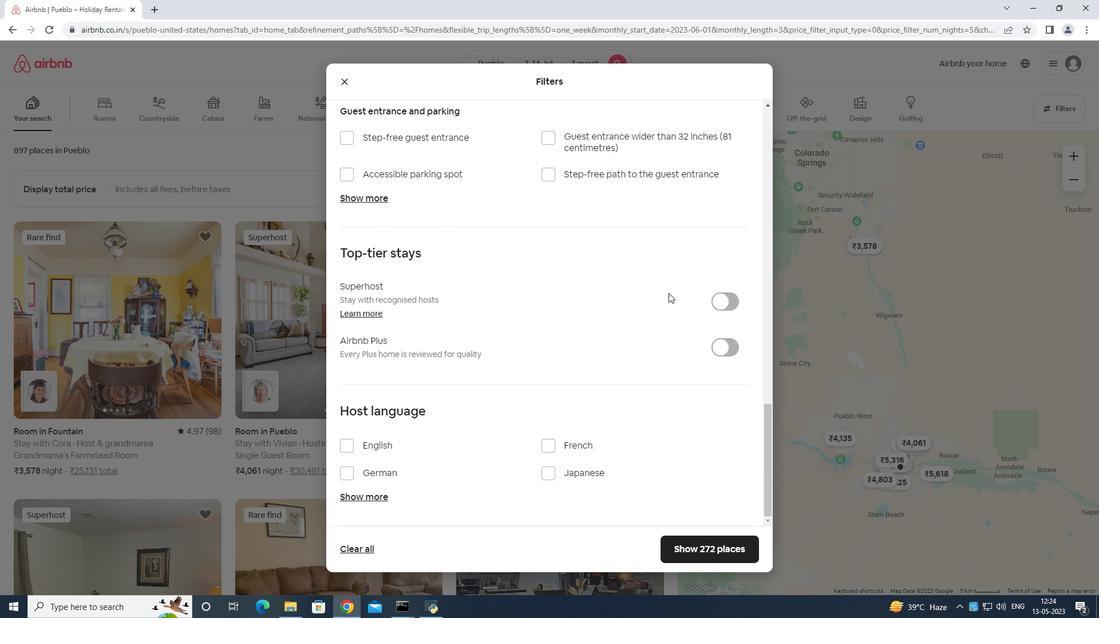 
Action: Mouse scrolled (654, 325) with delta (0, 0)
Screenshot: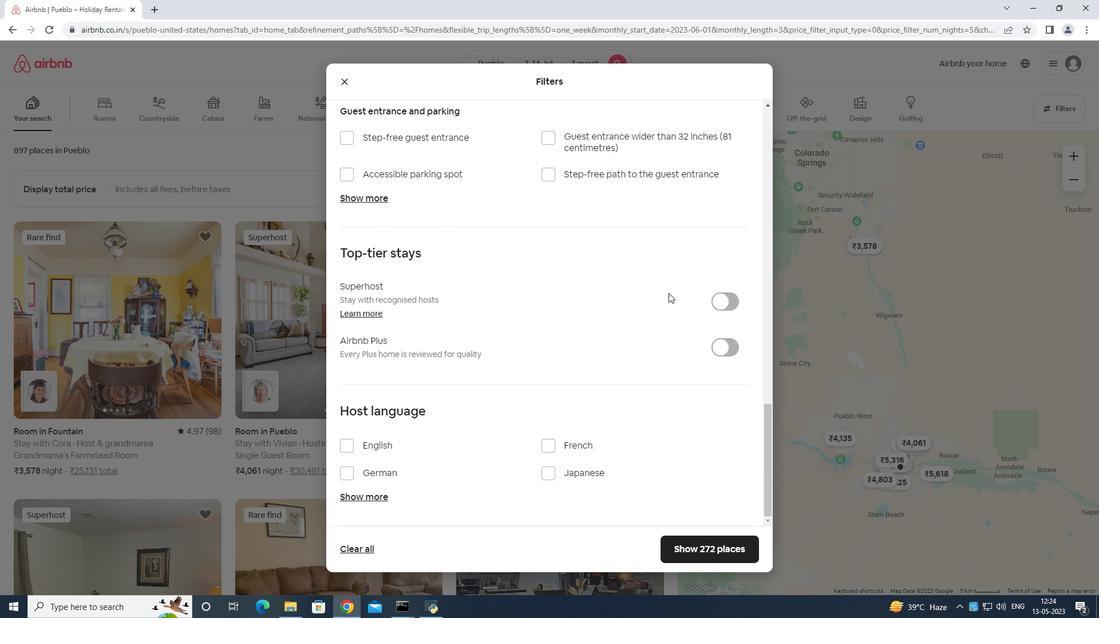 
Action: Mouse moved to (646, 335)
Screenshot: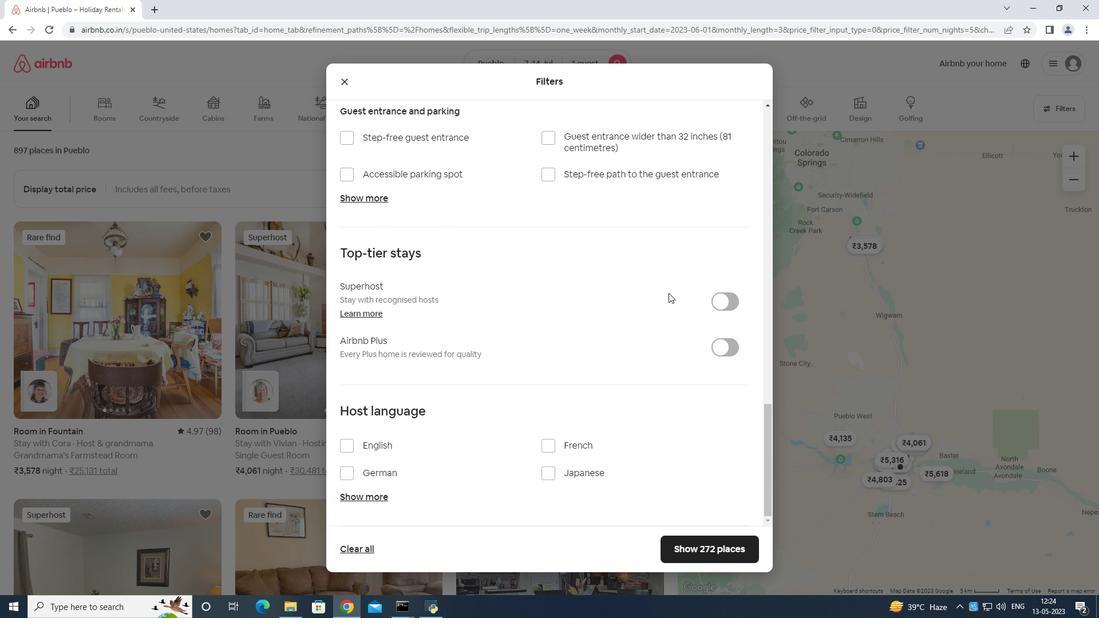 
Action: Mouse scrolled (646, 334) with delta (0, 0)
Screenshot: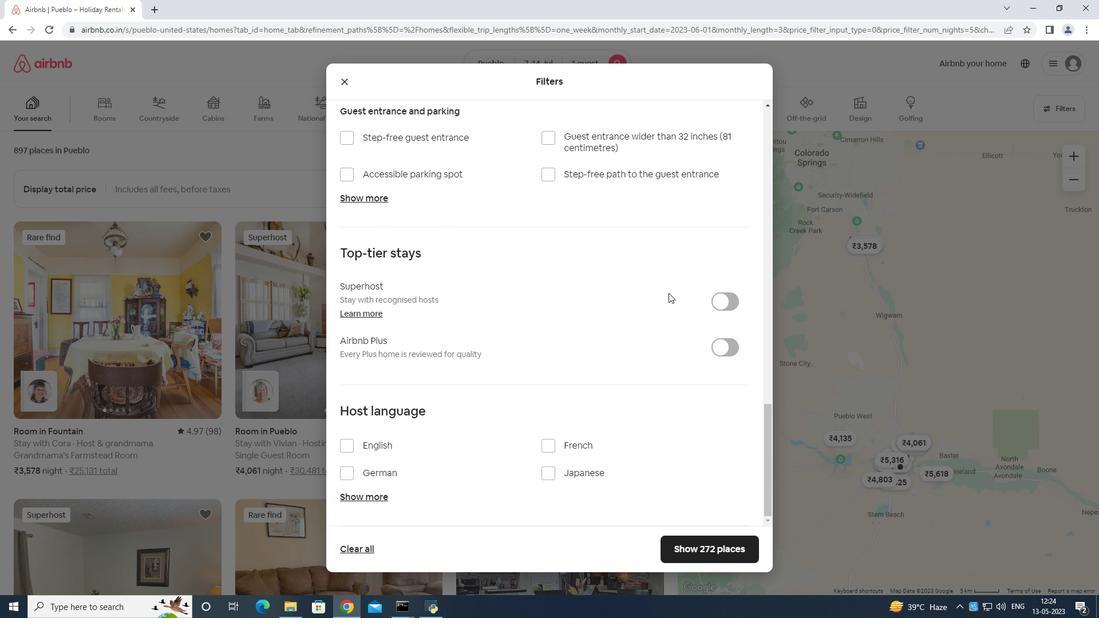 
Action: Mouse moved to (338, 438)
Screenshot: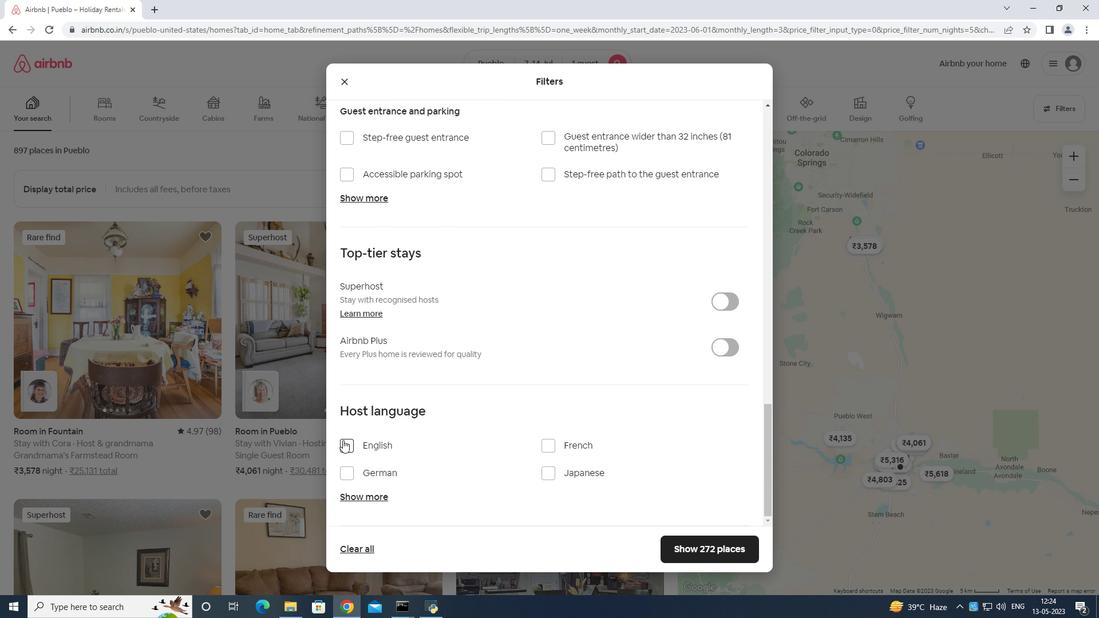 
Action: Mouse pressed left at (338, 438)
Screenshot: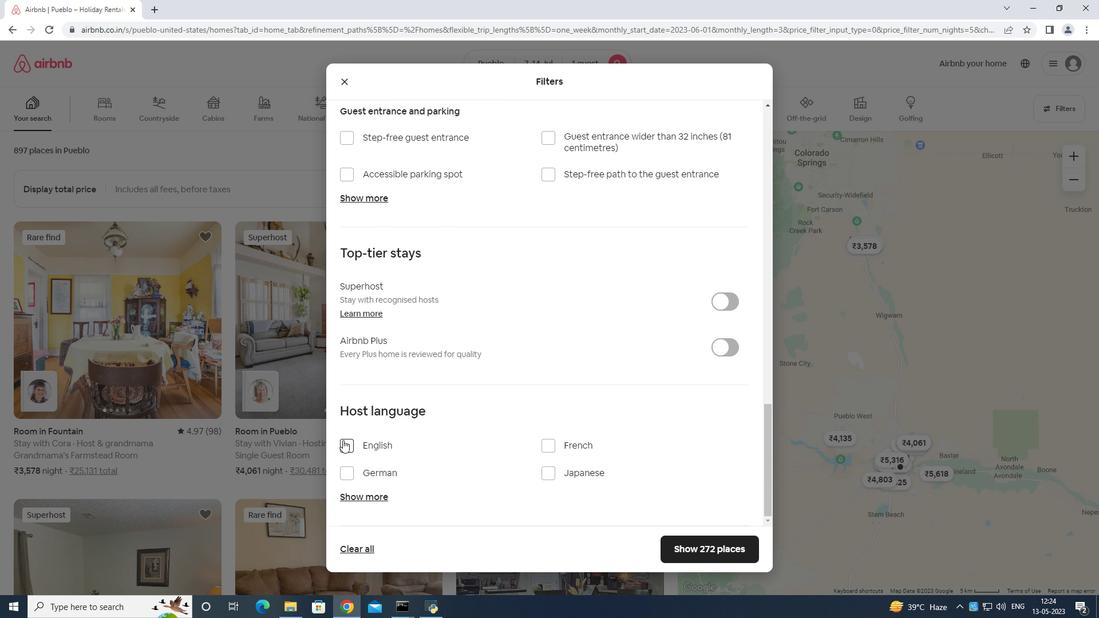 
Action: Mouse moved to (349, 443)
Screenshot: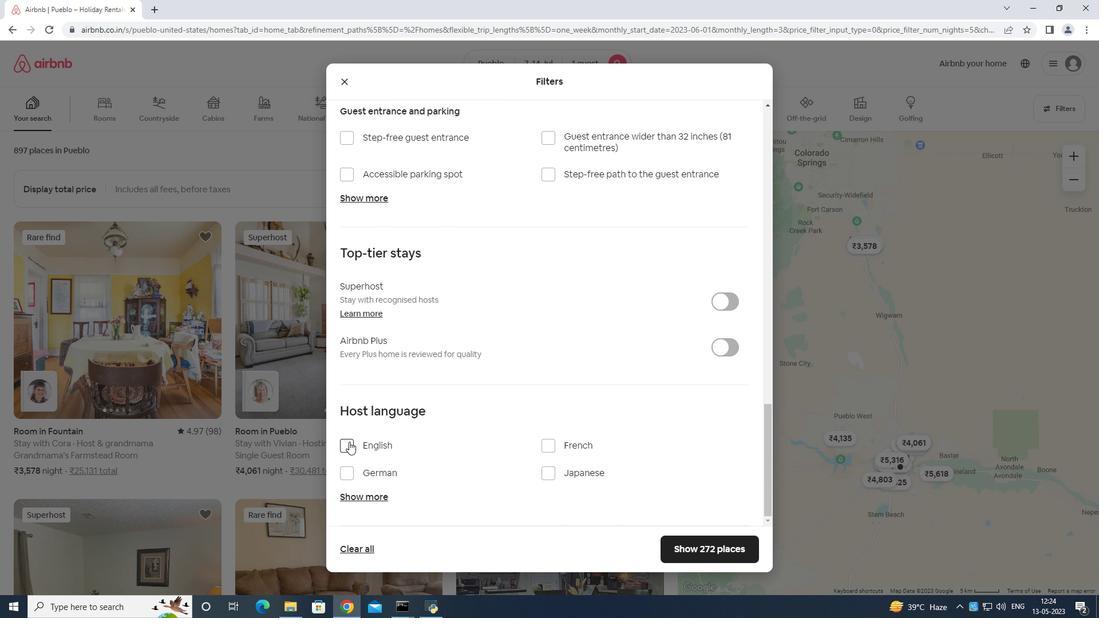 
Action: Mouse pressed left at (349, 443)
Screenshot: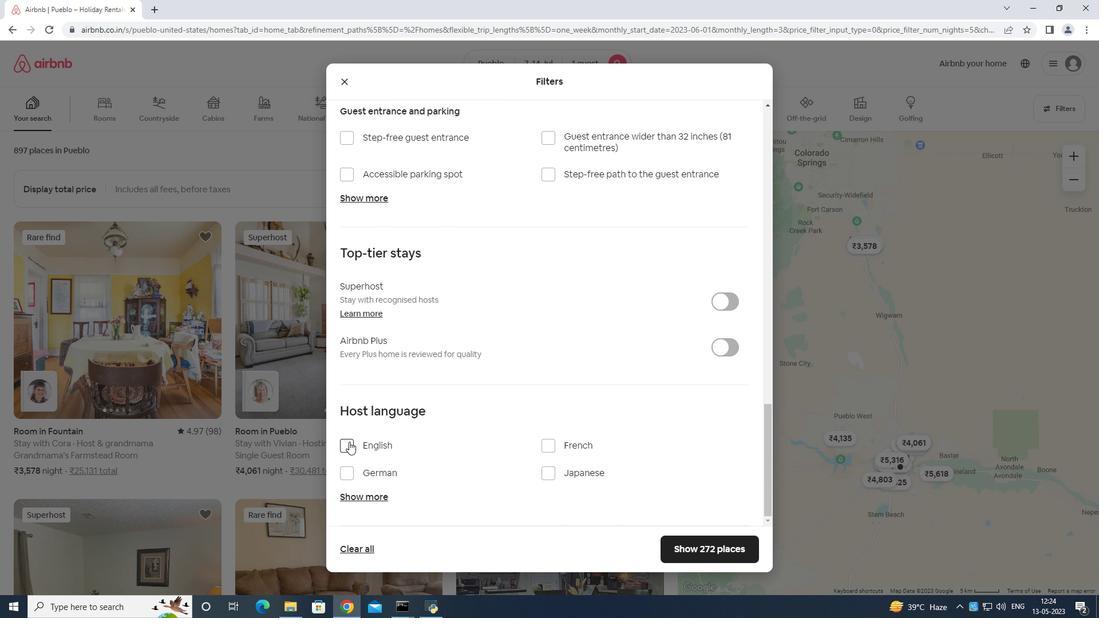 
Action: Mouse moved to (681, 543)
Screenshot: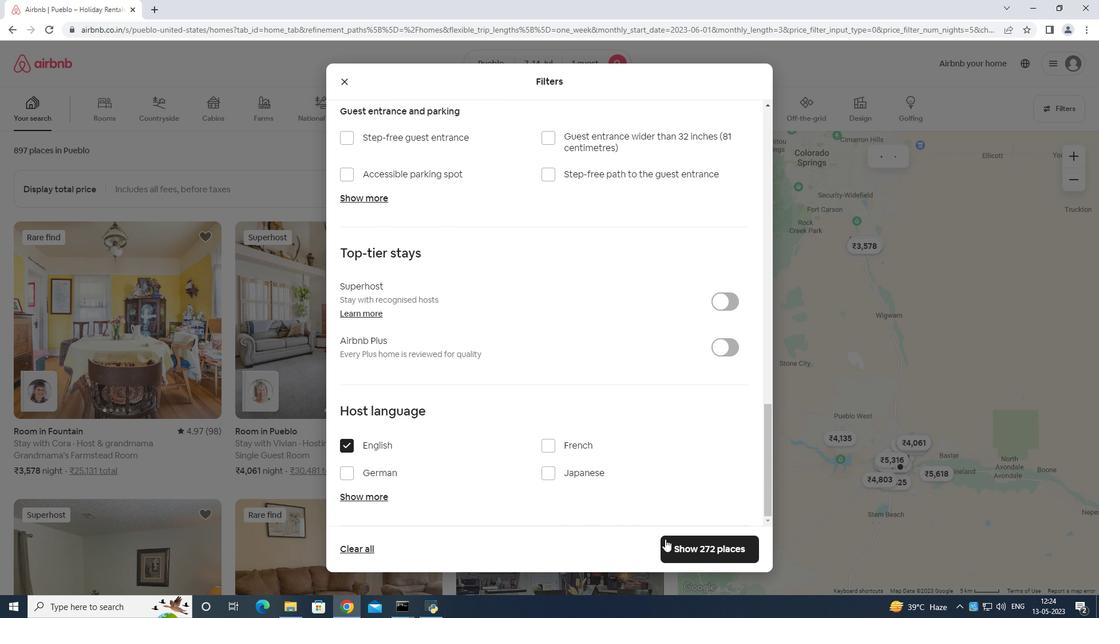 
Action: Mouse pressed left at (681, 543)
Screenshot: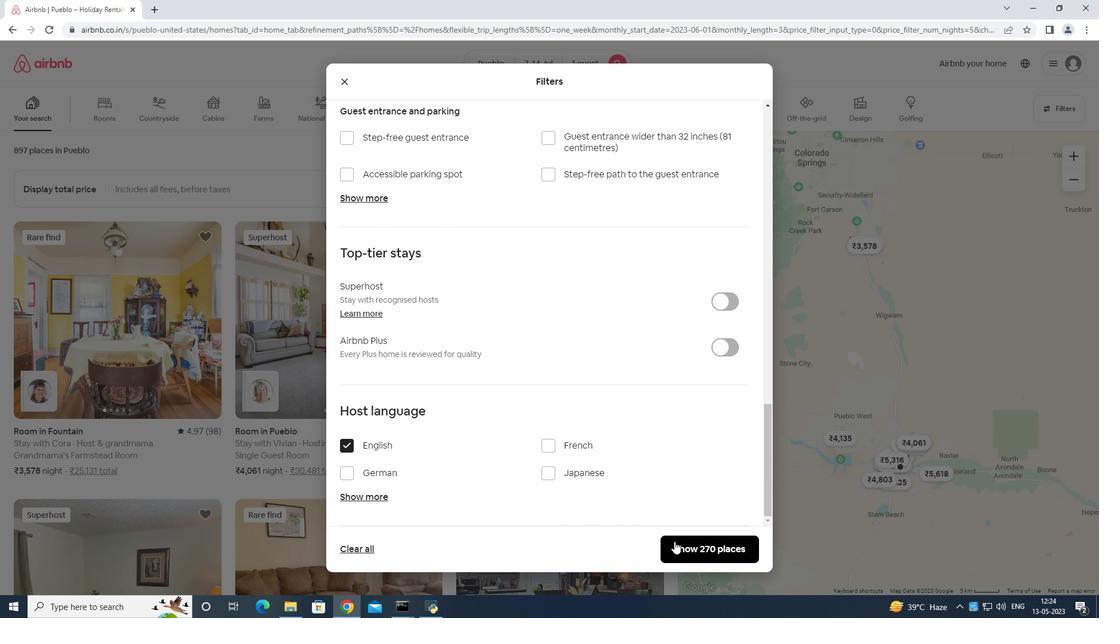 
Action: Mouse moved to (682, 540)
Screenshot: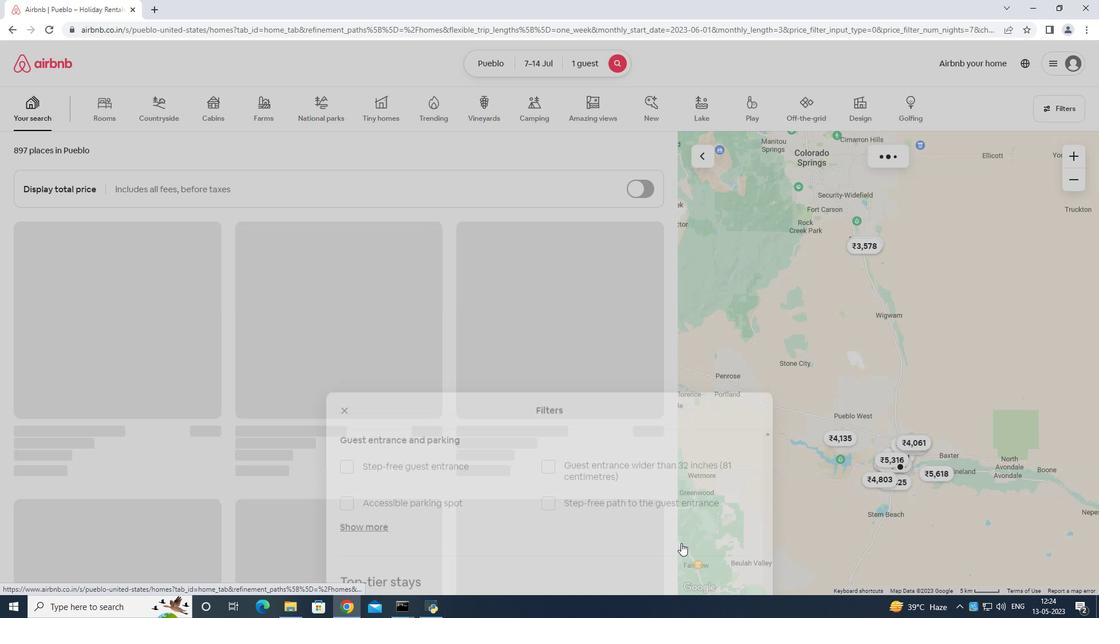 
